 Task: Look for space in Hoxtolgay, China from 2nd September, 2023 to 6th September, 2023 for 2 adults in price range Rs.15000 to Rs.20000. Place can be entire place with 1  bedroom having 1 bed and 1 bathroom. Property type can be house, flat, guest house, hotel. Amenities needed are: washing machine. Booking option can be shelf check-in. Required host language is Chinese (Simplified).
Action: Mouse moved to (331, 179)
Screenshot: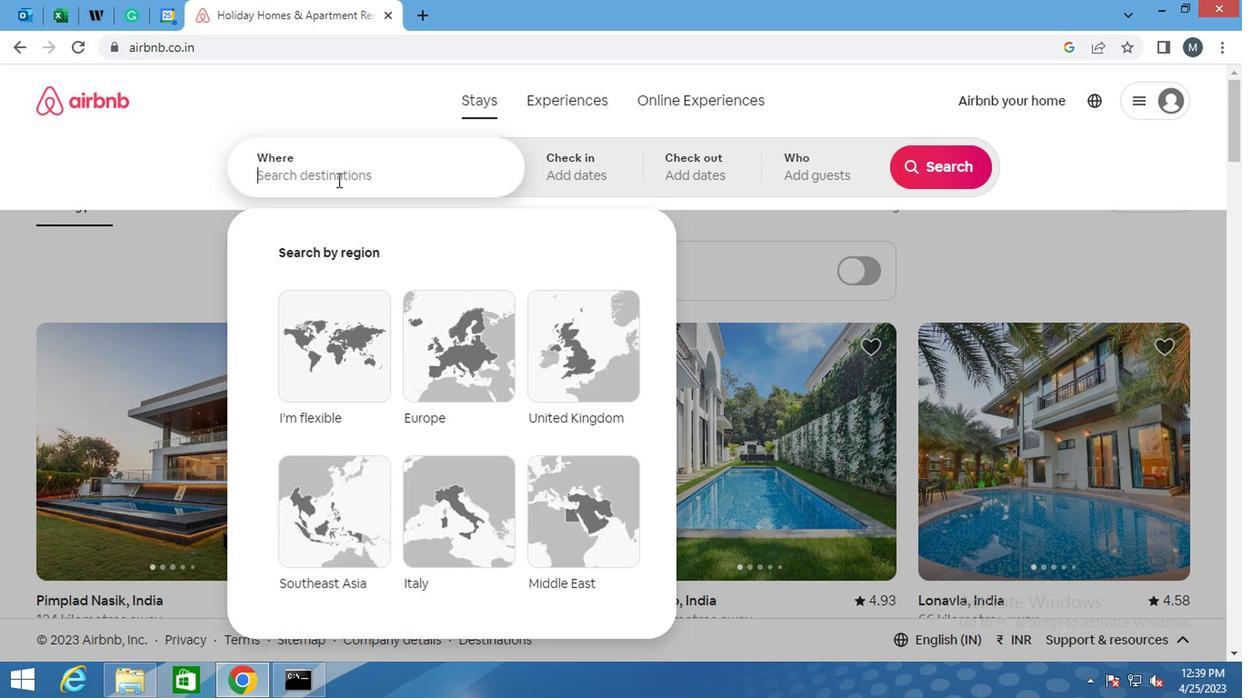 
Action: Mouse pressed left at (331, 179)
Screenshot: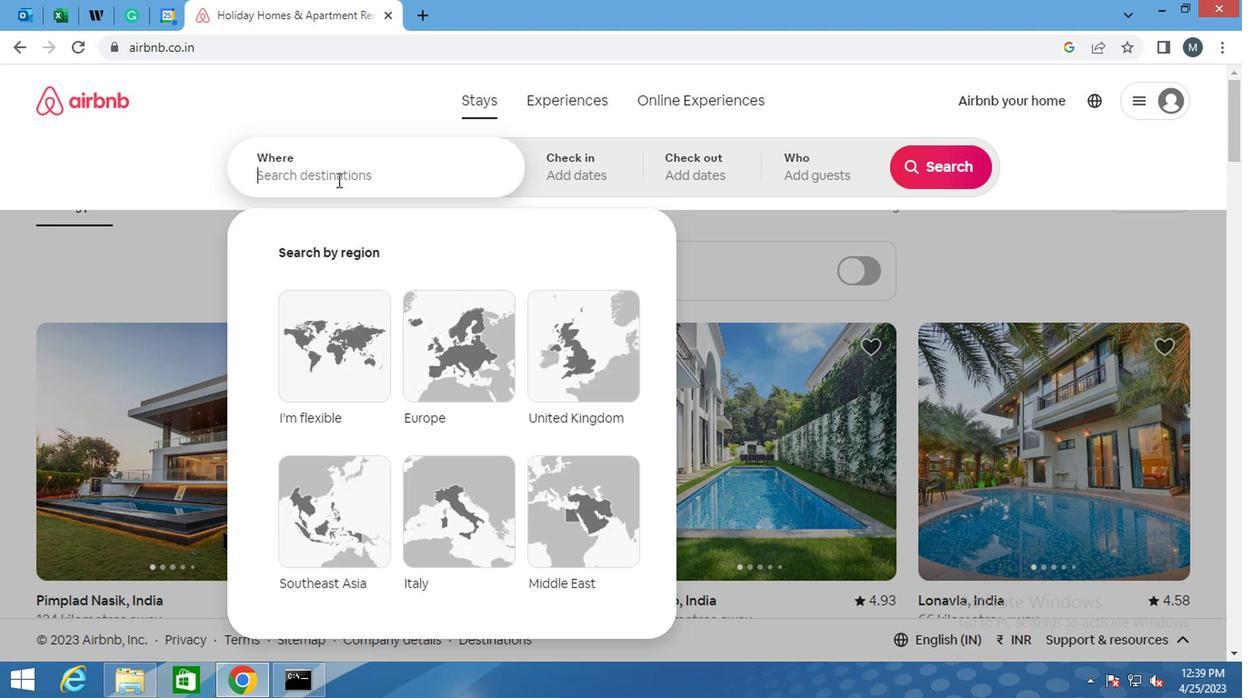 
Action: Mouse moved to (335, 180)
Screenshot: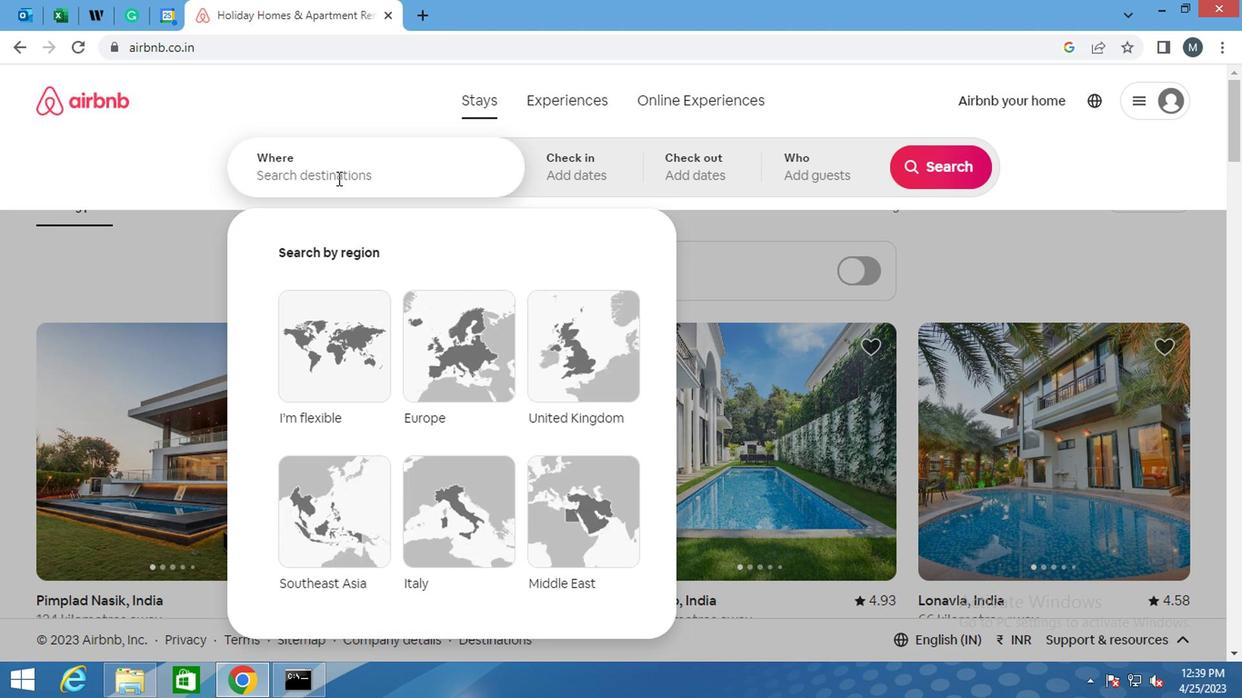 
Action: Key pressed <Key.shift><Key.shift>HOXTOLGAY,<Key.shift>CHINA<Key.enter>
Screenshot: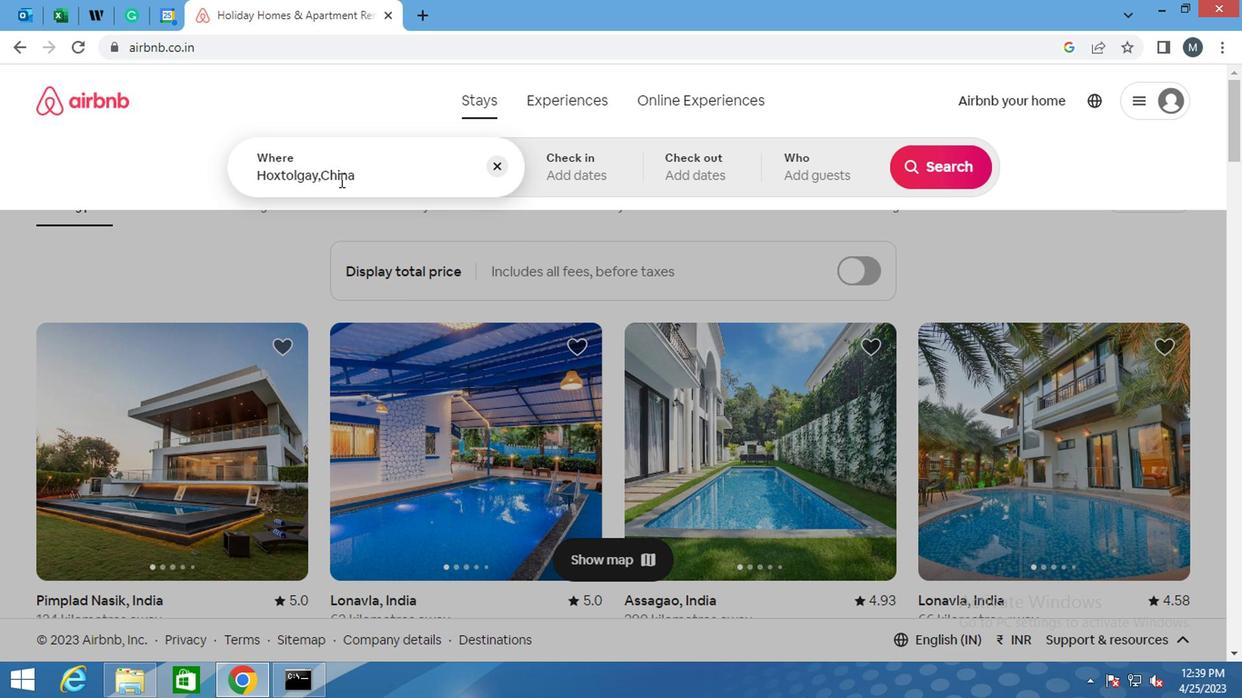 
Action: Mouse moved to (926, 316)
Screenshot: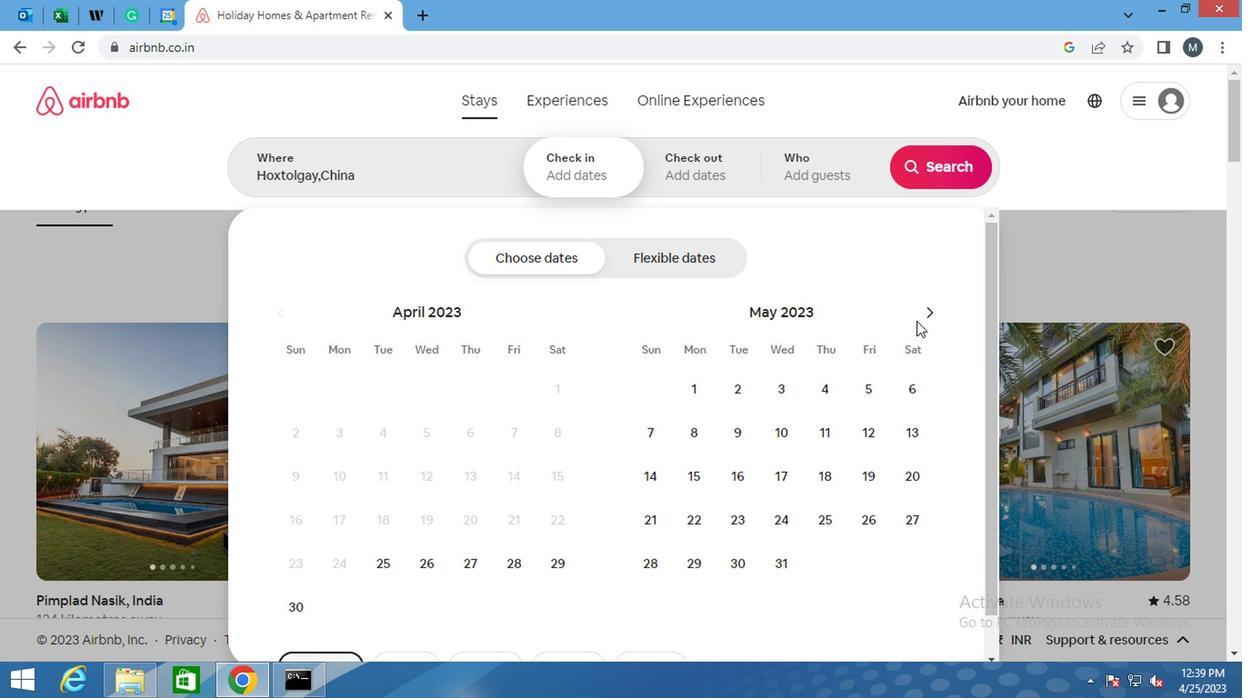 
Action: Mouse pressed left at (926, 316)
Screenshot: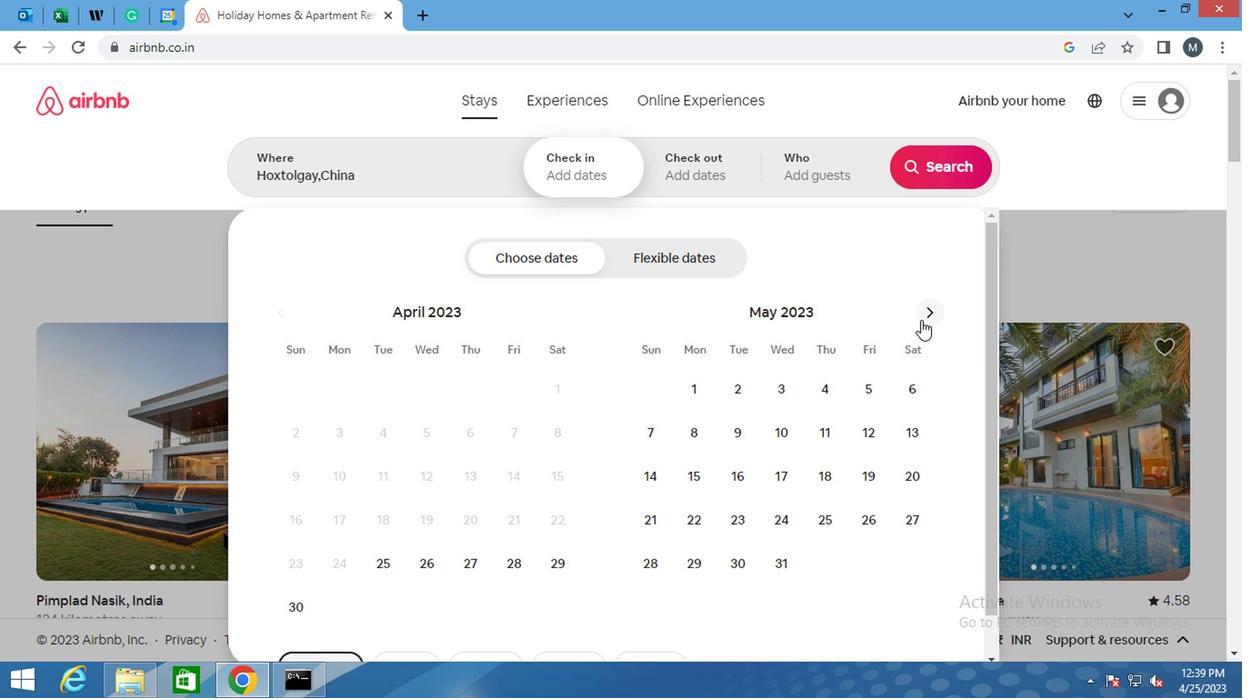 
Action: Mouse pressed left at (926, 316)
Screenshot: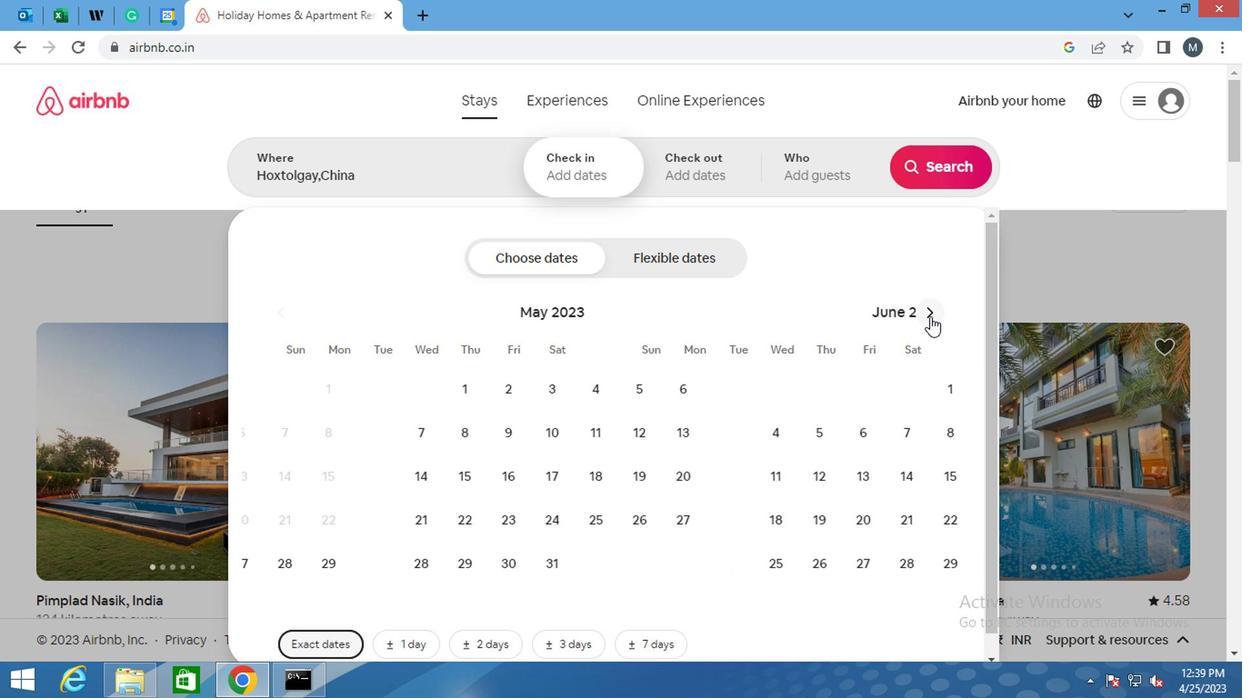 
Action: Mouse pressed left at (926, 316)
Screenshot: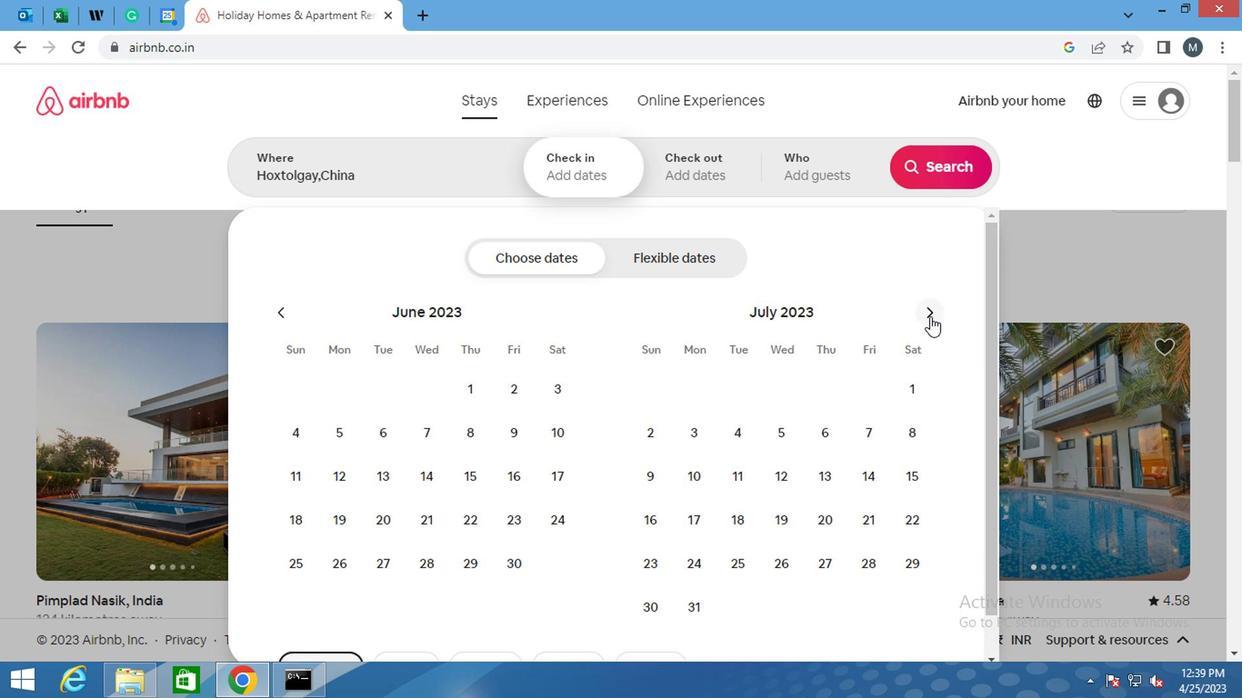 
Action: Mouse pressed left at (926, 316)
Screenshot: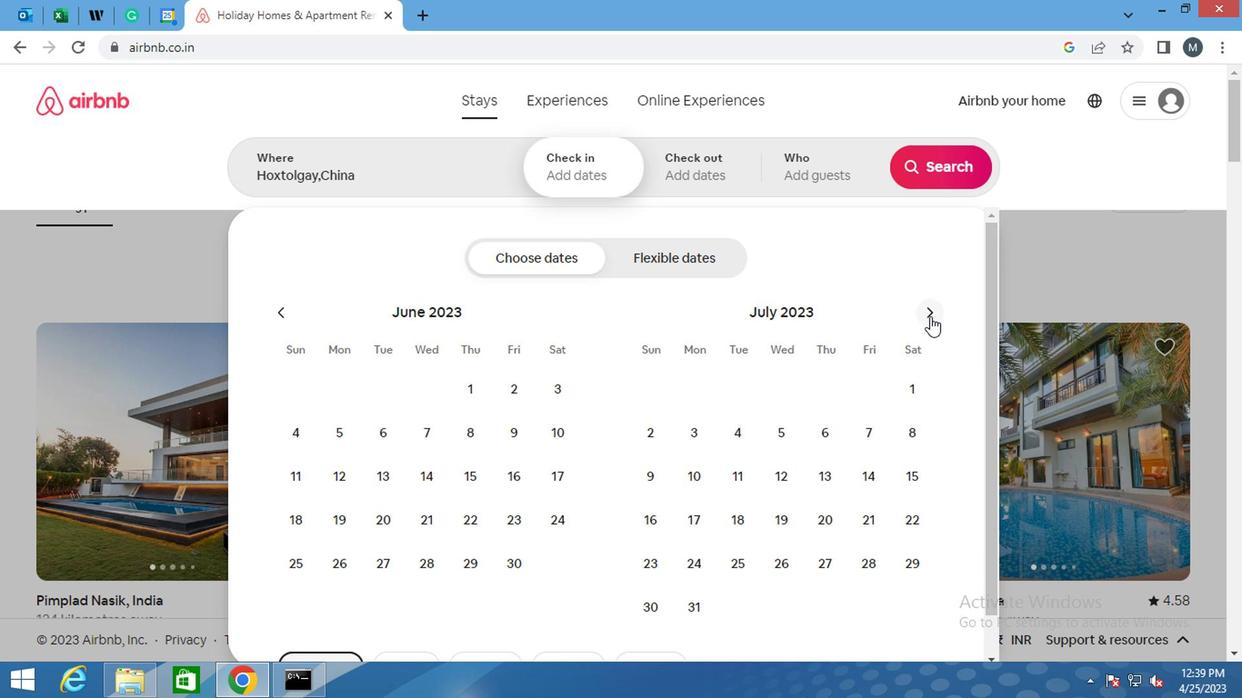 
Action: Mouse moved to (897, 395)
Screenshot: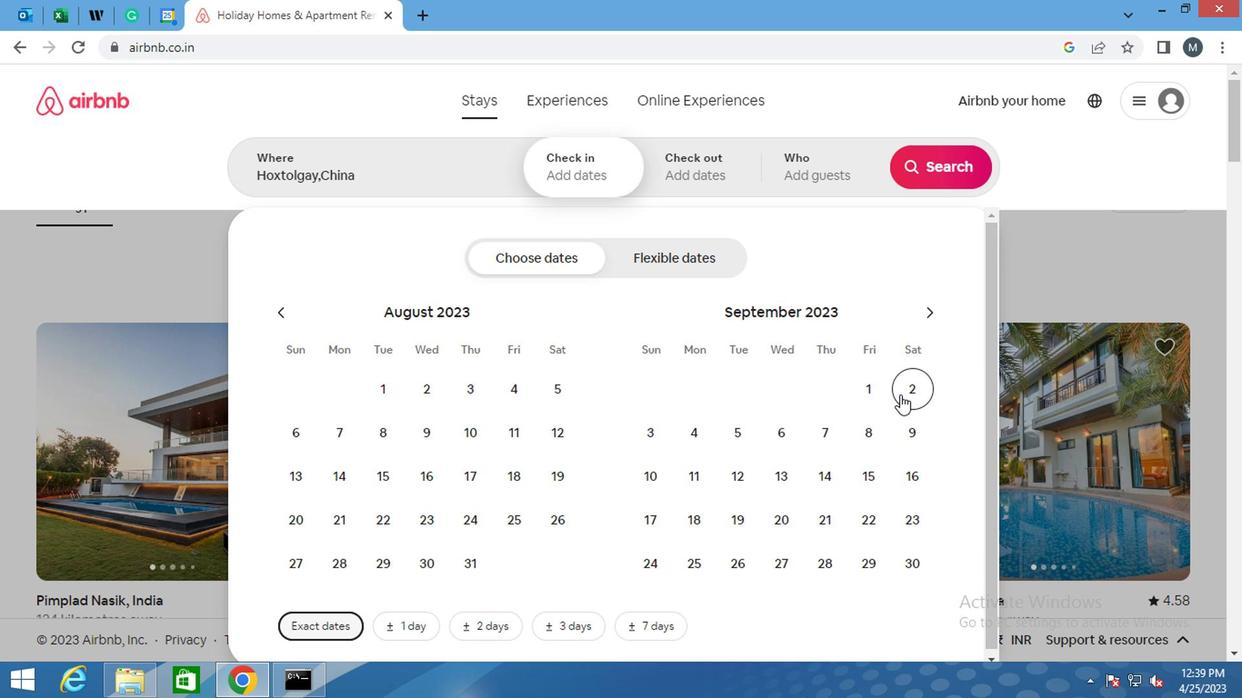
Action: Mouse pressed left at (897, 395)
Screenshot: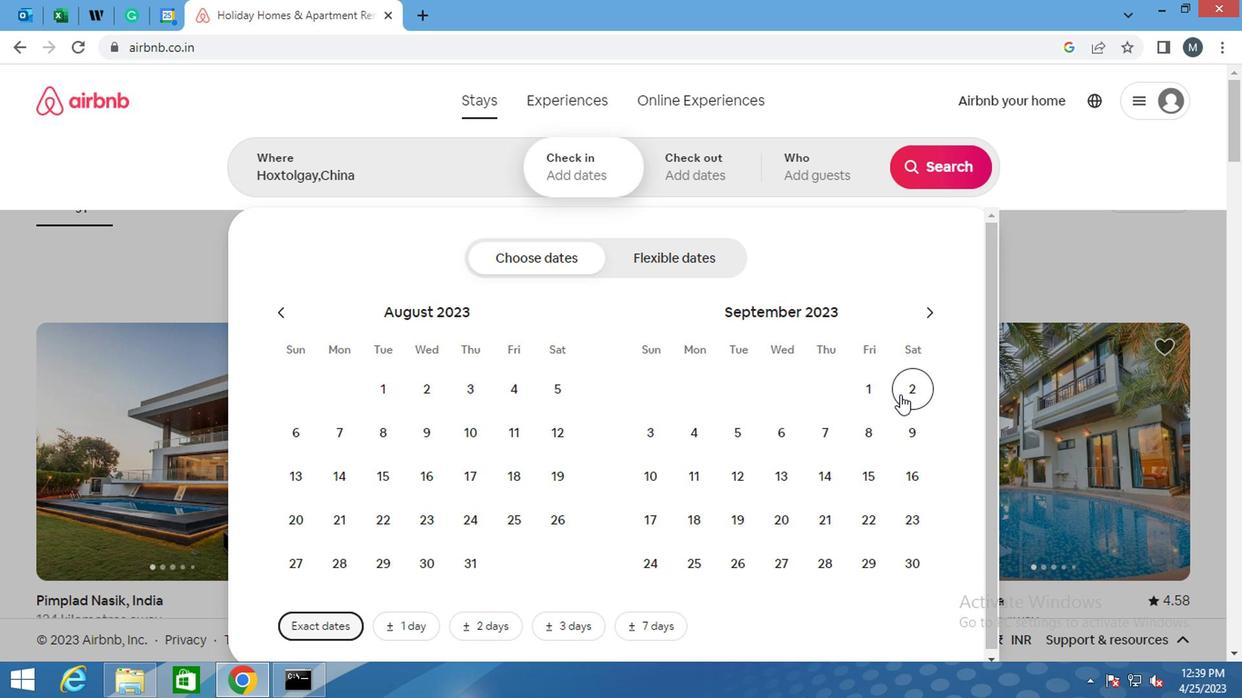 
Action: Mouse moved to (882, 407)
Screenshot: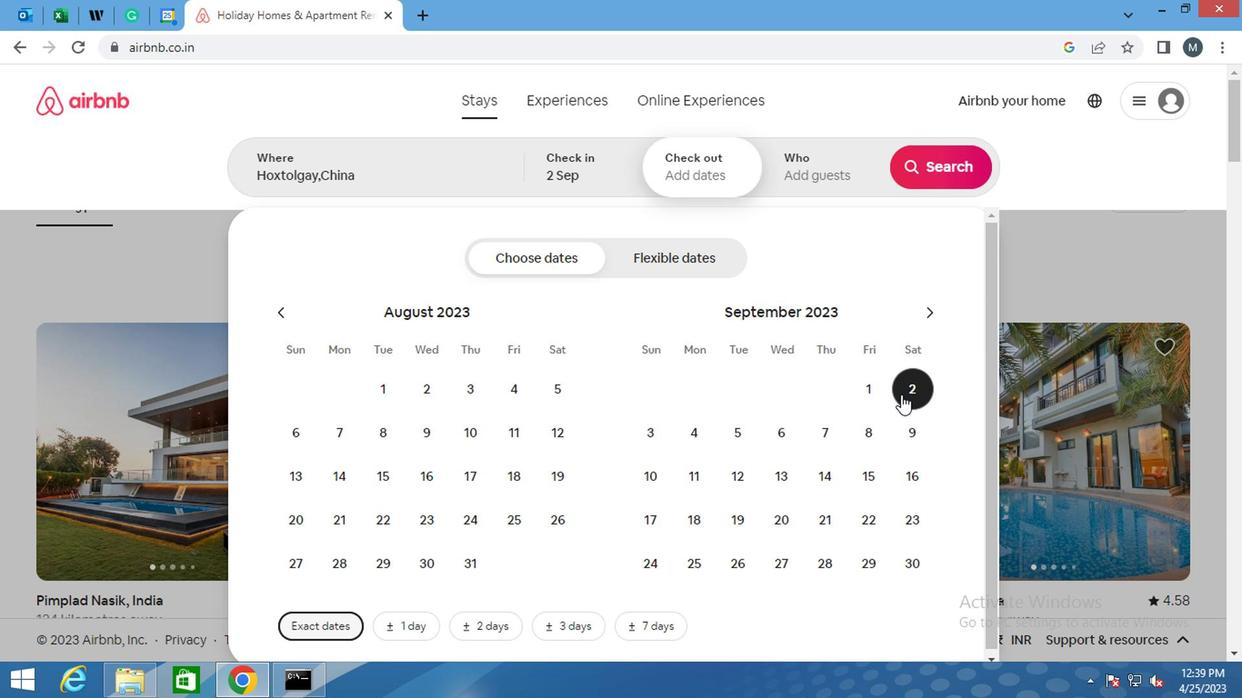 
Action: Mouse scrolled (882, 406) with delta (0, -1)
Screenshot: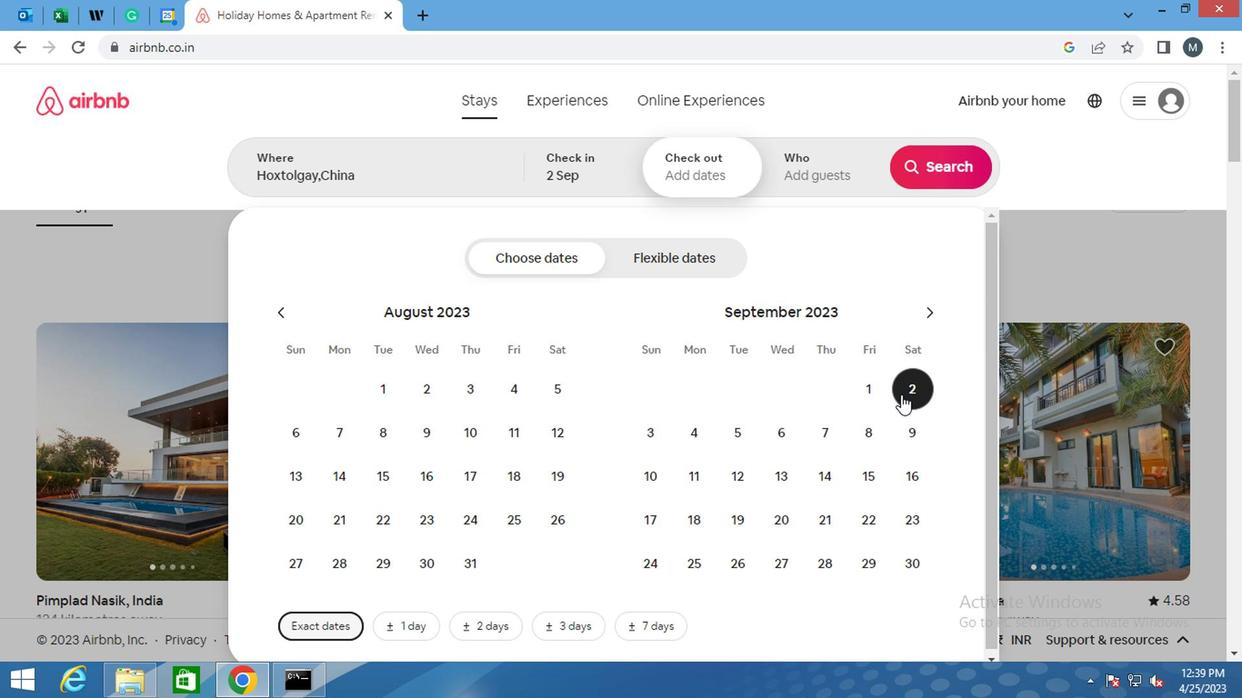 
Action: Mouse moved to (846, 432)
Screenshot: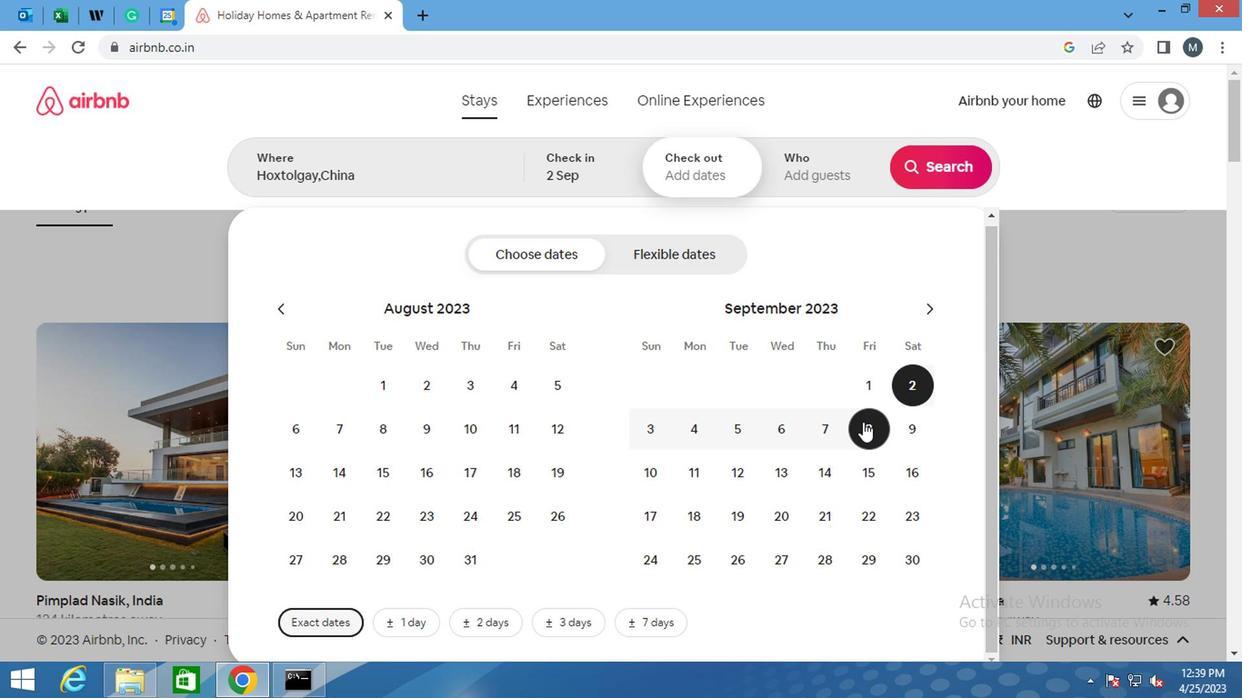 
Action: Mouse scrolled (846, 430) with delta (0, -1)
Screenshot: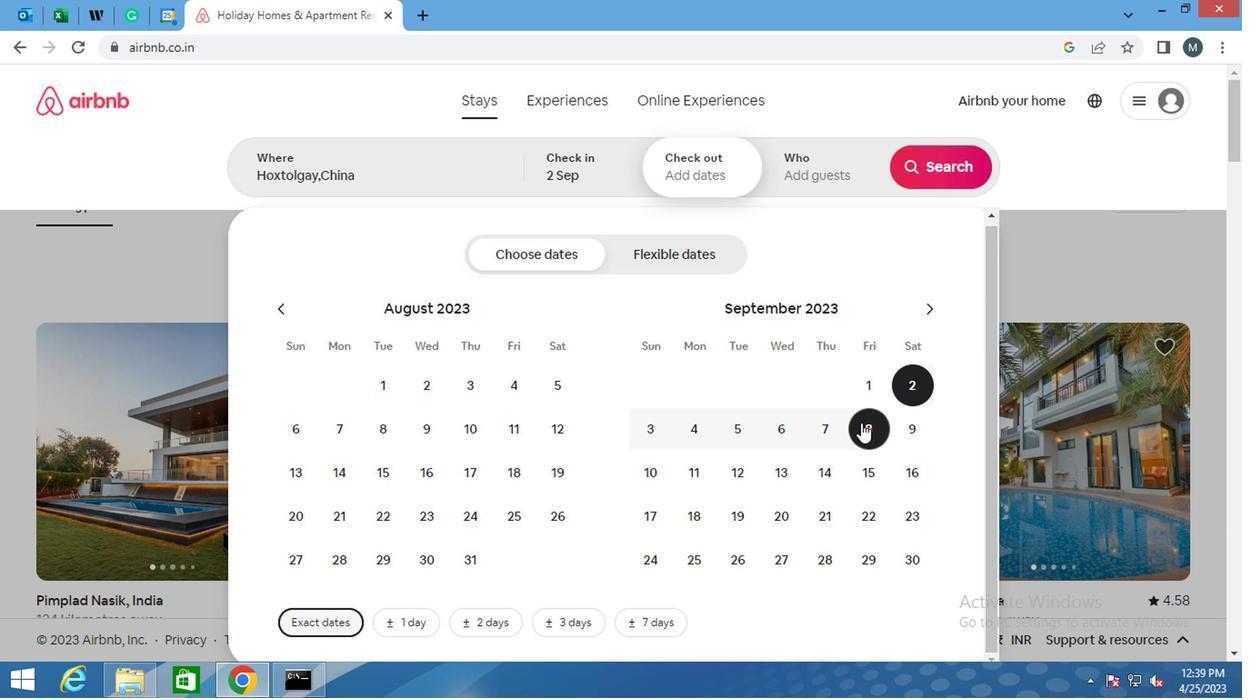 
Action: Mouse moved to (763, 430)
Screenshot: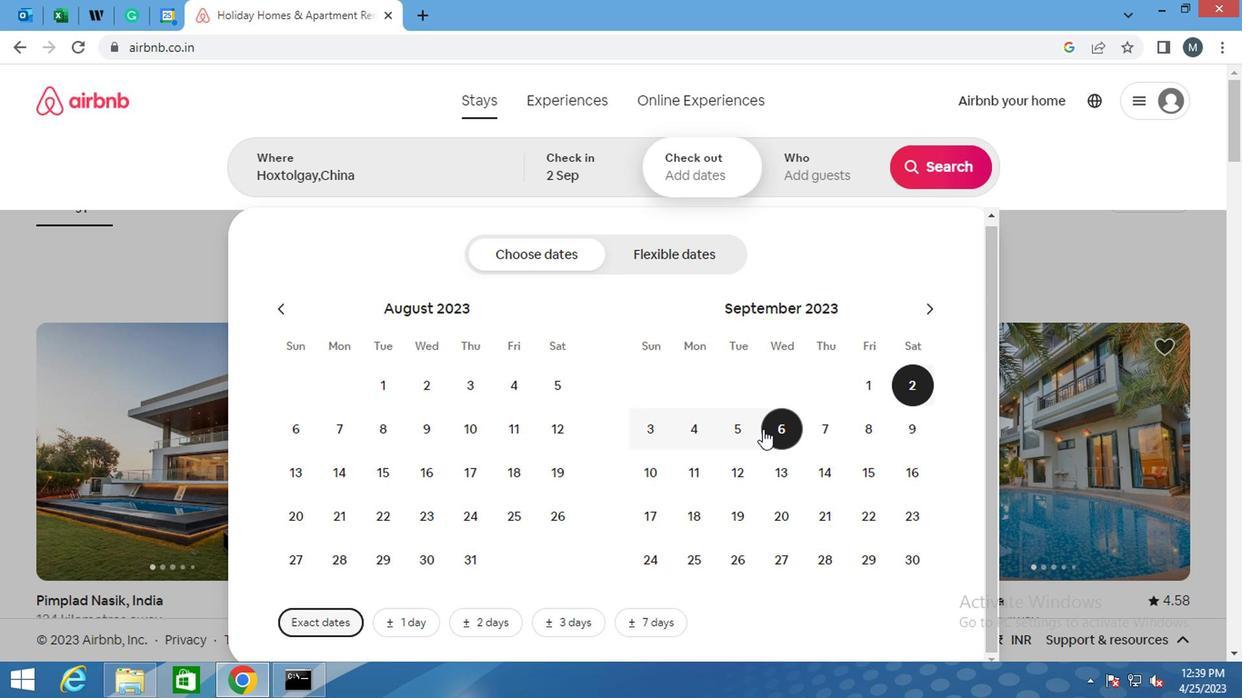 
Action: Mouse pressed left at (763, 430)
Screenshot: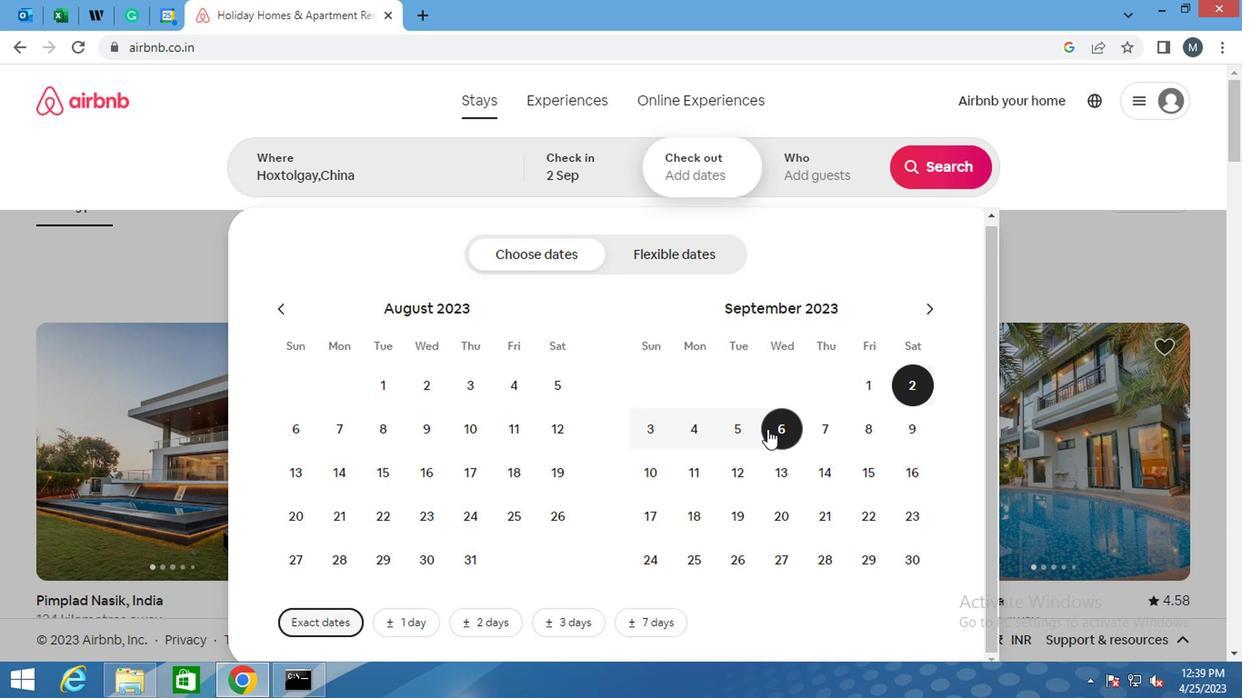 
Action: Mouse moved to (818, 182)
Screenshot: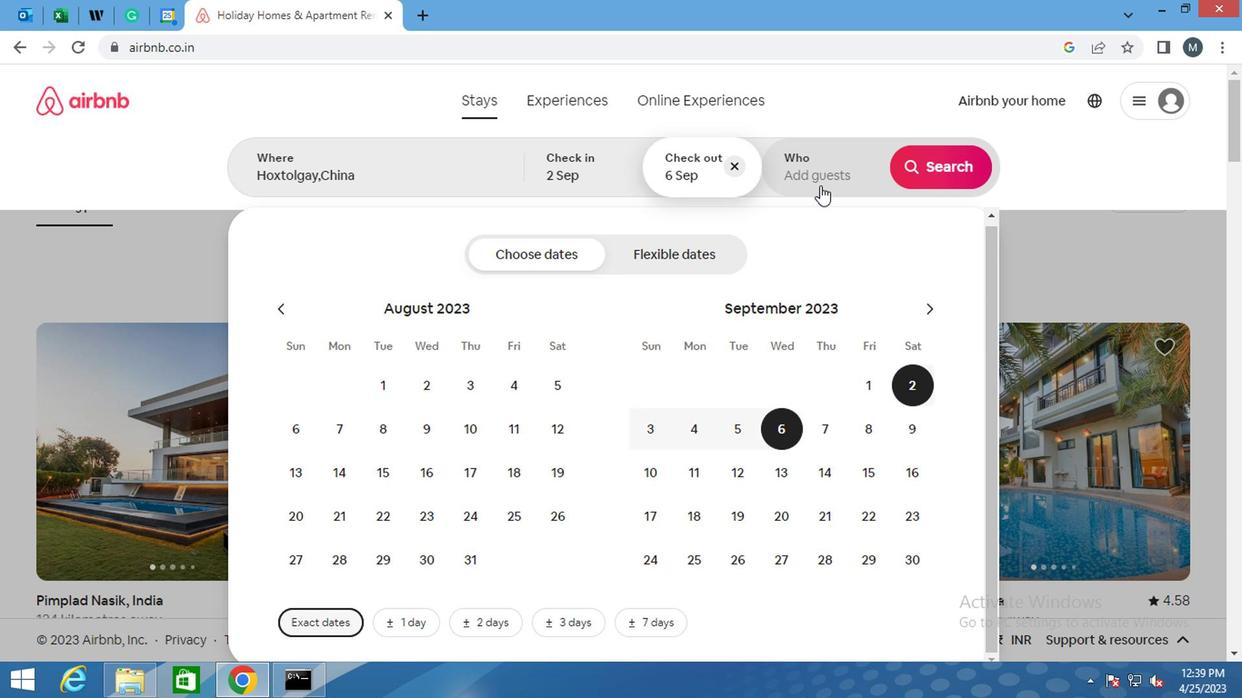 
Action: Mouse pressed left at (818, 182)
Screenshot: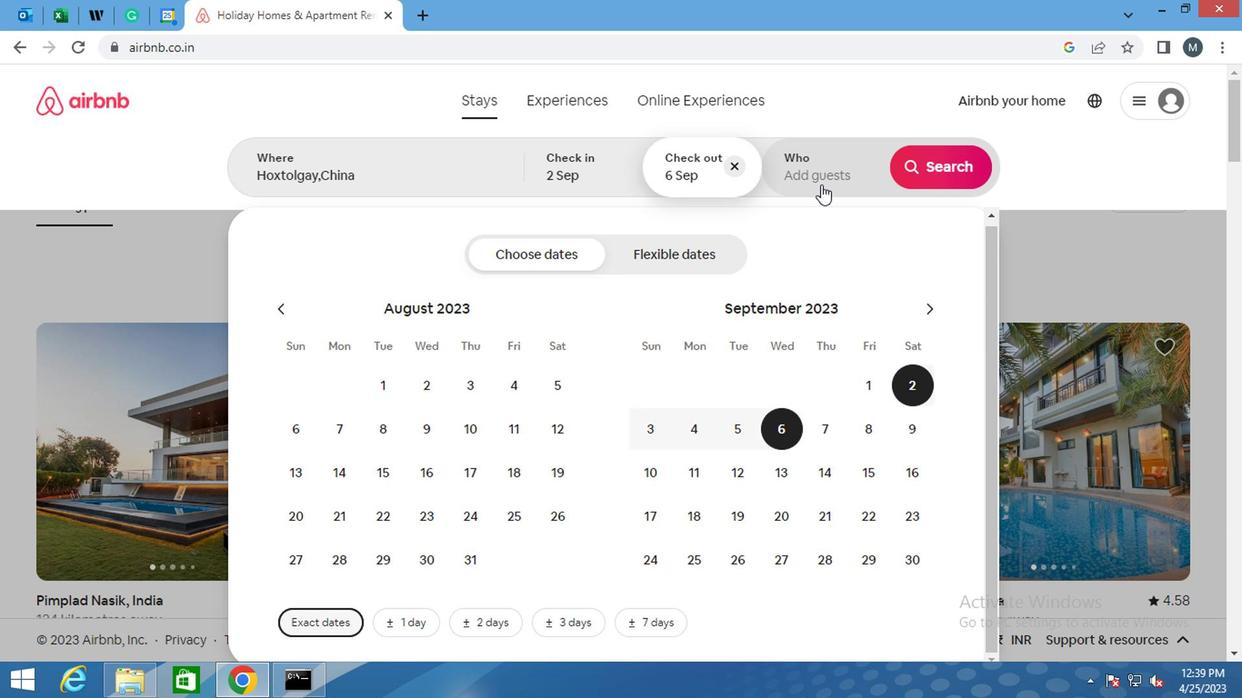 
Action: Mouse moved to (947, 260)
Screenshot: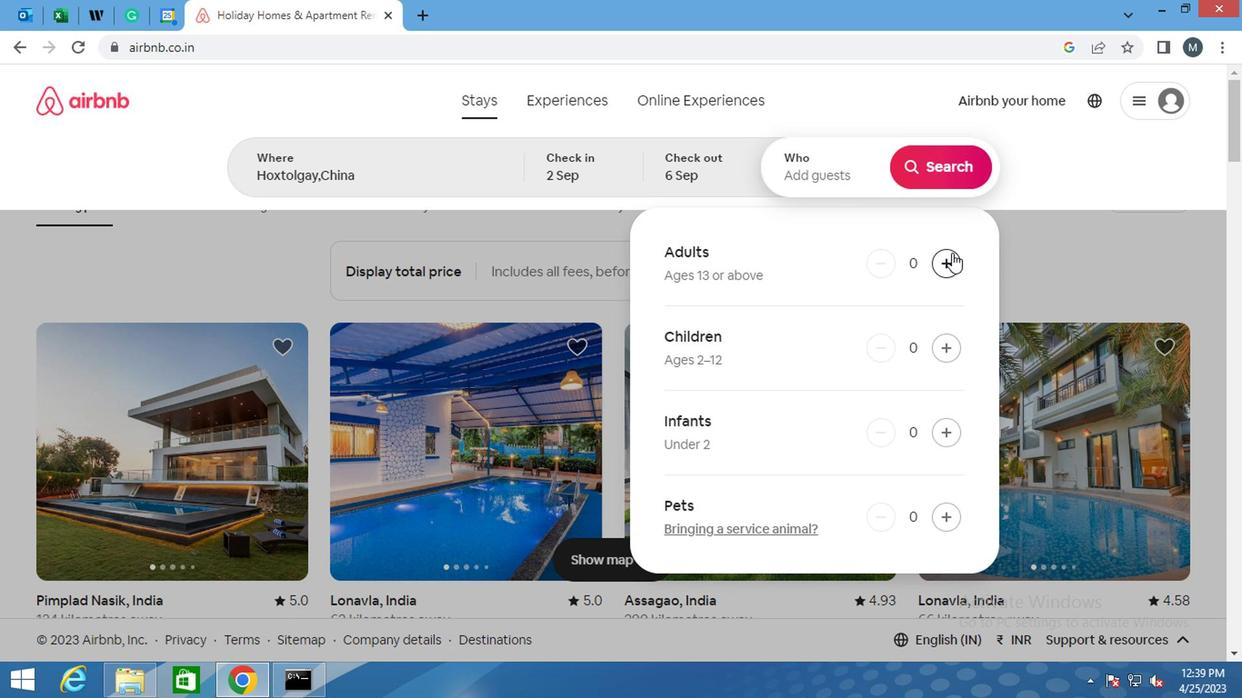 
Action: Mouse pressed left at (947, 260)
Screenshot: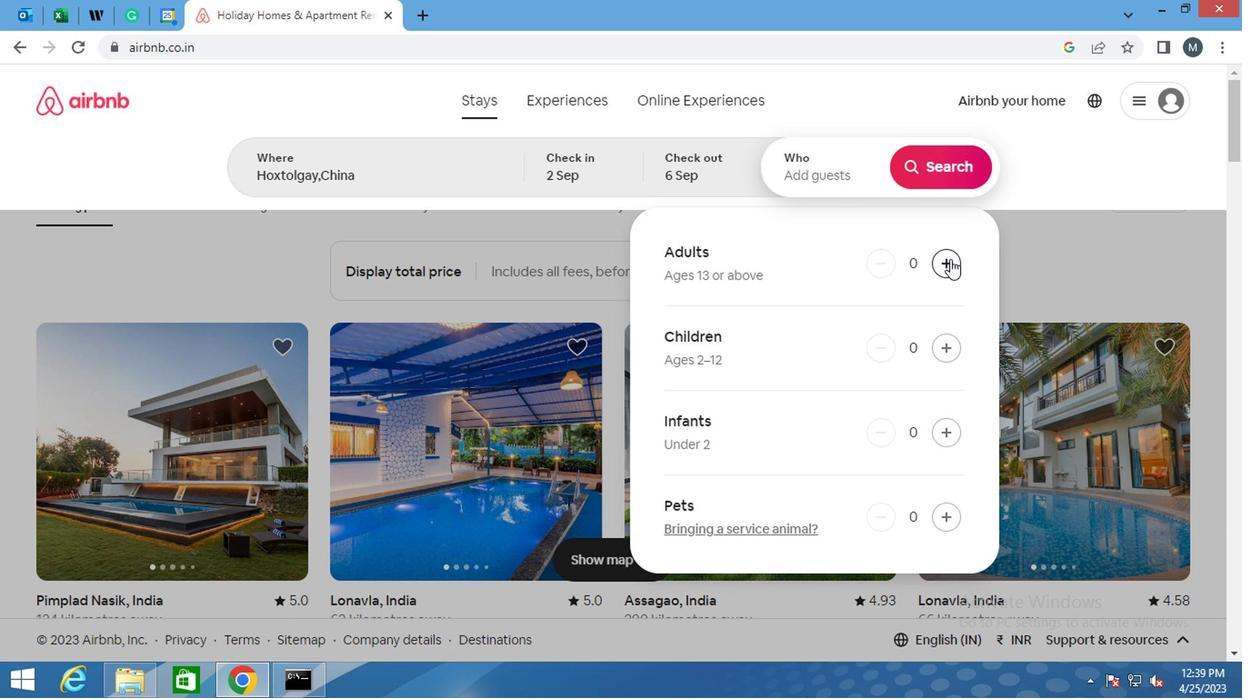 
Action: Mouse moved to (944, 260)
Screenshot: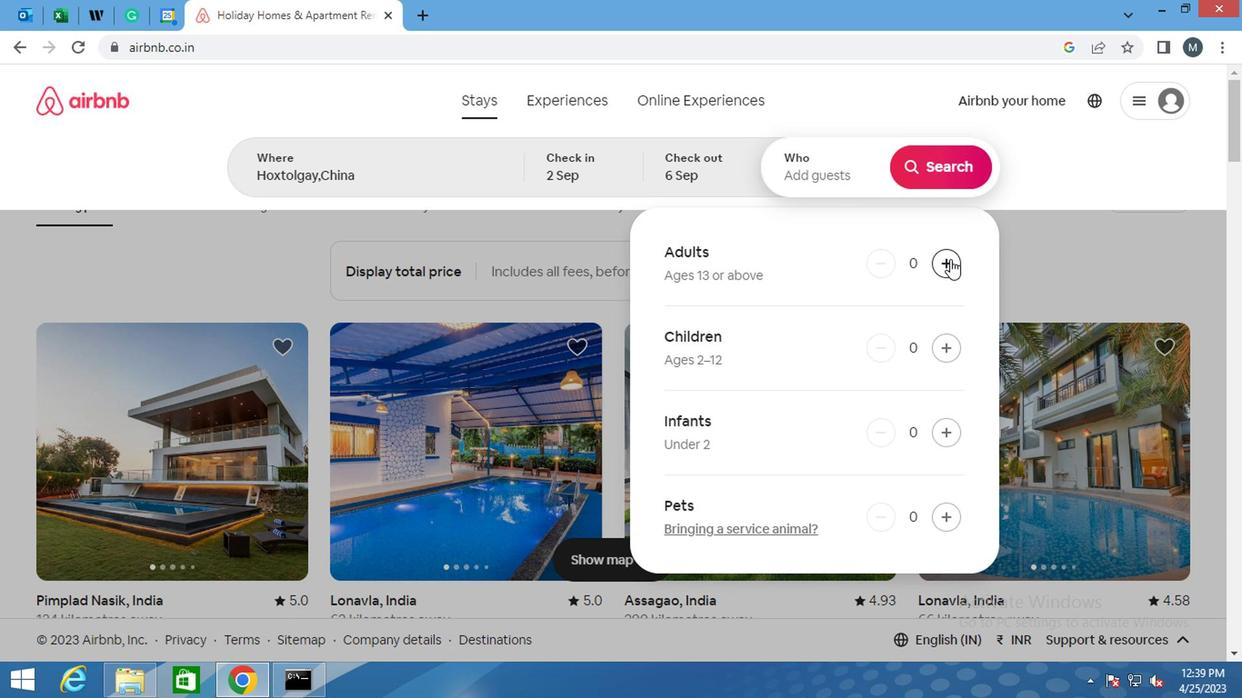 
Action: Mouse pressed left at (944, 260)
Screenshot: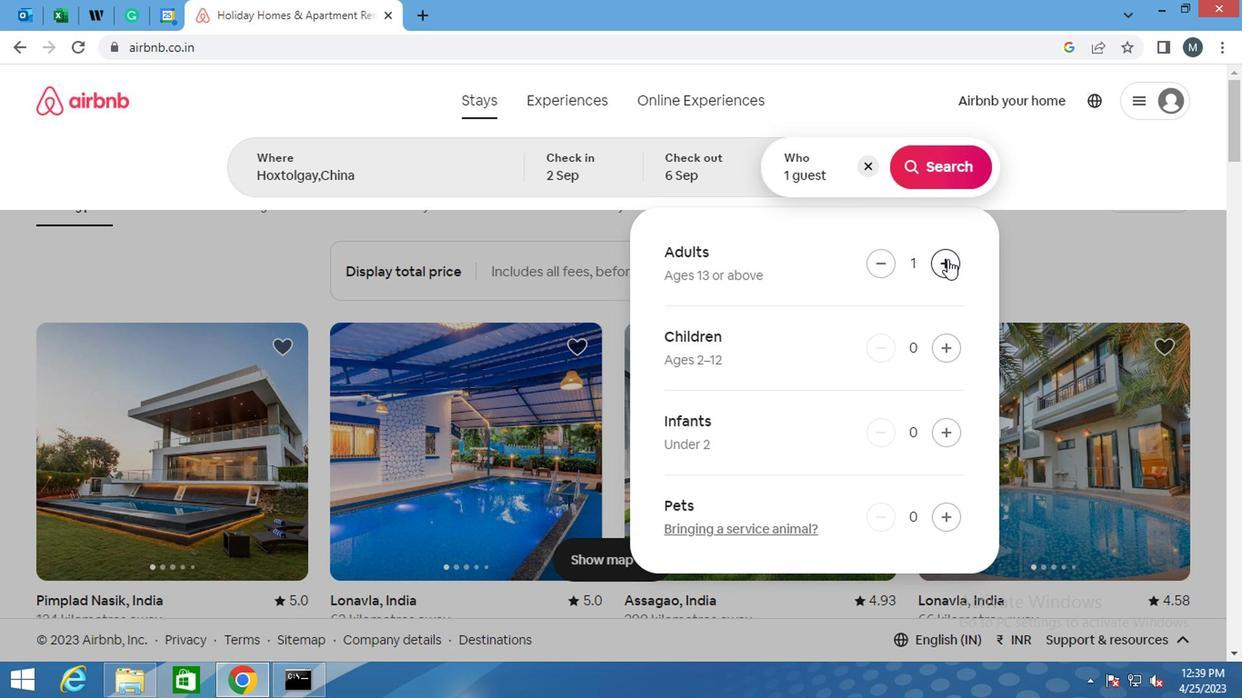 
Action: Mouse moved to (948, 152)
Screenshot: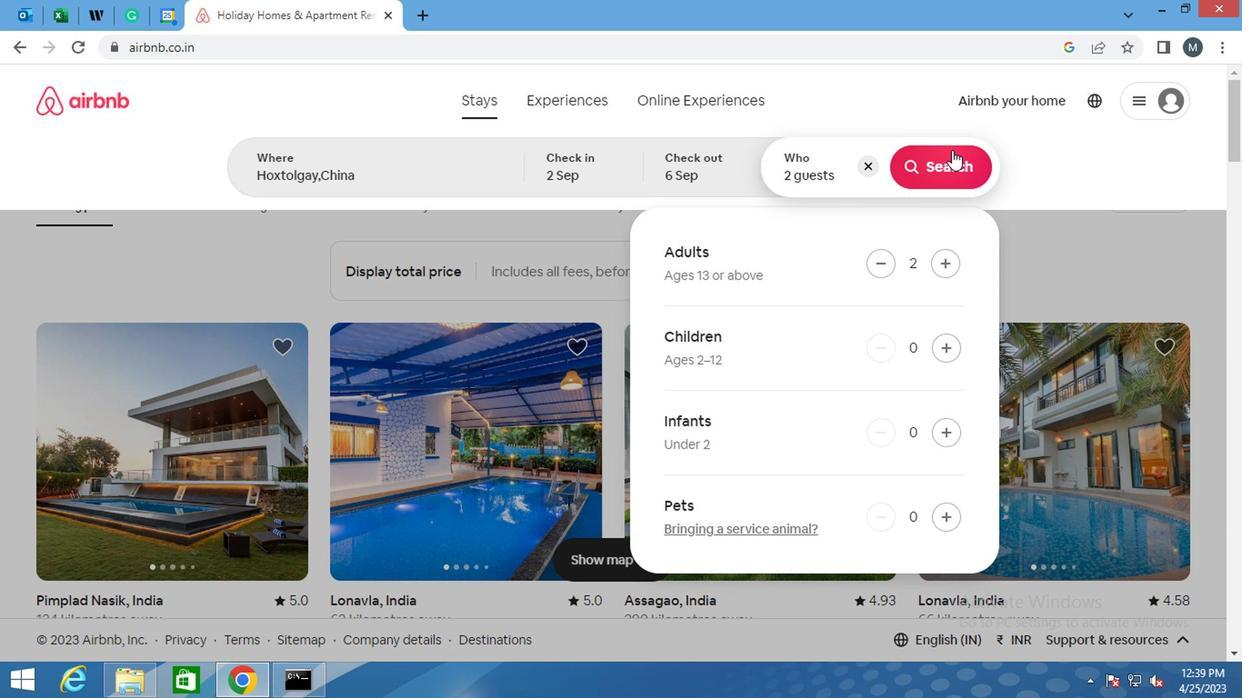 
Action: Mouse pressed left at (948, 152)
Screenshot: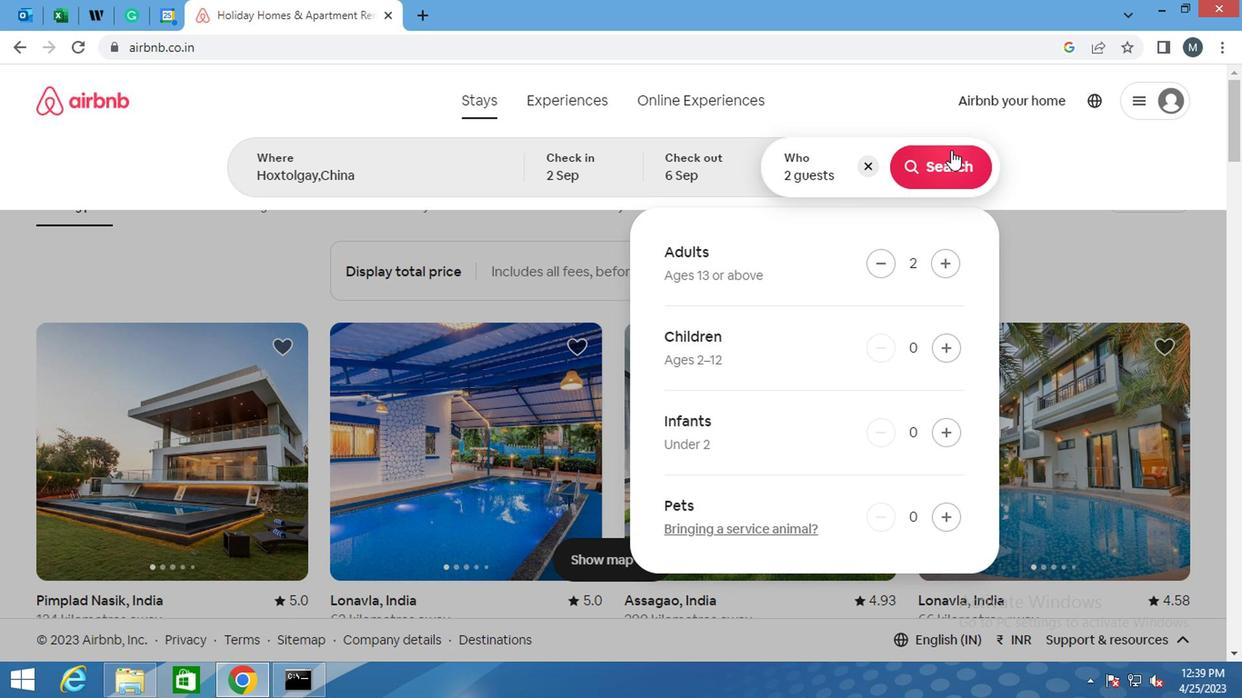 
Action: Mouse moved to (1154, 168)
Screenshot: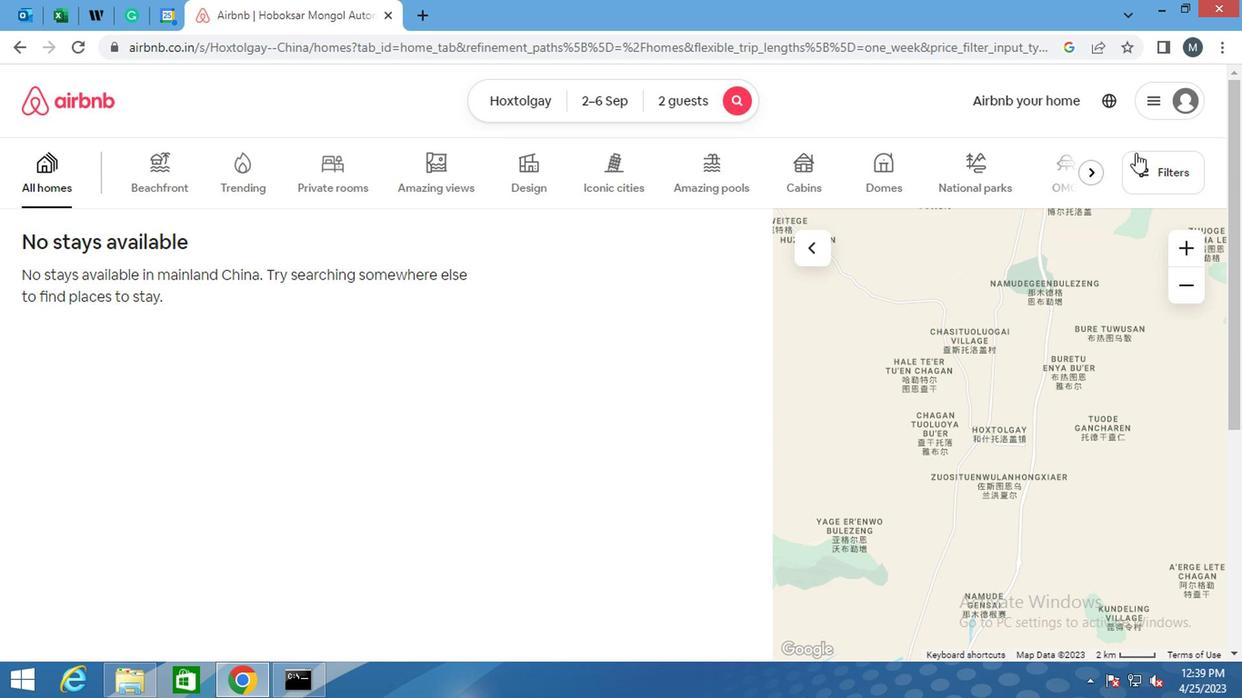 
Action: Mouse pressed left at (1154, 168)
Screenshot: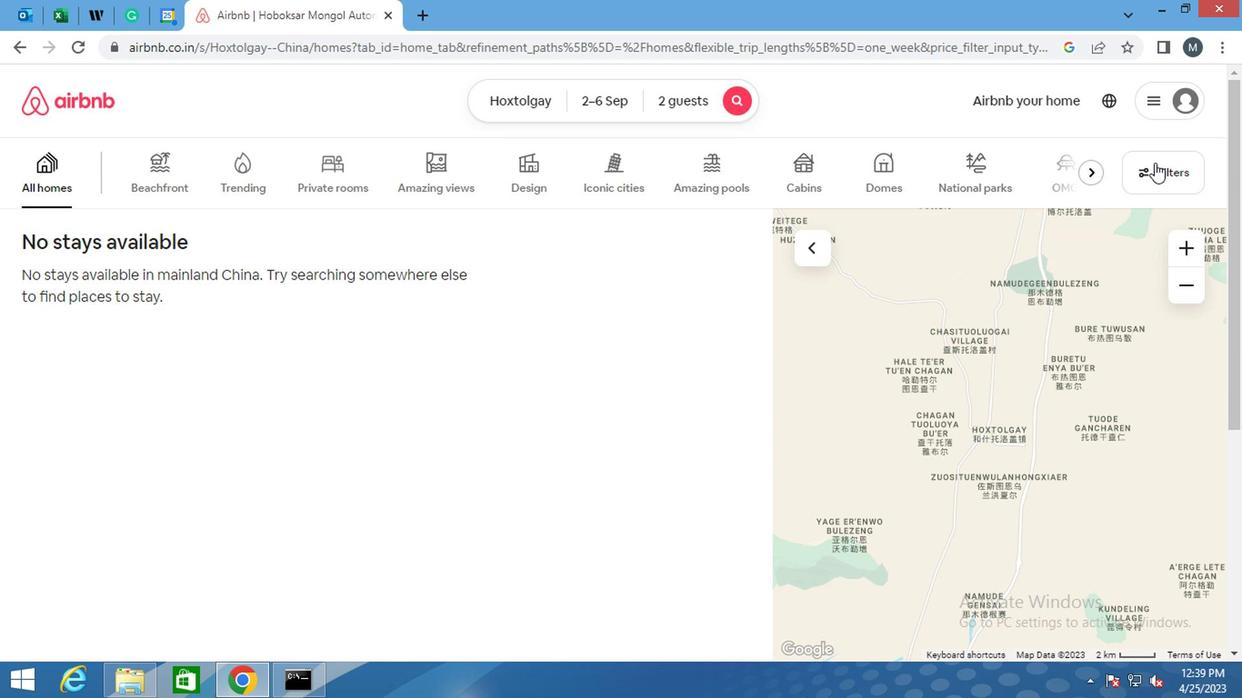 
Action: Mouse moved to (487, 296)
Screenshot: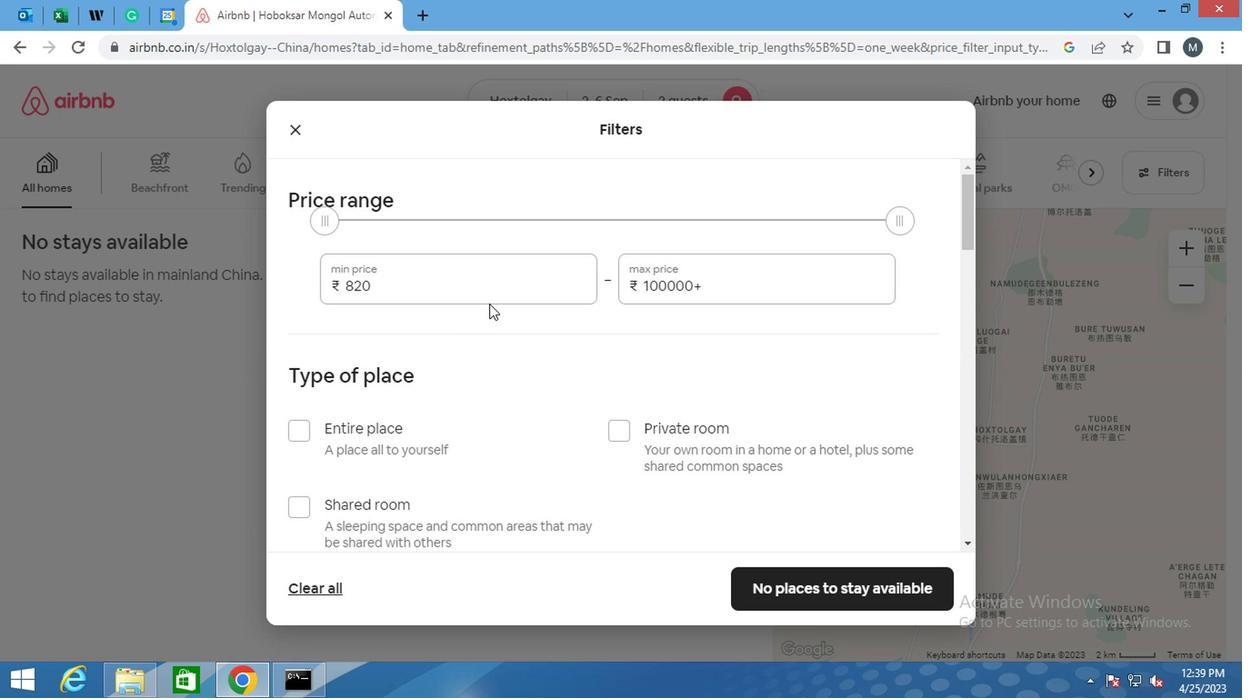 
Action: Mouse pressed left at (487, 296)
Screenshot: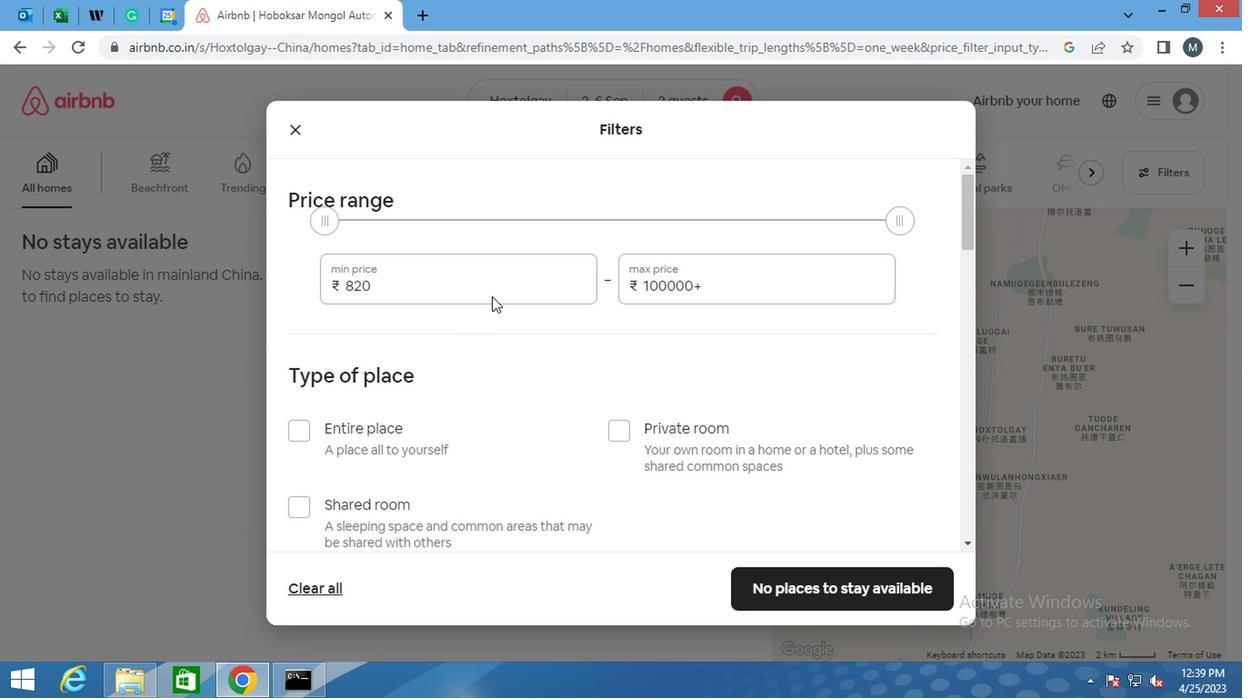 
Action: Mouse pressed left at (487, 296)
Screenshot: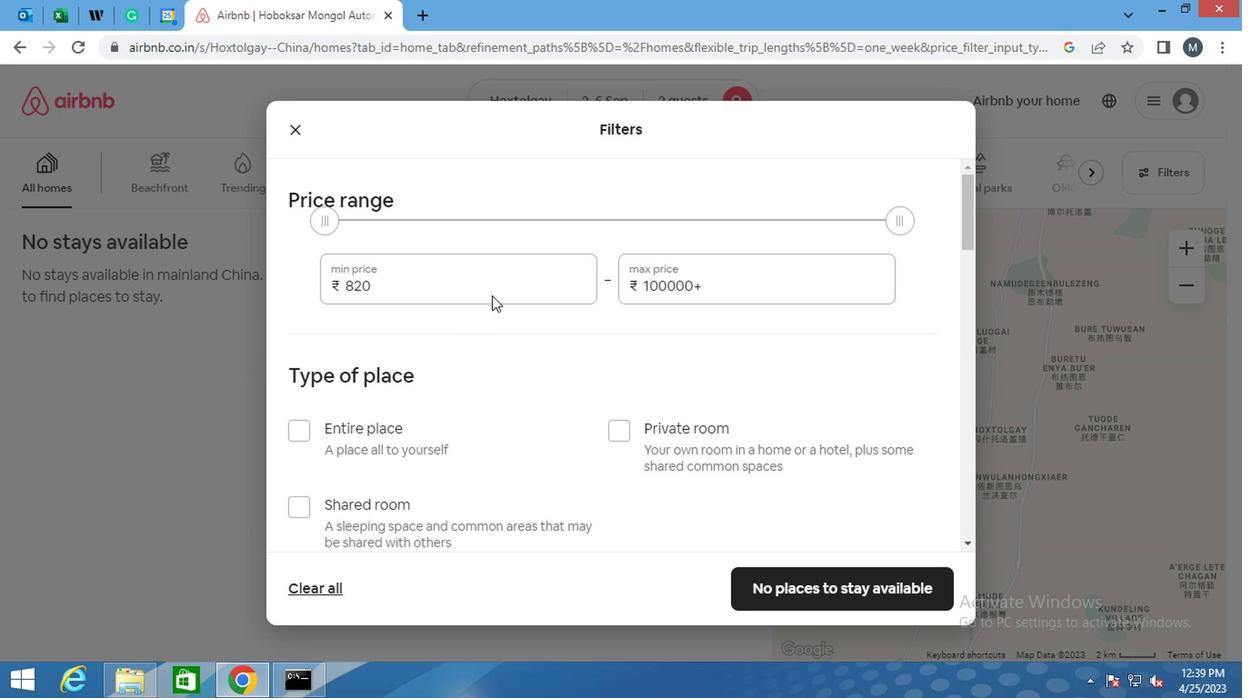 
Action: Mouse moved to (487, 278)
Screenshot: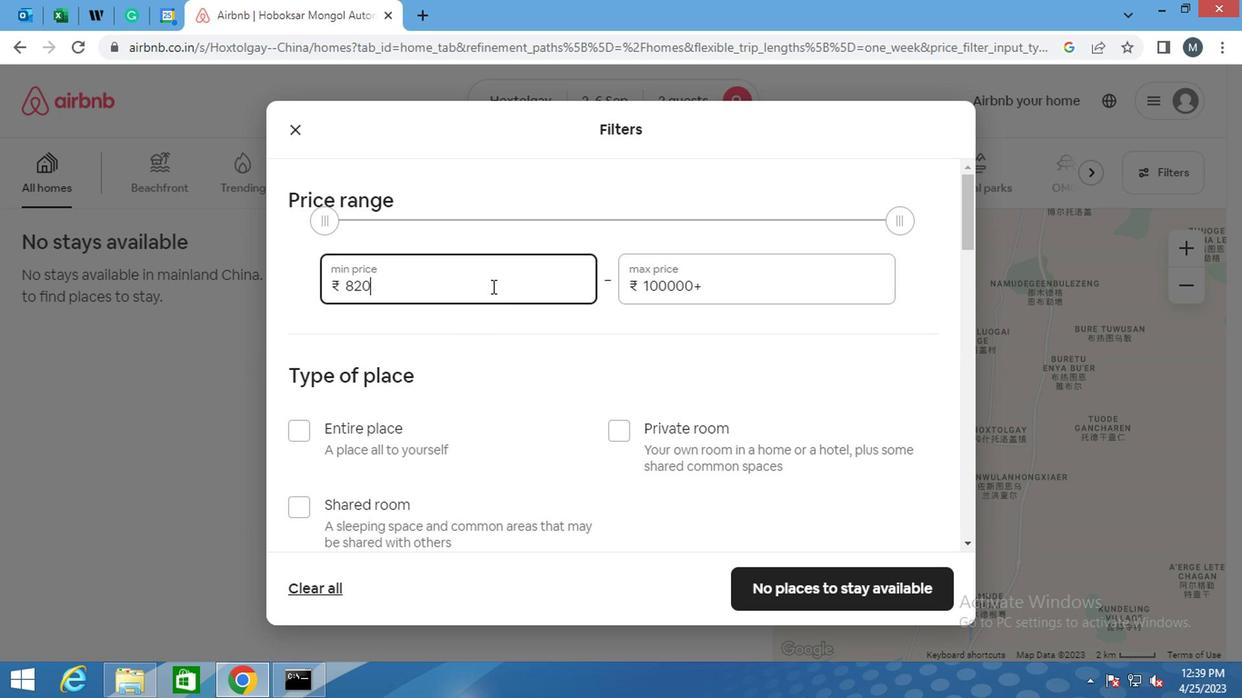 
Action: Mouse pressed left at (487, 278)
Screenshot: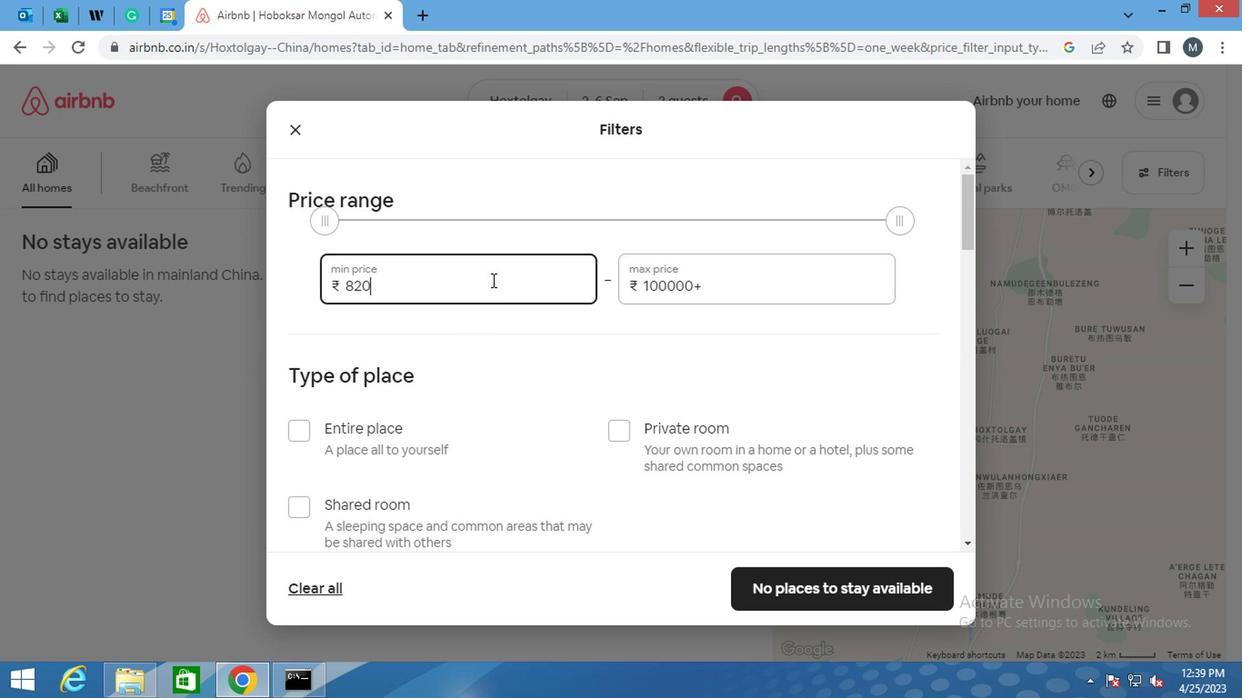 
Action: Mouse moved to (486, 280)
Screenshot: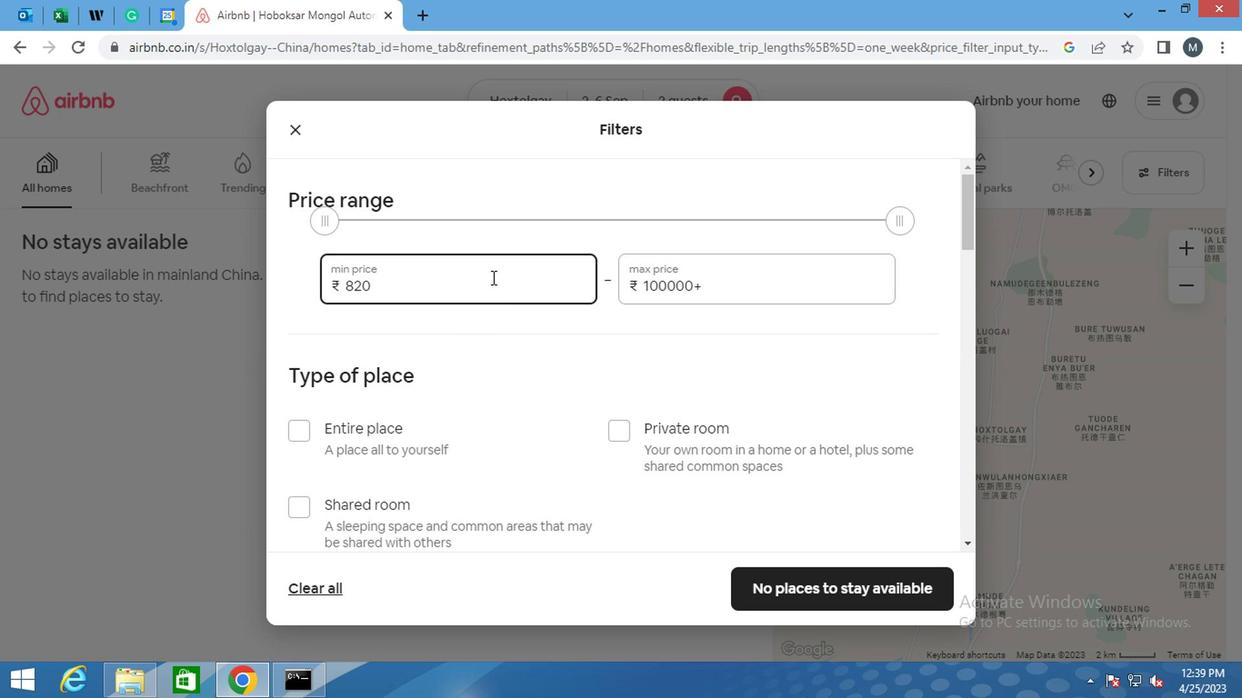
Action: Mouse pressed left at (486, 280)
Screenshot: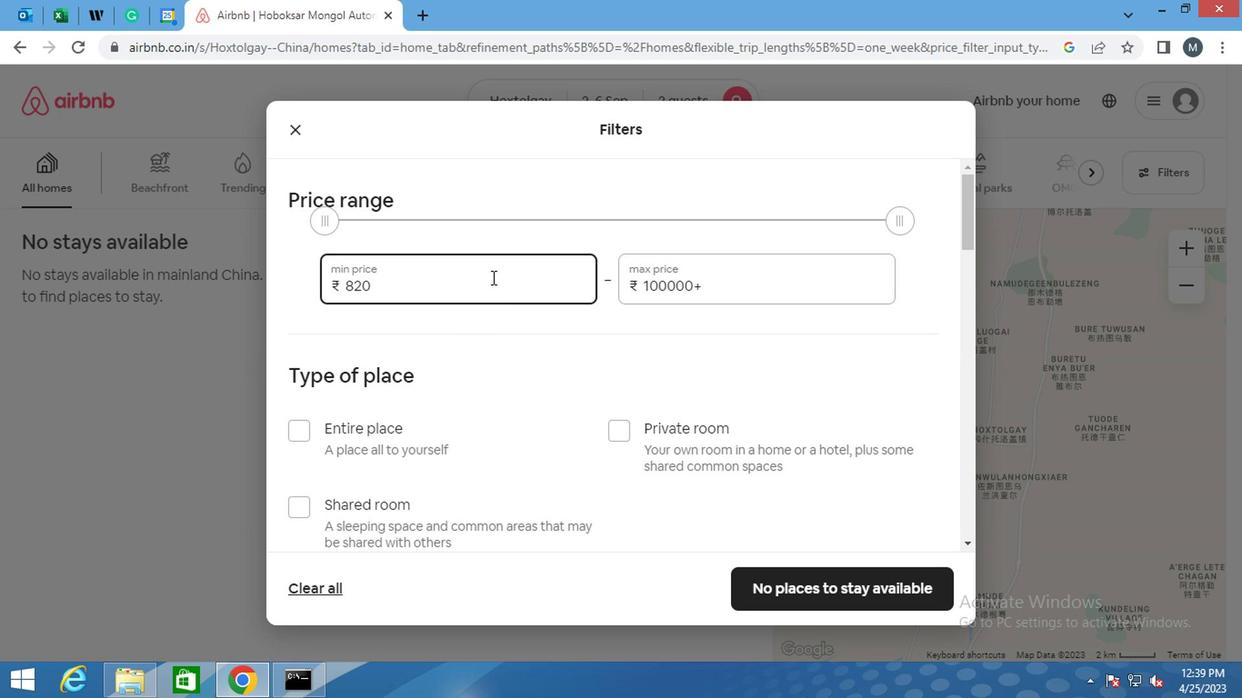 
Action: Mouse moved to (486, 282)
Screenshot: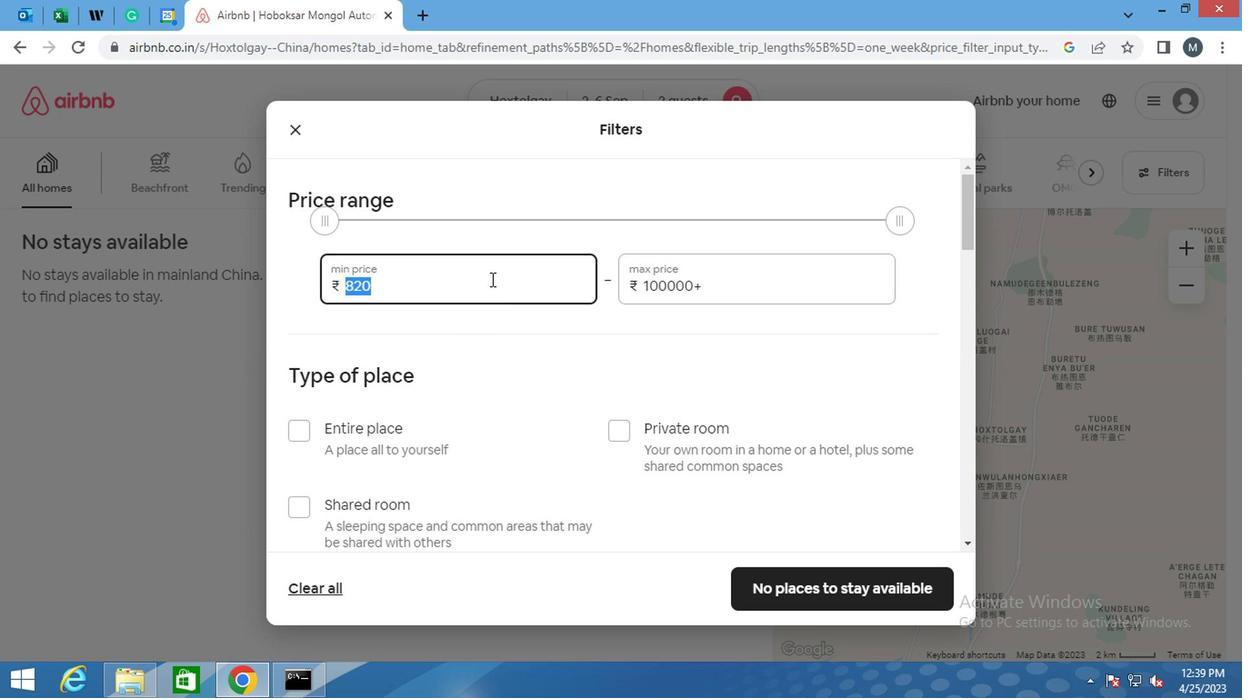 
Action: Key pressed 15000
Screenshot: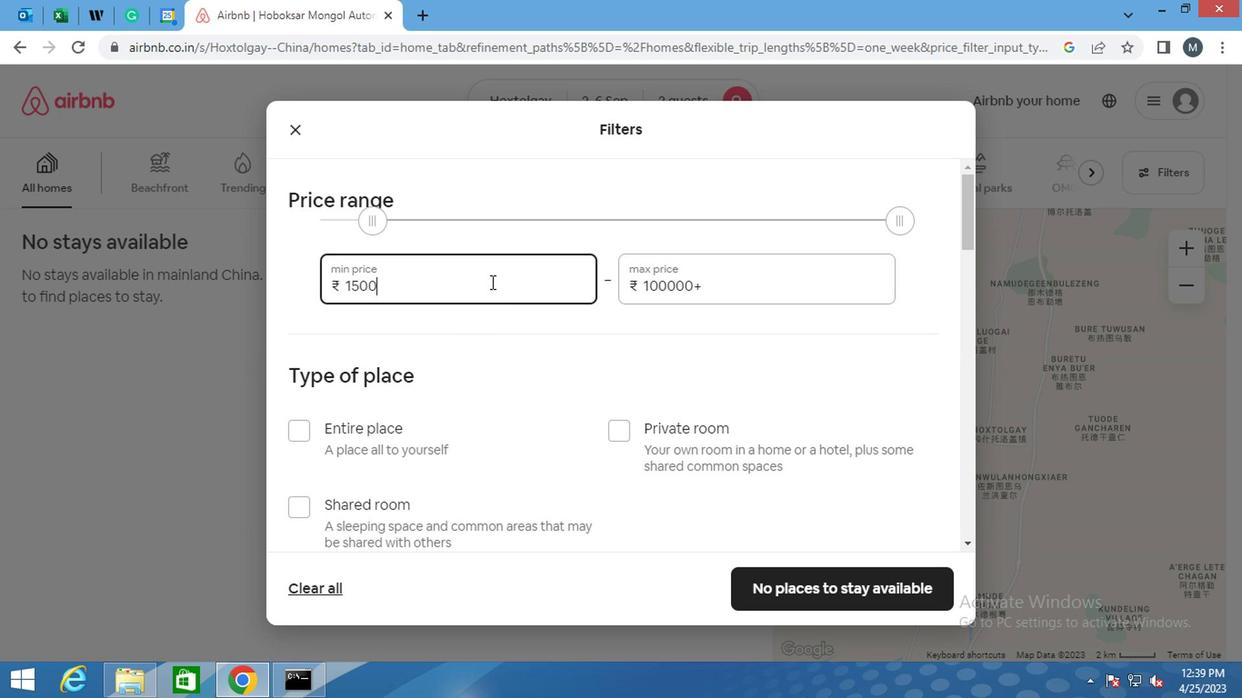 
Action: Mouse moved to (710, 289)
Screenshot: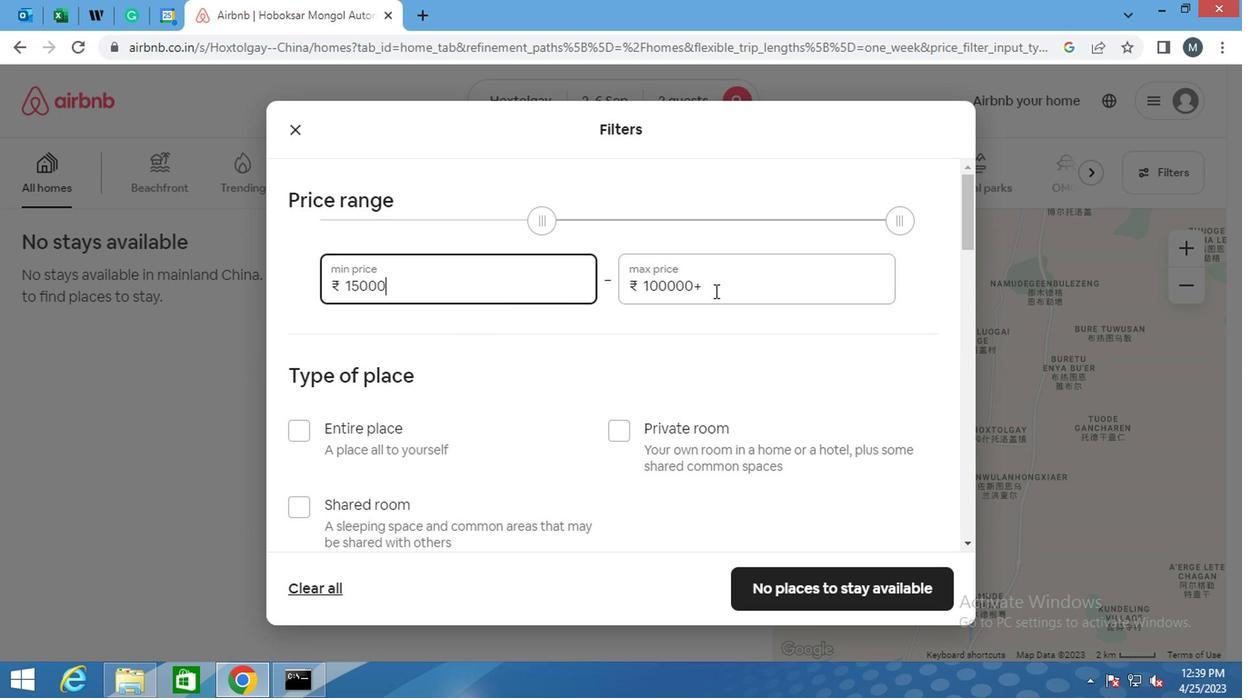 
Action: Mouse pressed left at (710, 289)
Screenshot: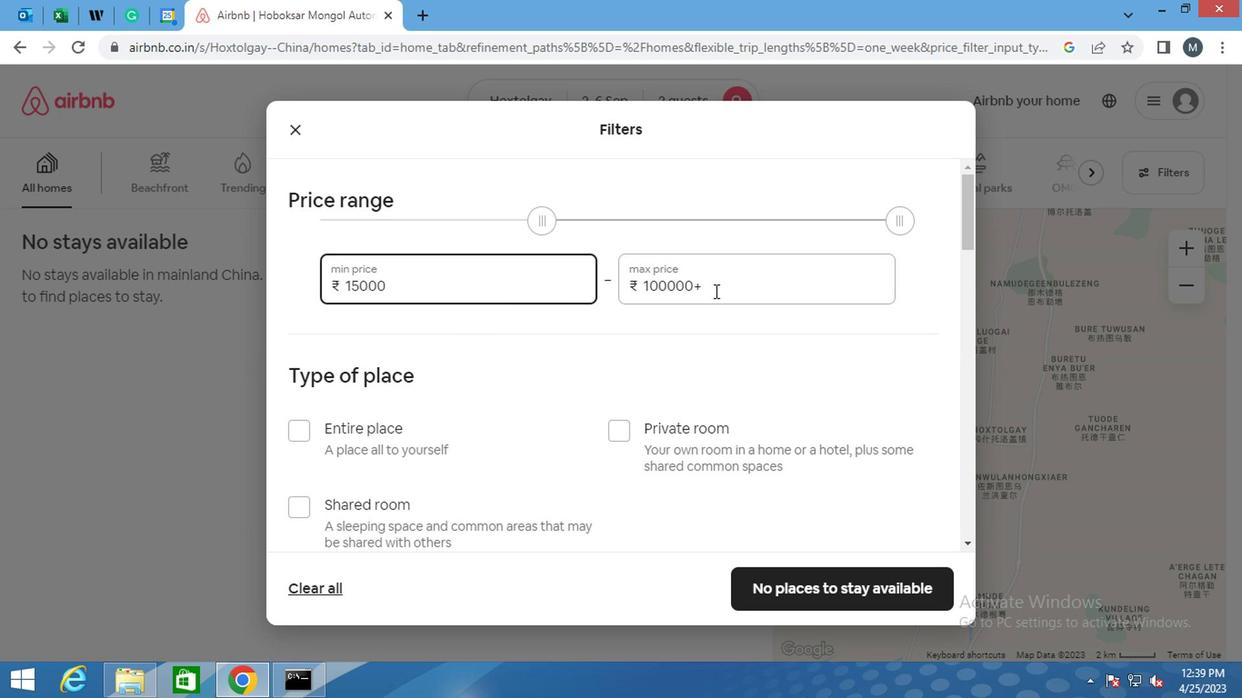 
Action: Key pressed <Key.backspace><Key.backspace><Key.backspace><Key.backspace><Key.backspace><Key.backspace><Key.backspace><Key.backspace><Key.backspace><Key.backspace><Key.backspace><Key.backspace>
Screenshot: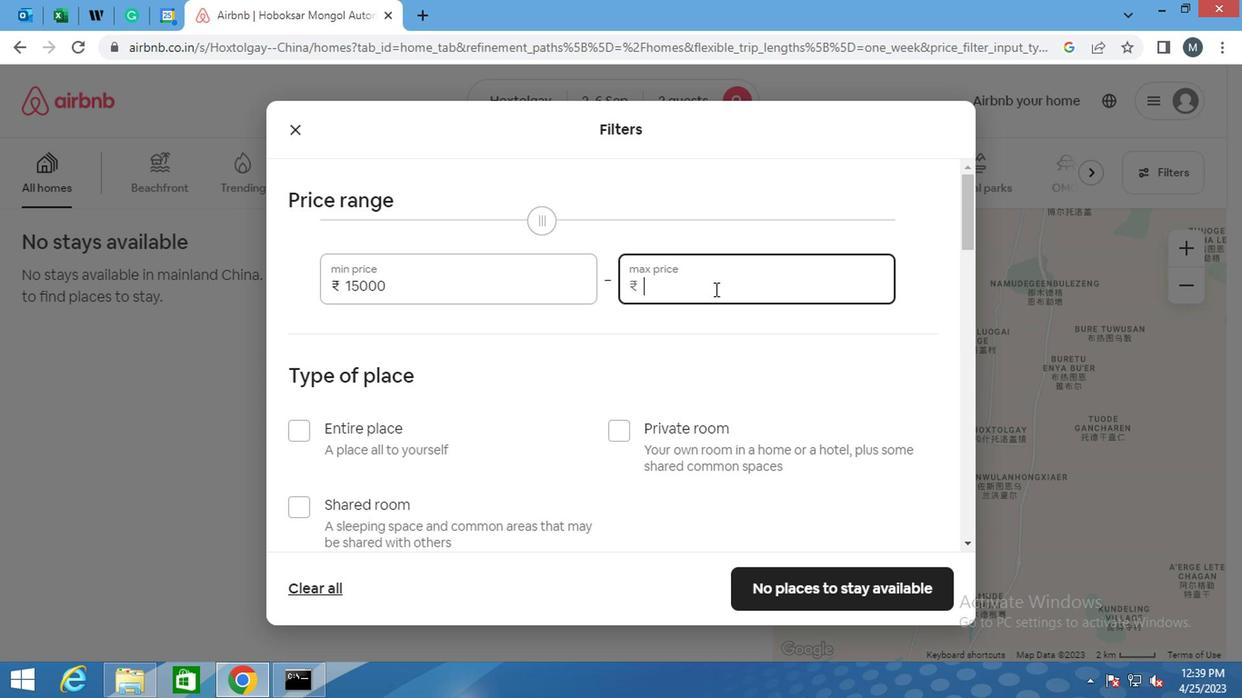 
Action: Mouse moved to (708, 289)
Screenshot: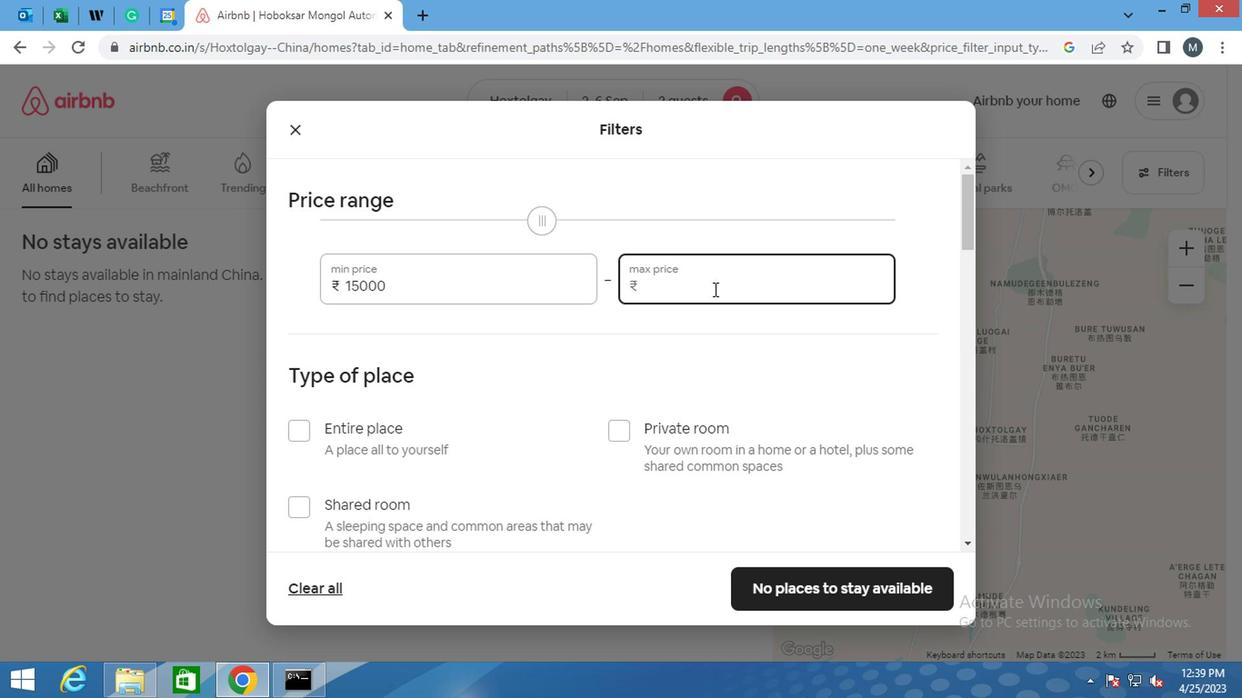 
Action: Key pressed 2
Screenshot: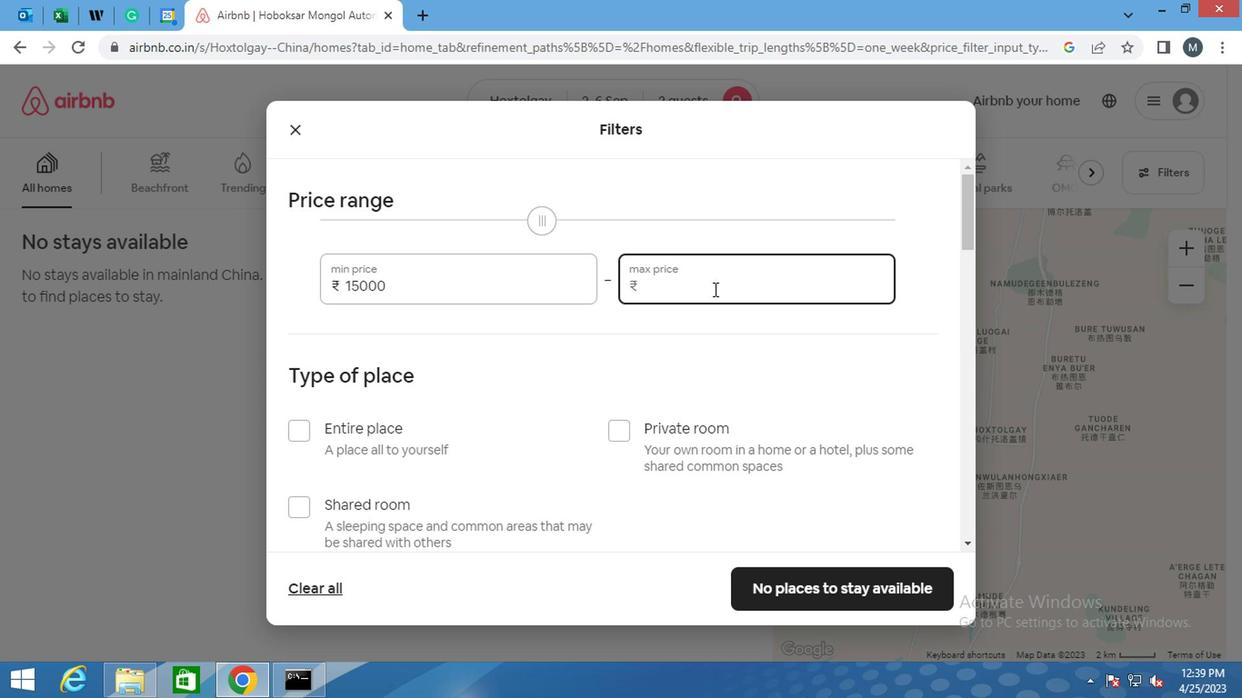 
Action: Mouse moved to (706, 289)
Screenshot: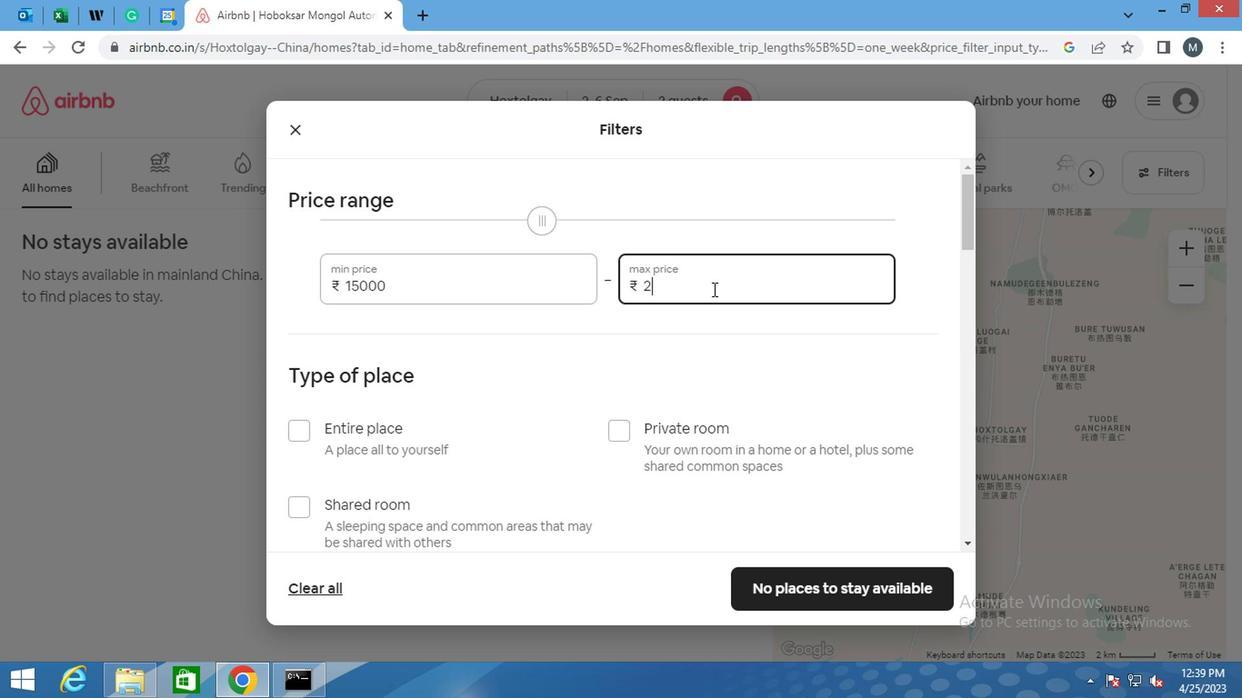 
Action: Key pressed 0
Screenshot: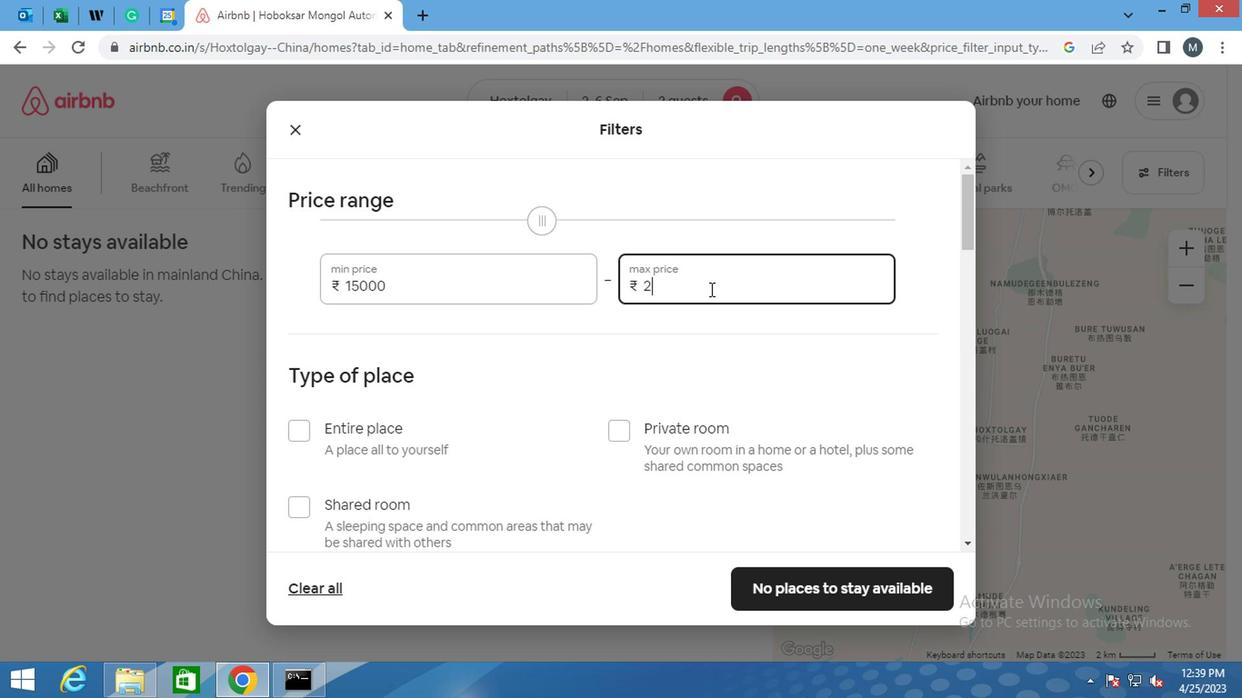 
Action: Mouse moved to (704, 291)
Screenshot: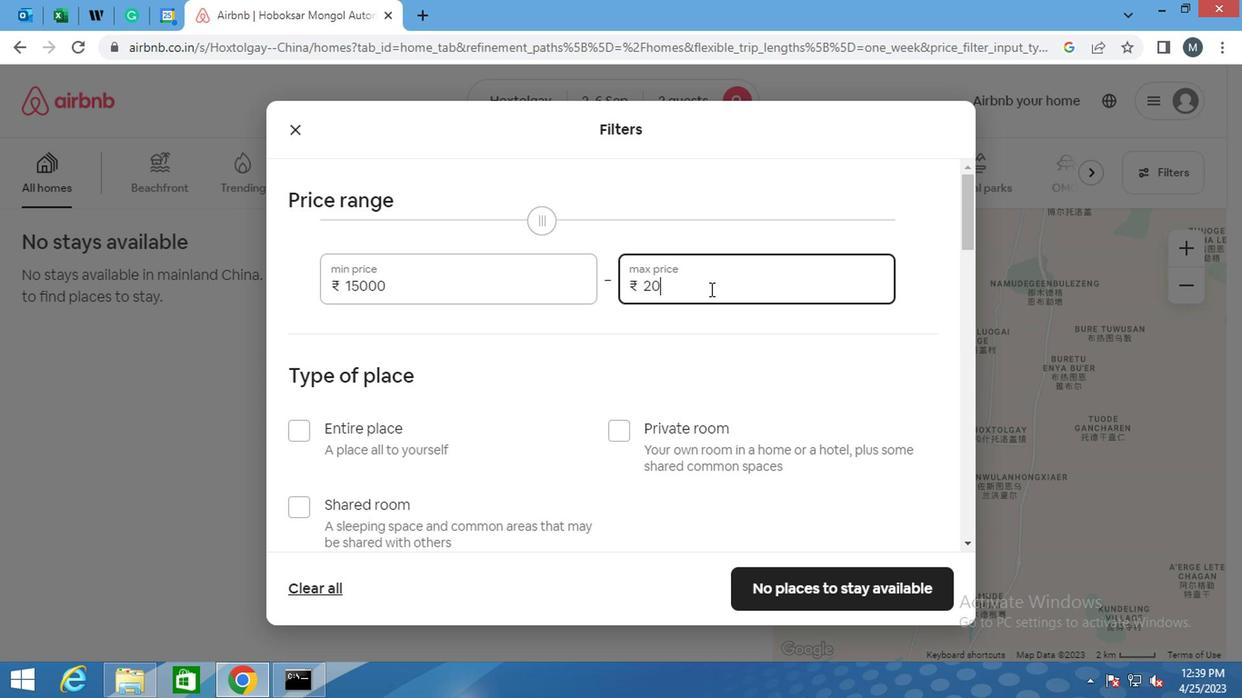 
Action: Key pressed 000
Screenshot: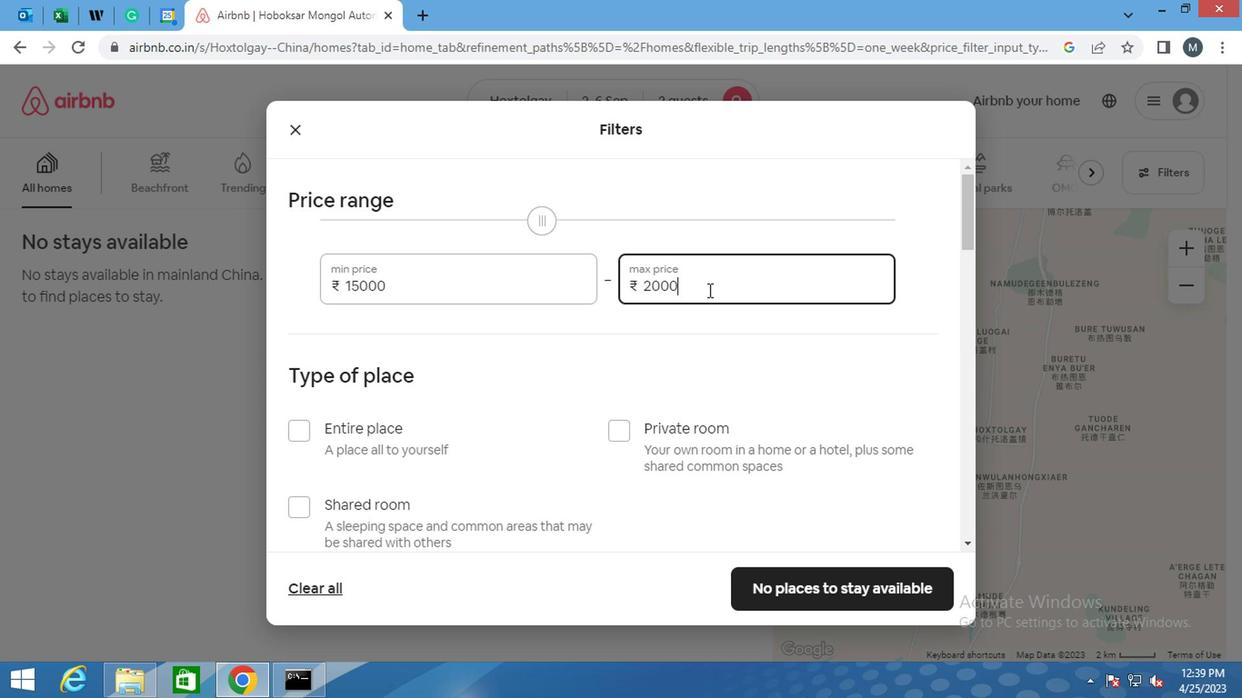 
Action: Mouse moved to (437, 358)
Screenshot: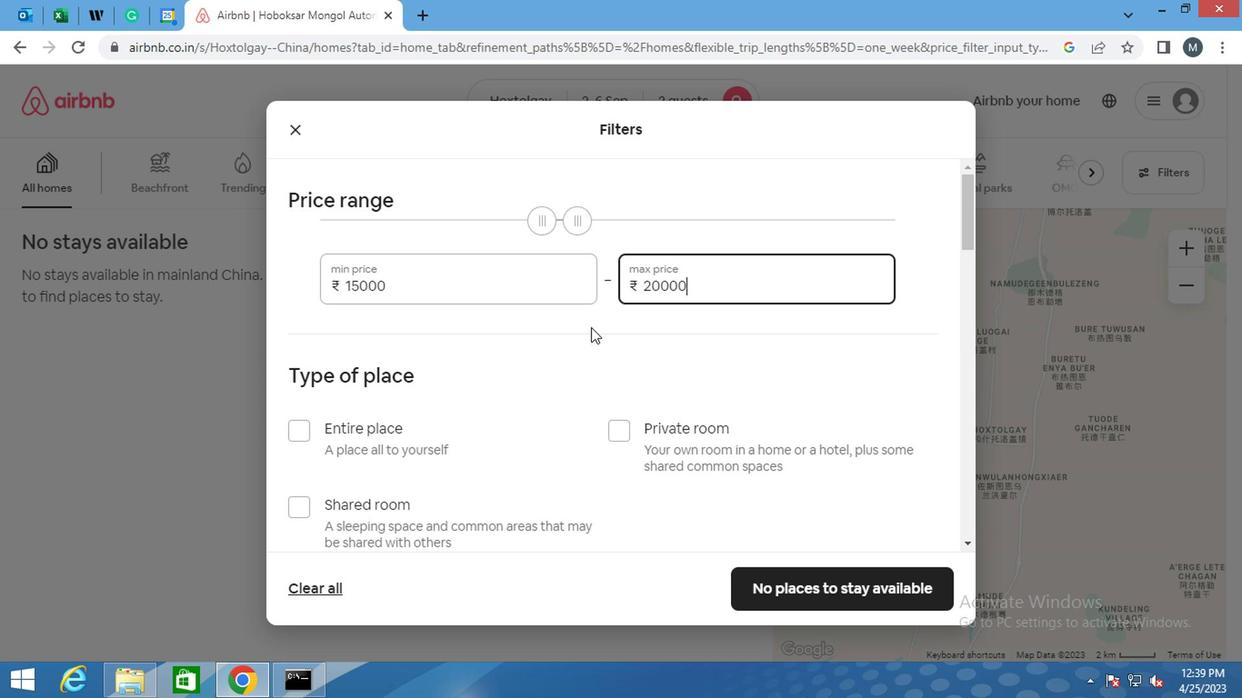 
Action: Mouse scrolled (437, 357) with delta (0, -1)
Screenshot: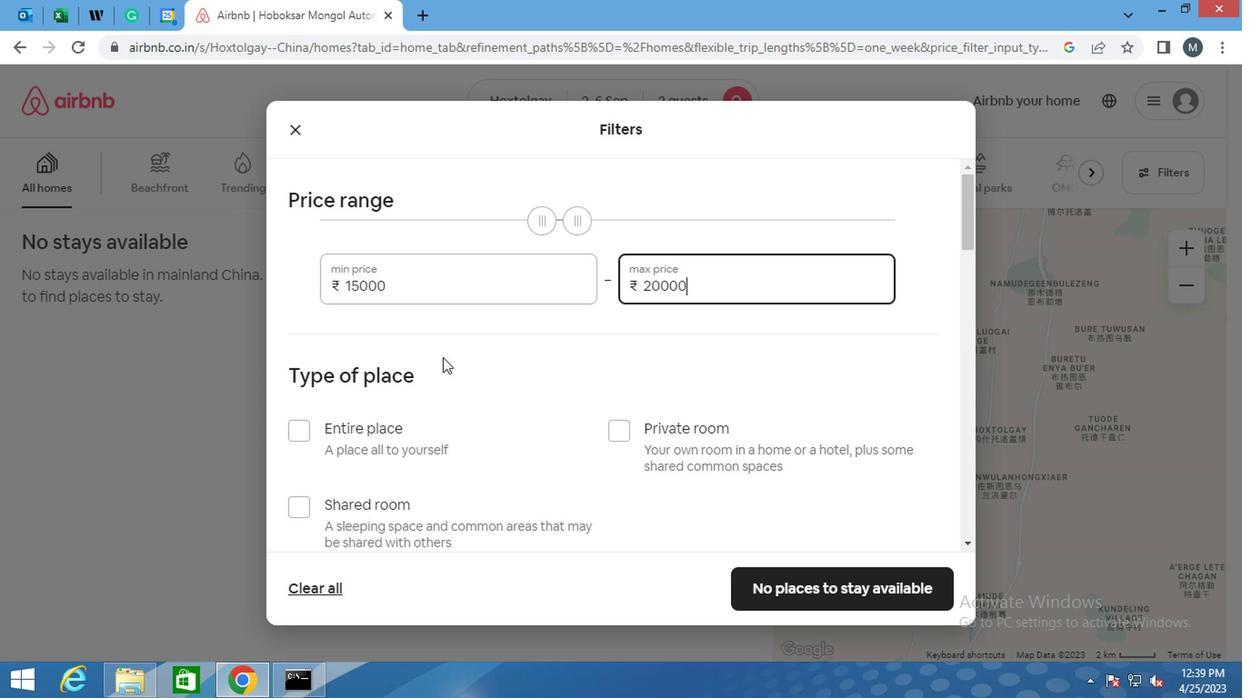 
Action: Mouse scrolled (437, 357) with delta (0, -1)
Screenshot: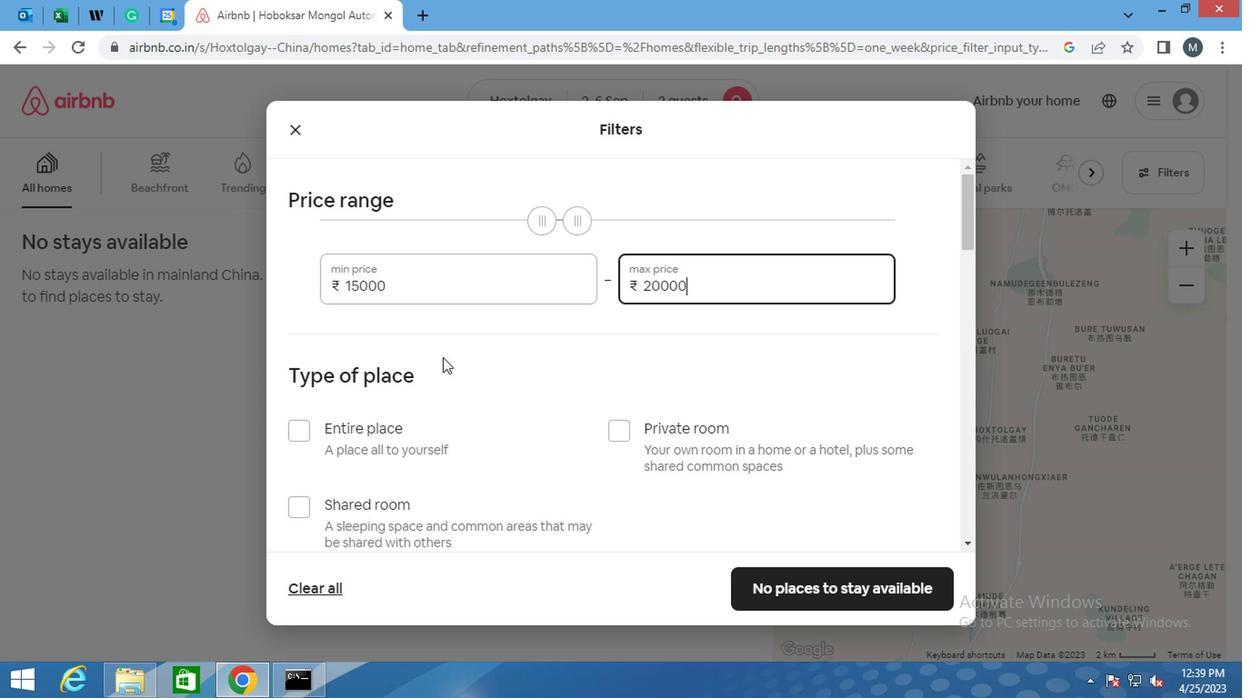 
Action: Mouse moved to (297, 248)
Screenshot: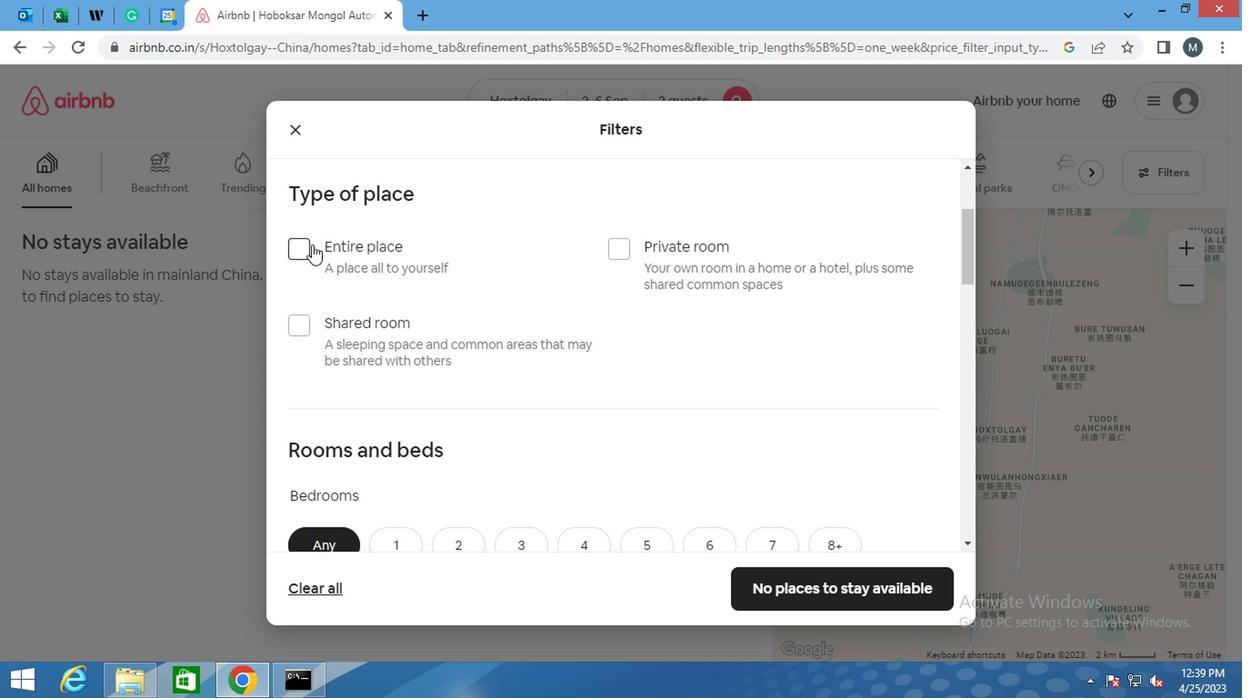 
Action: Mouse pressed left at (297, 248)
Screenshot: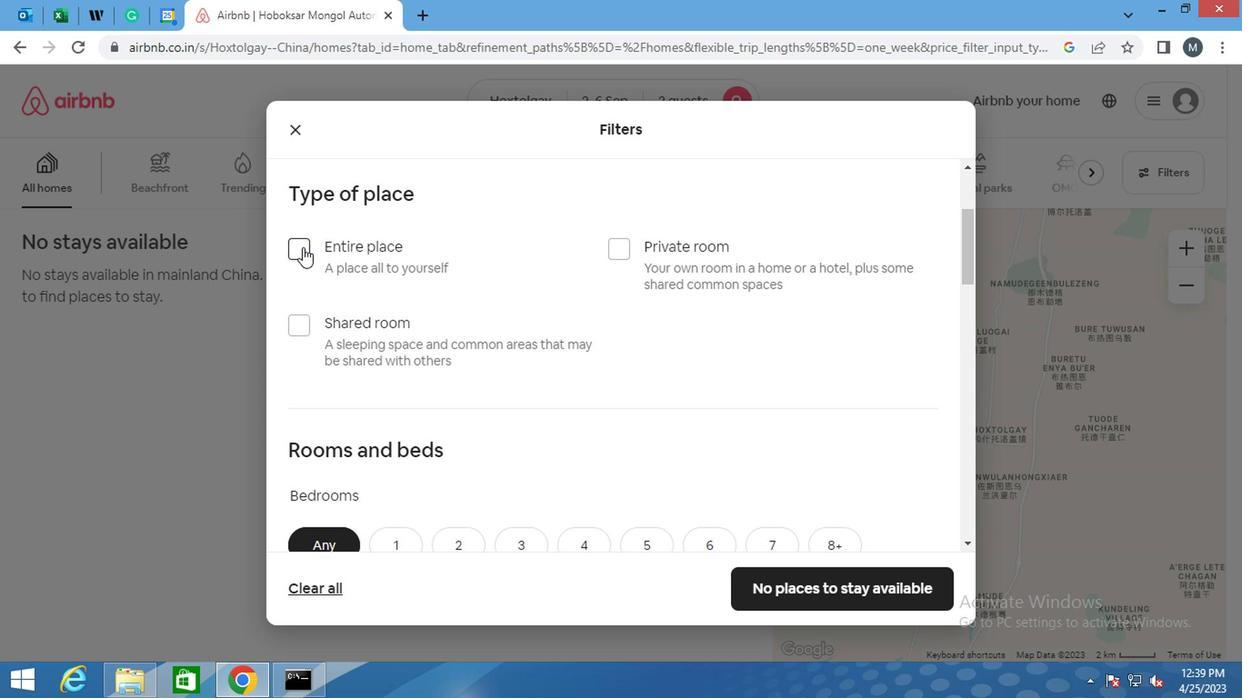 
Action: Mouse moved to (407, 267)
Screenshot: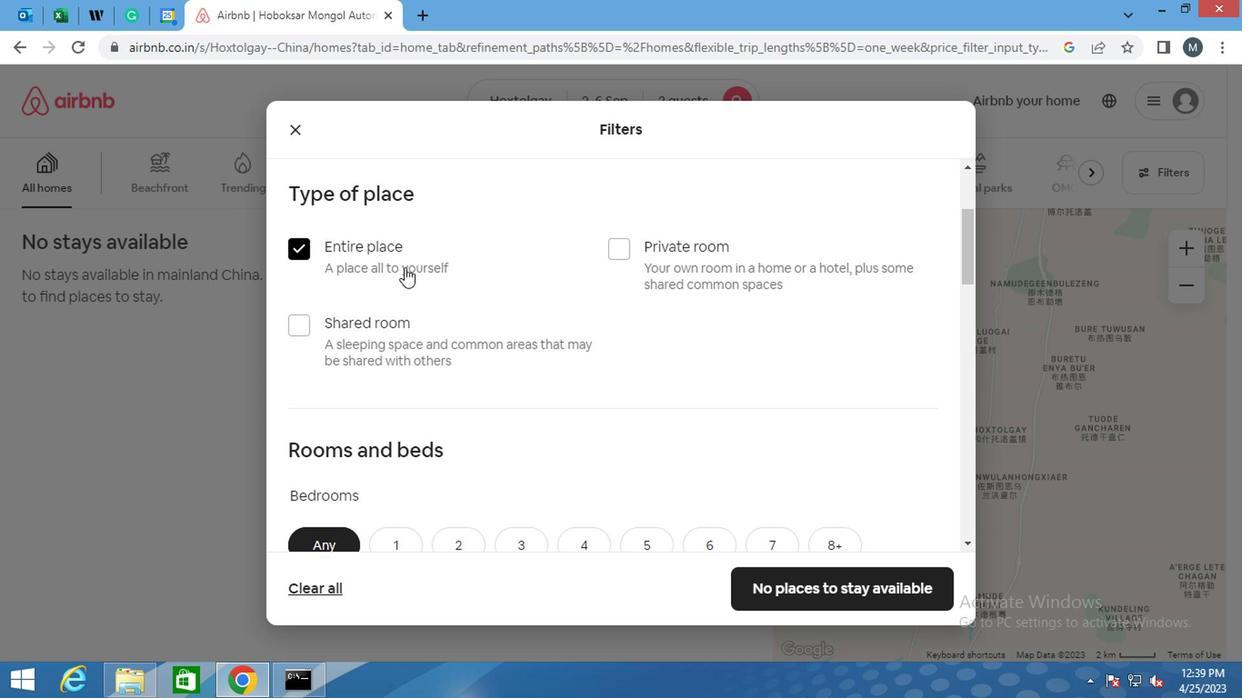 
Action: Mouse scrolled (407, 266) with delta (0, 0)
Screenshot: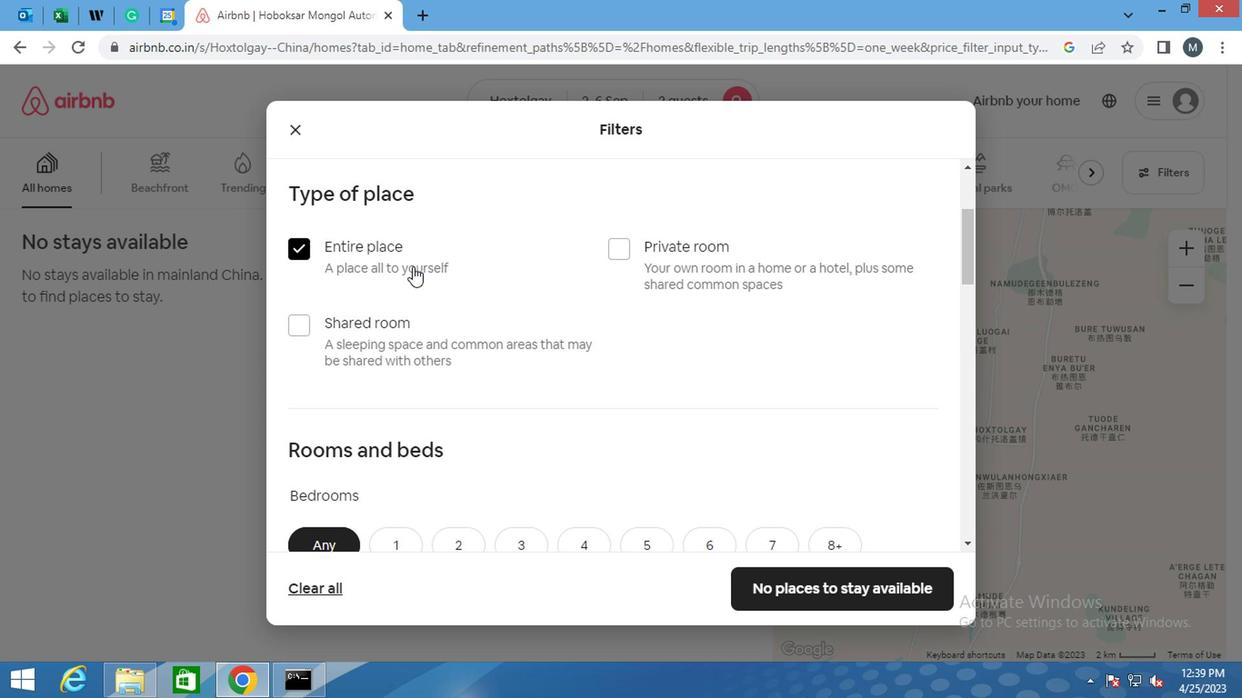 
Action: Mouse moved to (408, 267)
Screenshot: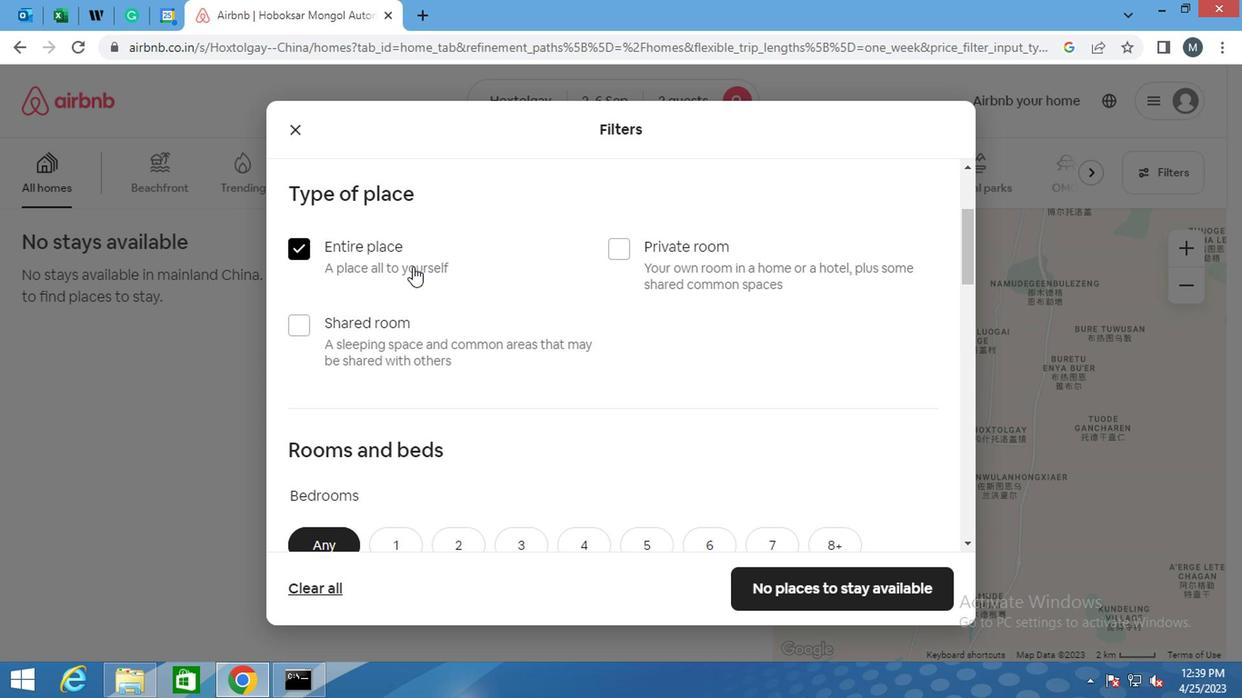 
Action: Mouse scrolled (408, 266) with delta (0, 0)
Screenshot: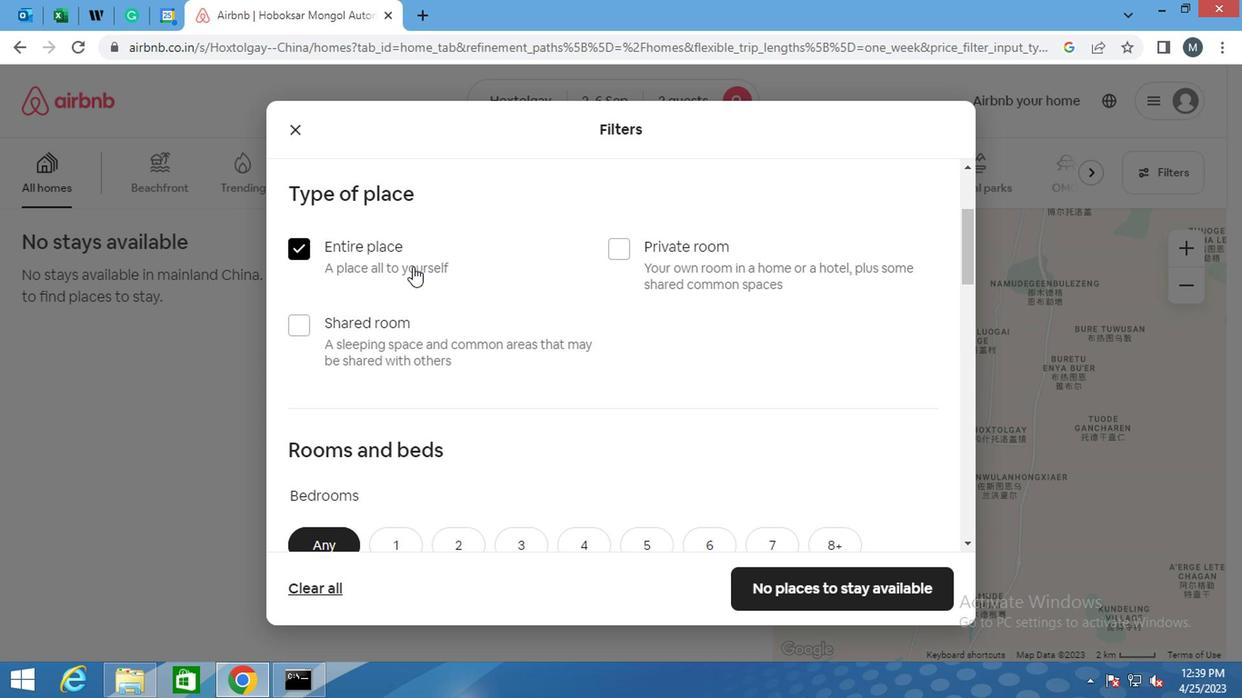 
Action: Mouse moved to (393, 370)
Screenshot: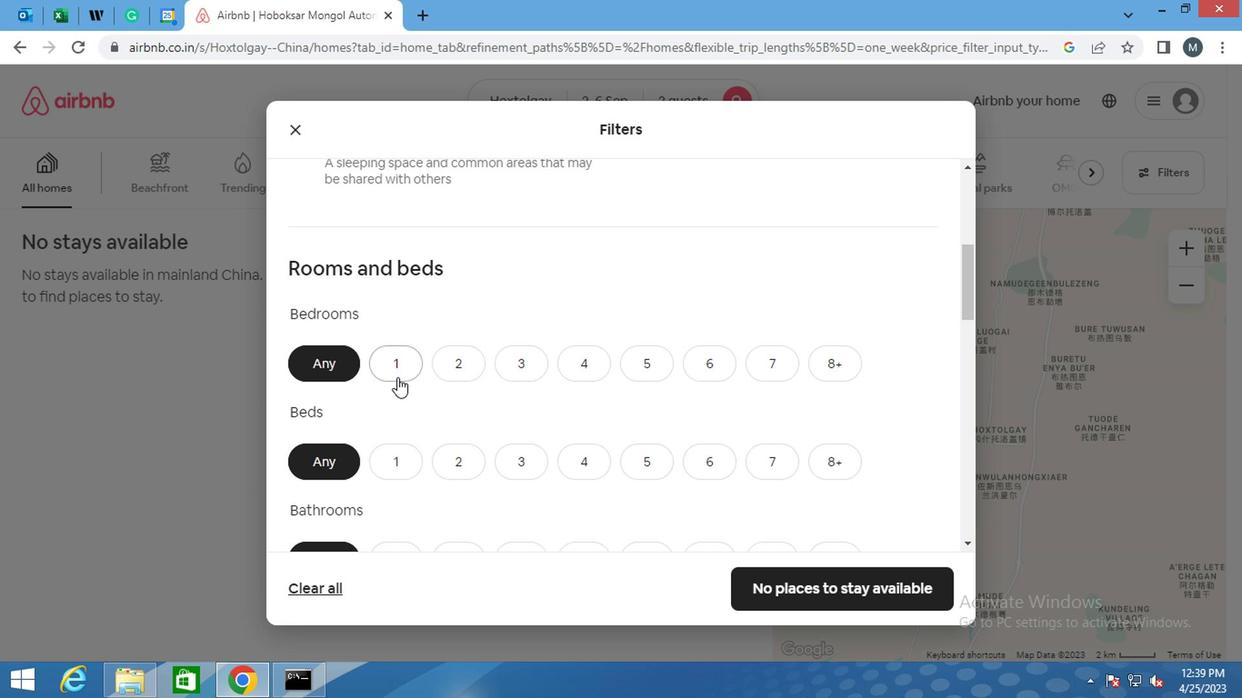 
Action: Mouse pressed left at (393, 370)
Screenshot: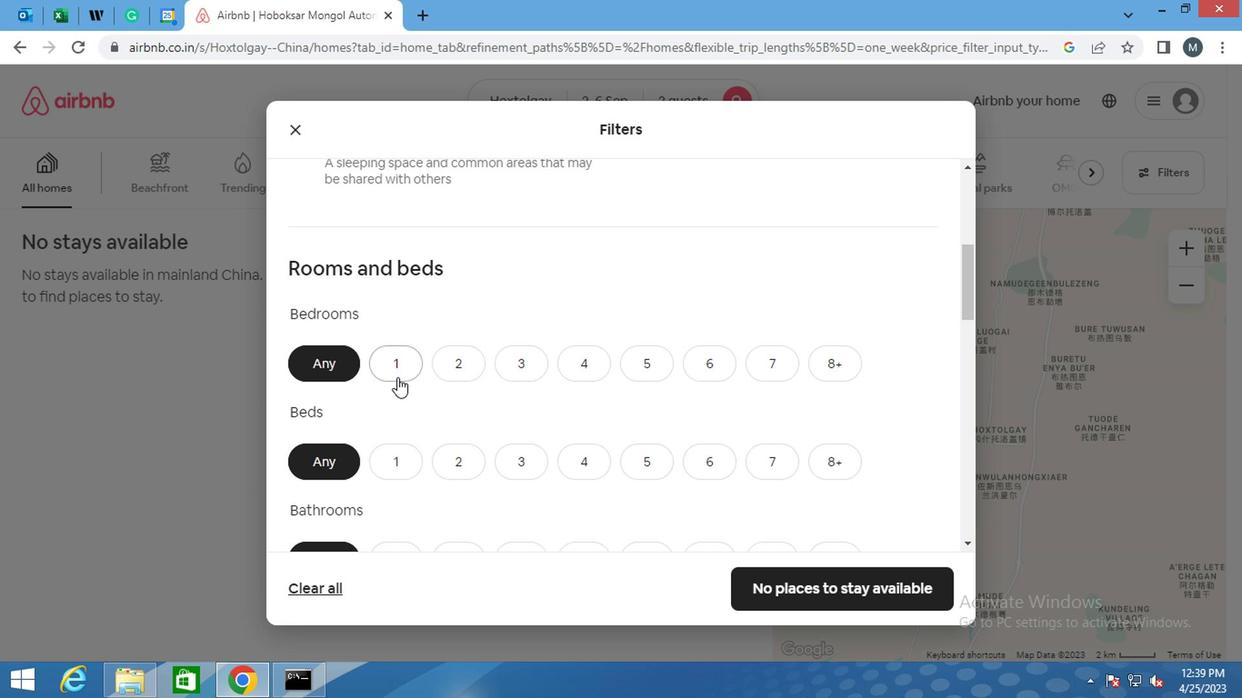 
Action: Mouse moved to (393, 450)
Screenshot: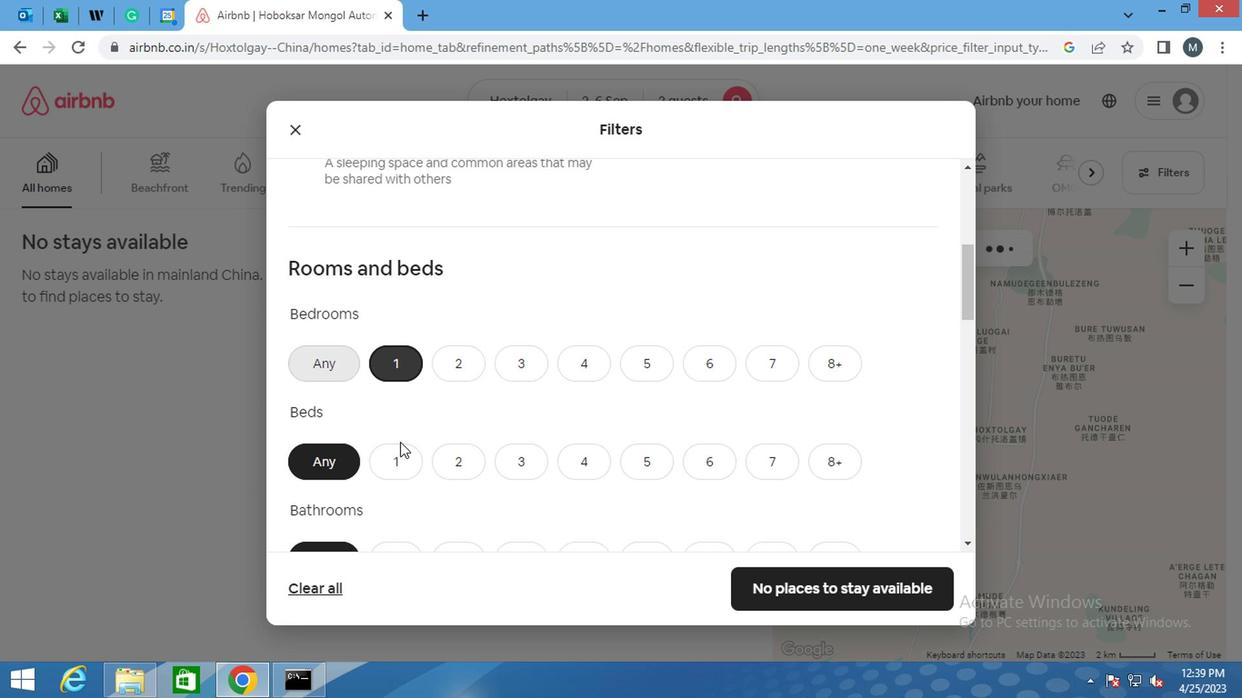 
Action: Mouse pressed left at (393, 450)
Screenshot: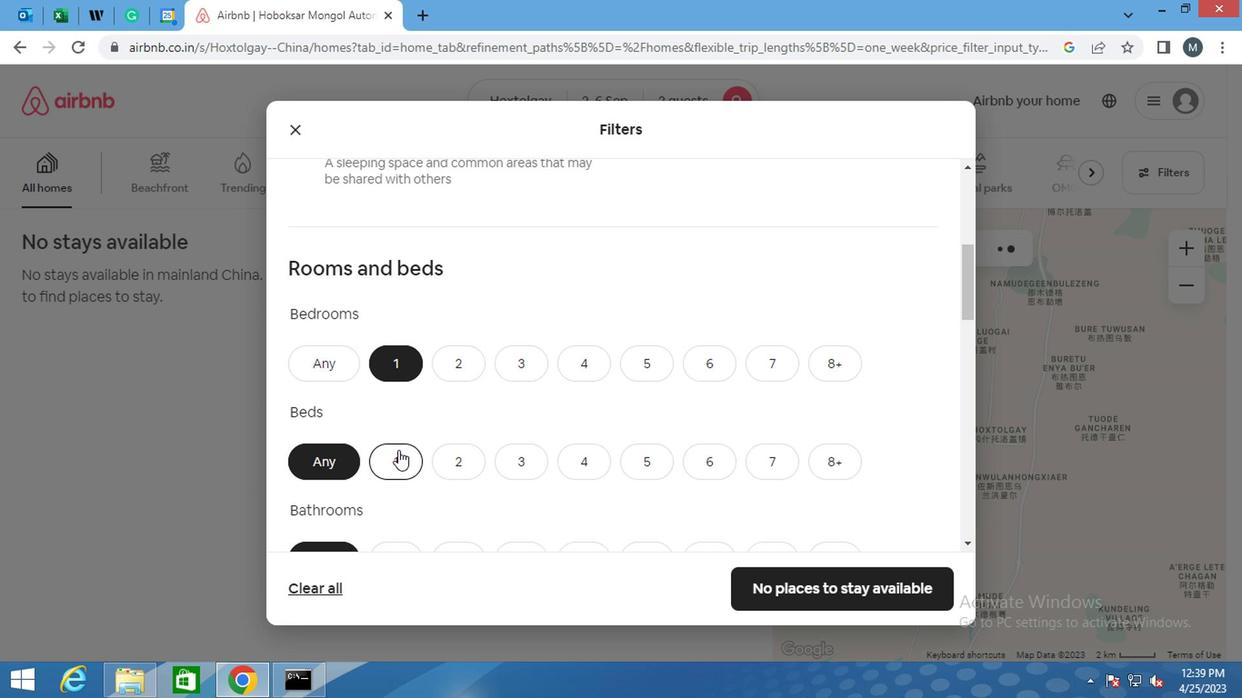 
Action: Mouse moved to (381, 413)
Screenshot: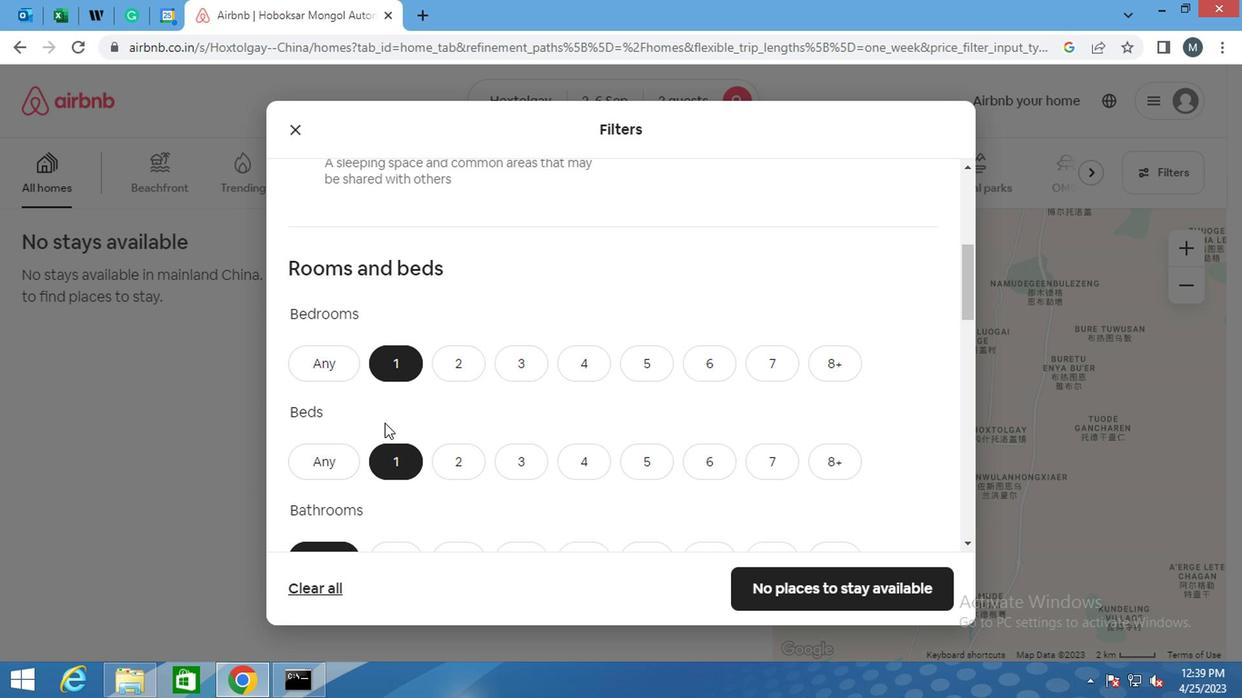 
Action: Mouse scrolled (381, 412) with delta (0, 0)
Screenshot: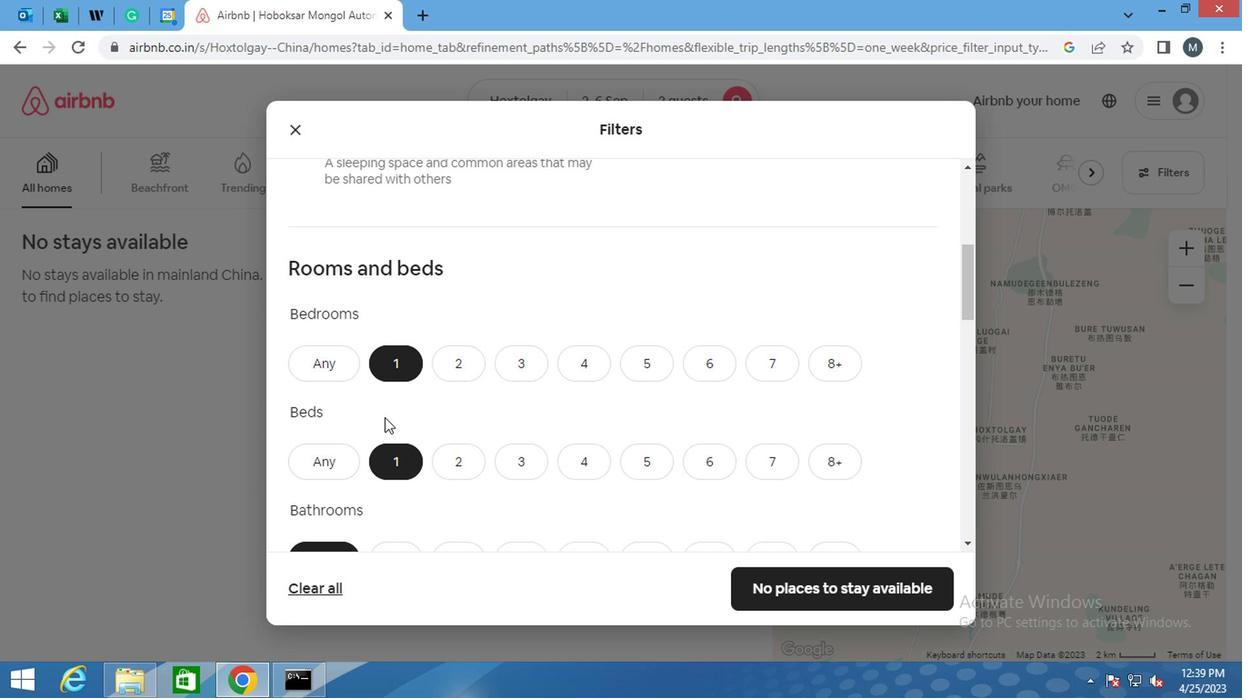 
Action: Mouse moved to (386, 410)
Screenshot: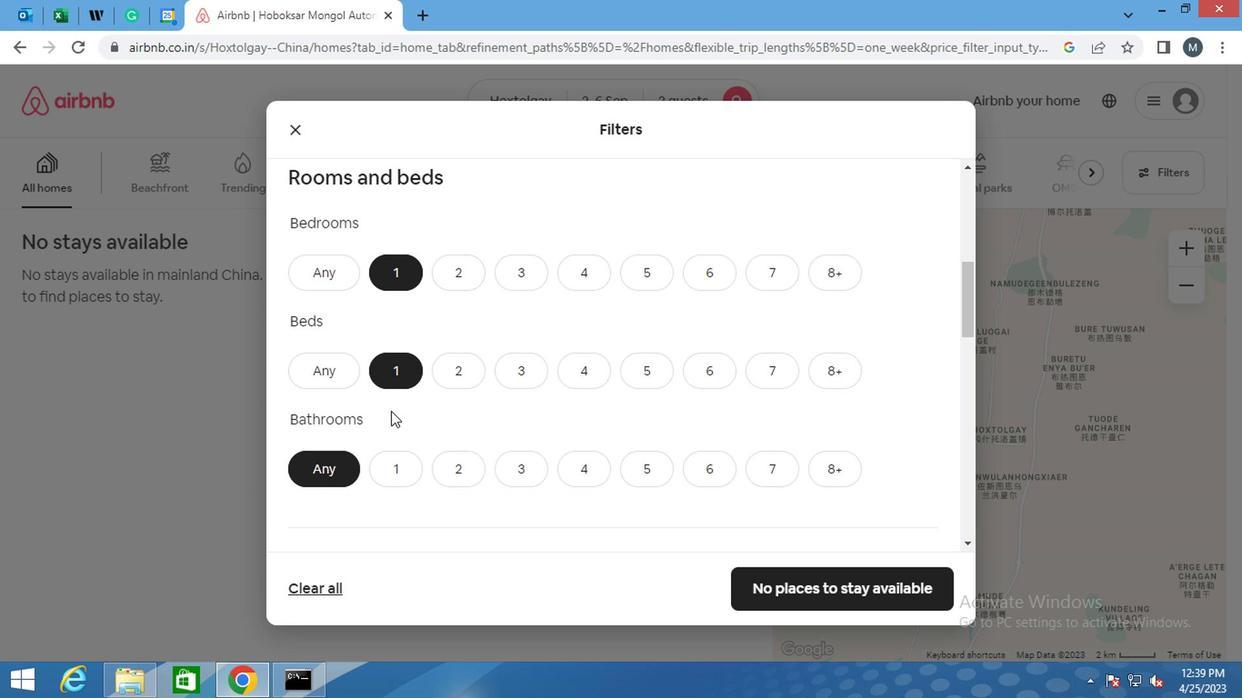 
Action: Mouse scrolled (386, 408) with delta (0, -1)
Screenshot: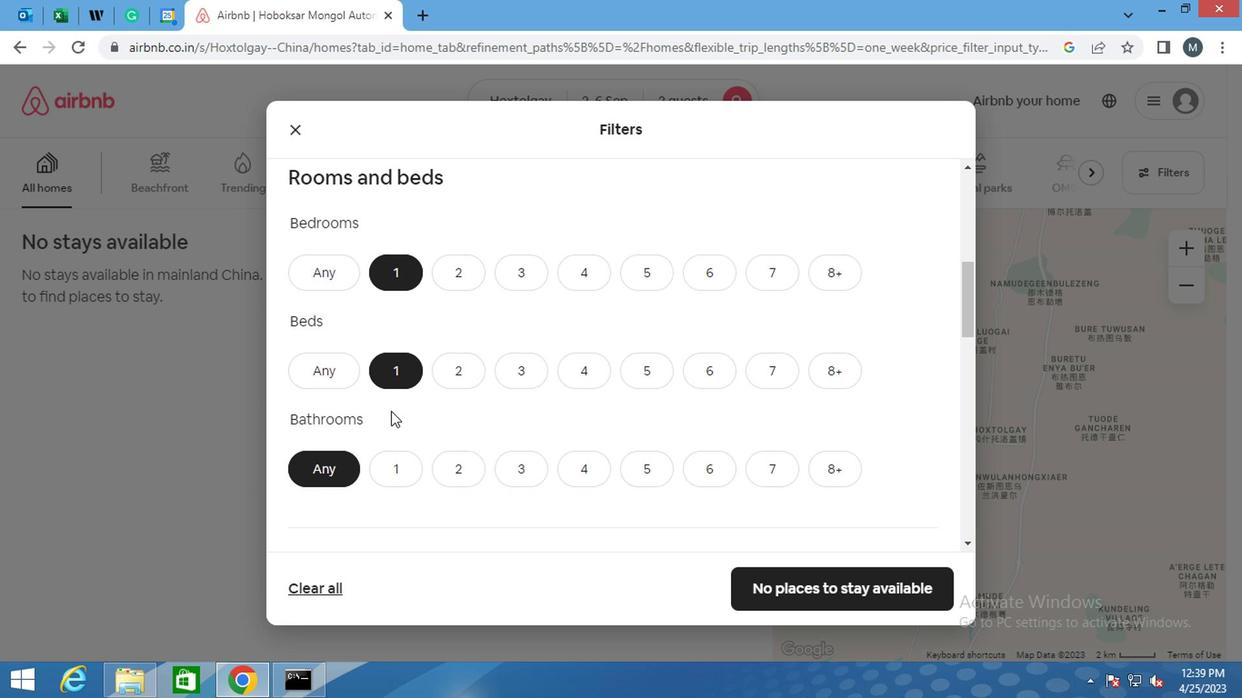 
Action: Mouse moved to (392, 382)
Screenshot: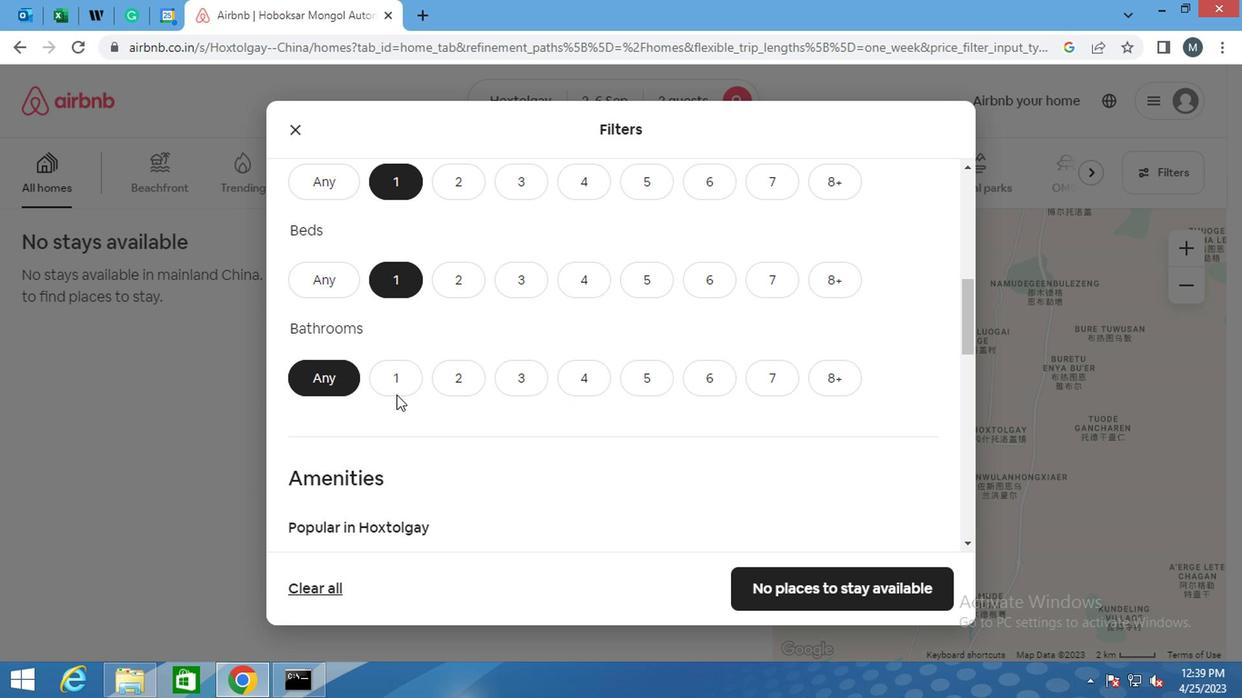 
Action: Mouse pressed left at (392, 382)
Screenshot: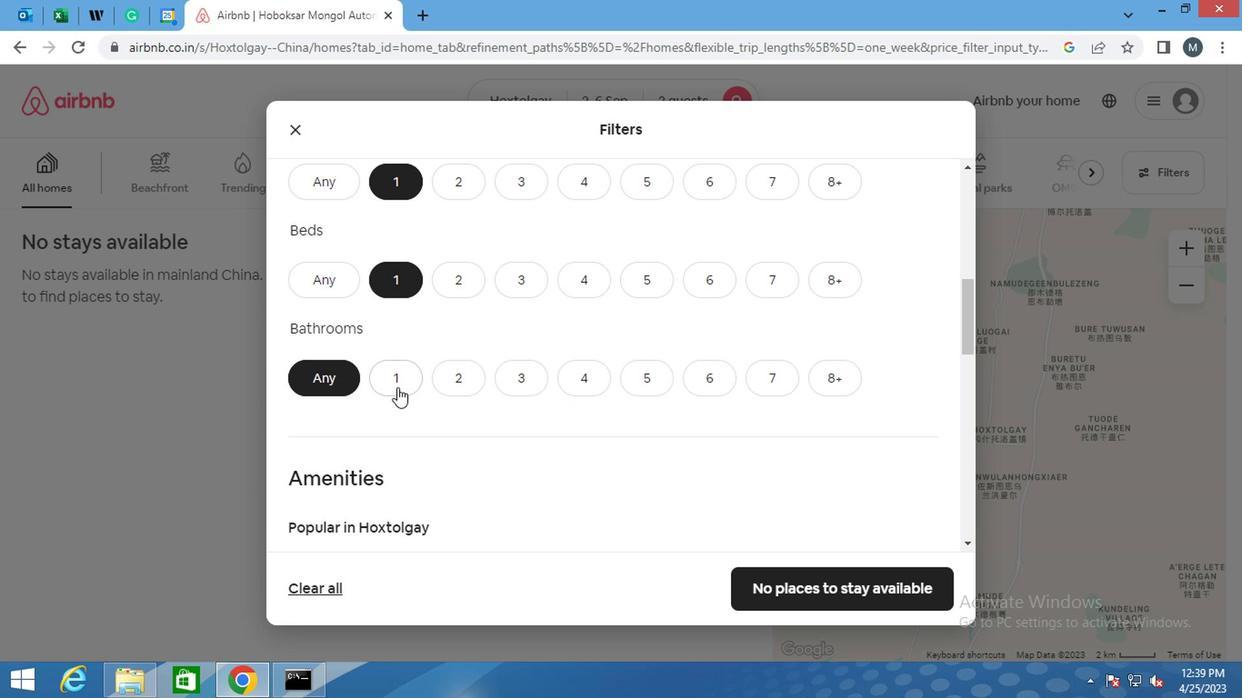 
Action: Mouse moved to (397, 376)
Screenshot: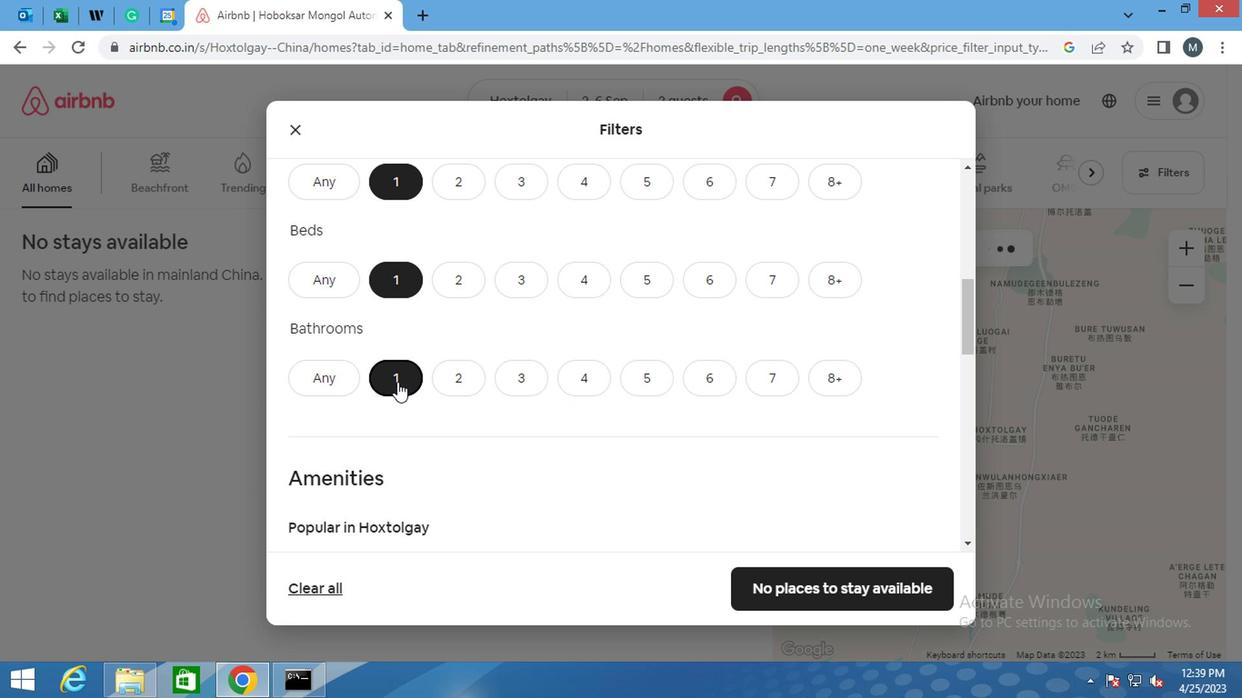
Action: Mouse scrolled (397, 375) with delta (0, -1)
Screenshot: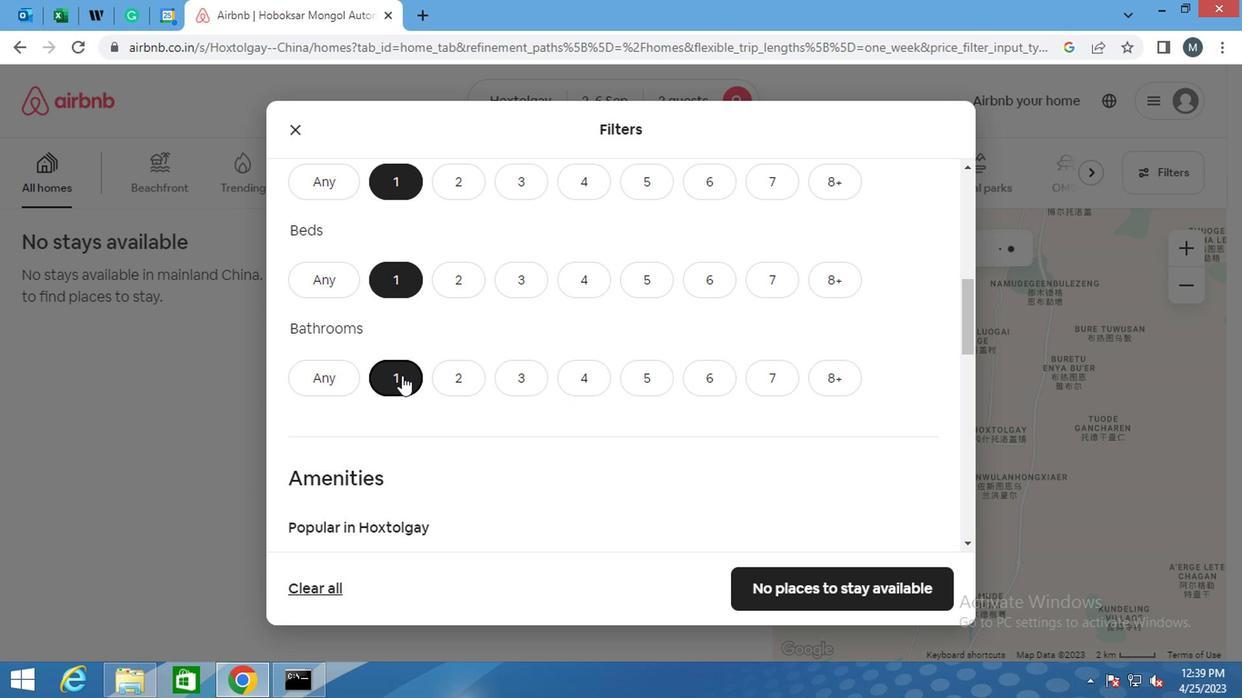 
Action: Mouse scrolled (397, 375) with delta (0, -1)
Screenshot: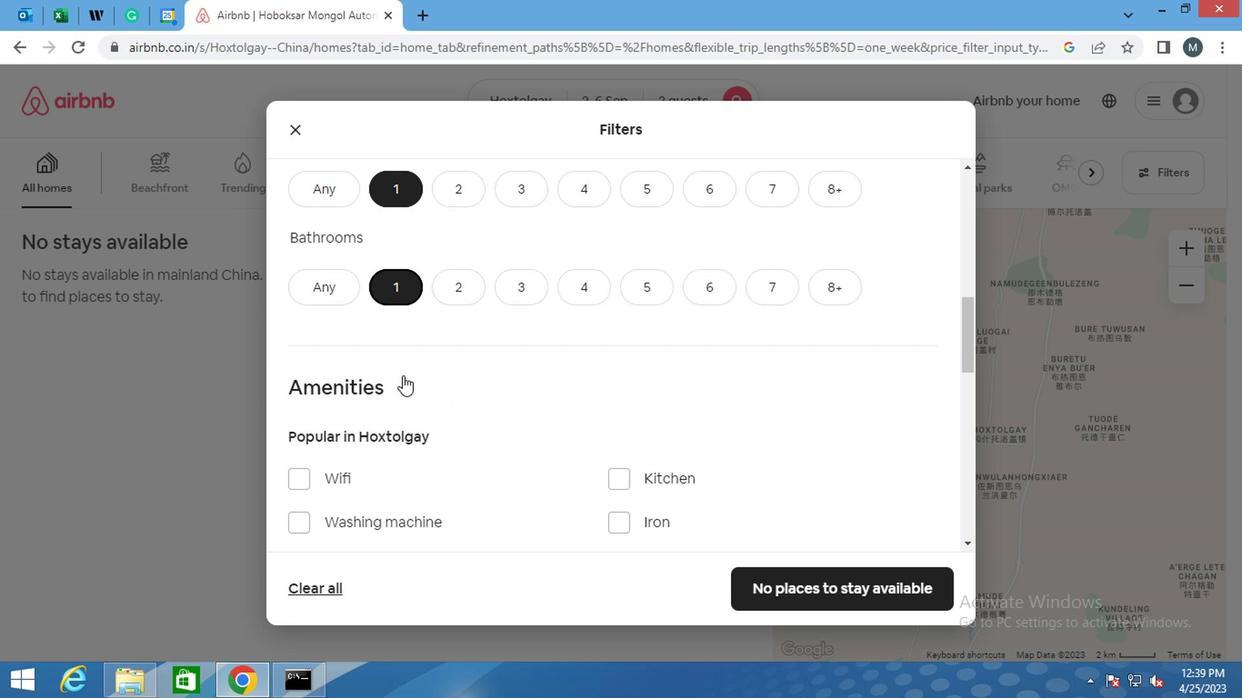 
Action: Mouse moved to (400, 371)
Screenshot: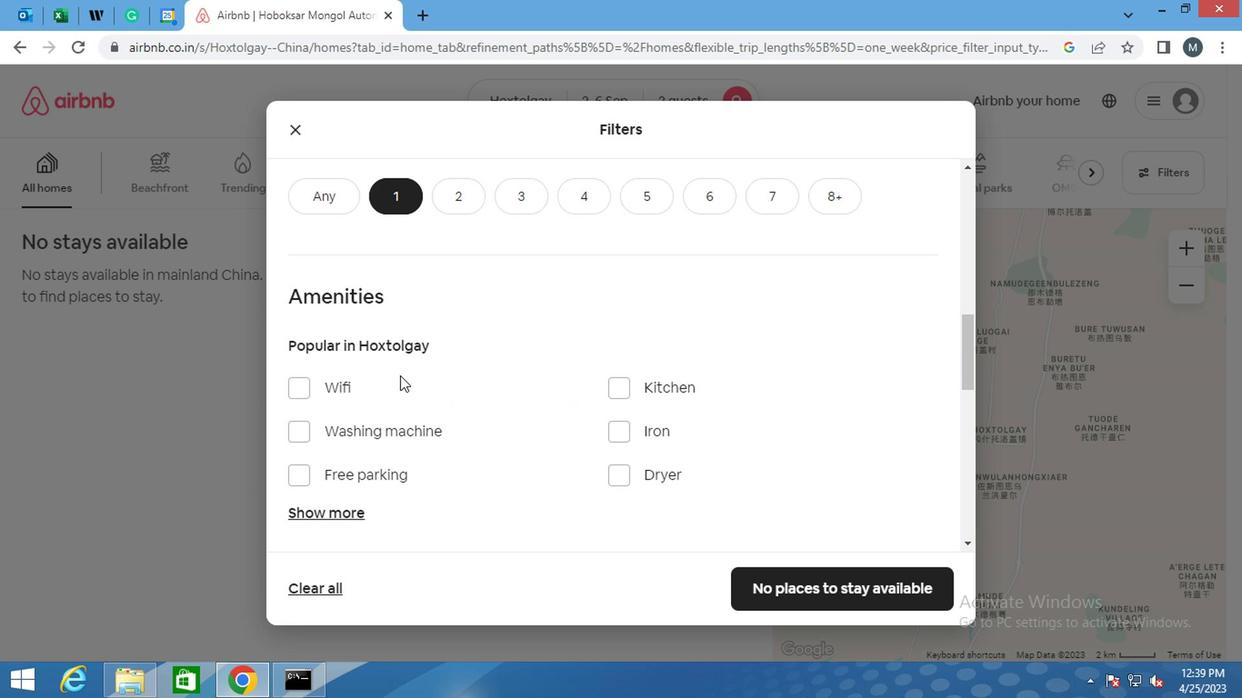 
Action: Mouse scrolled (400, 370) with delta (0, -1)
Screenshot: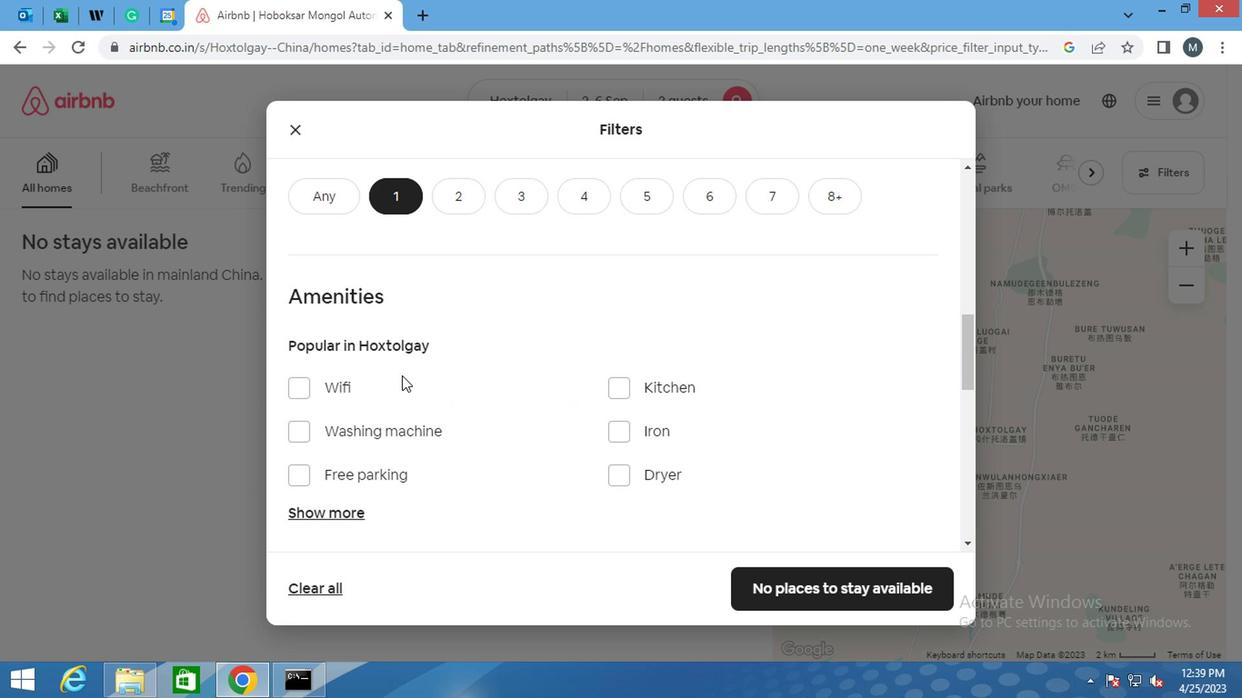 
Action: Mouse scrolled (400, 370) with delta (0, -1)
Screenshot: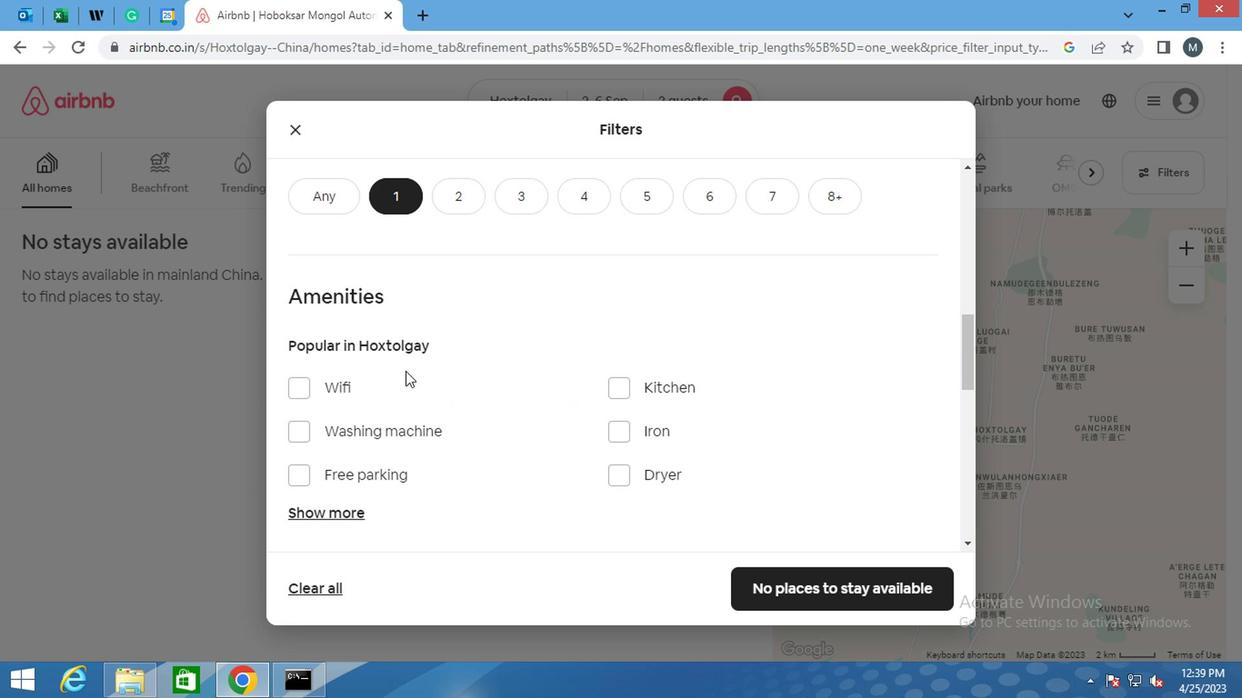 
Action: Mouse moved to (391, 351)
Screenshot: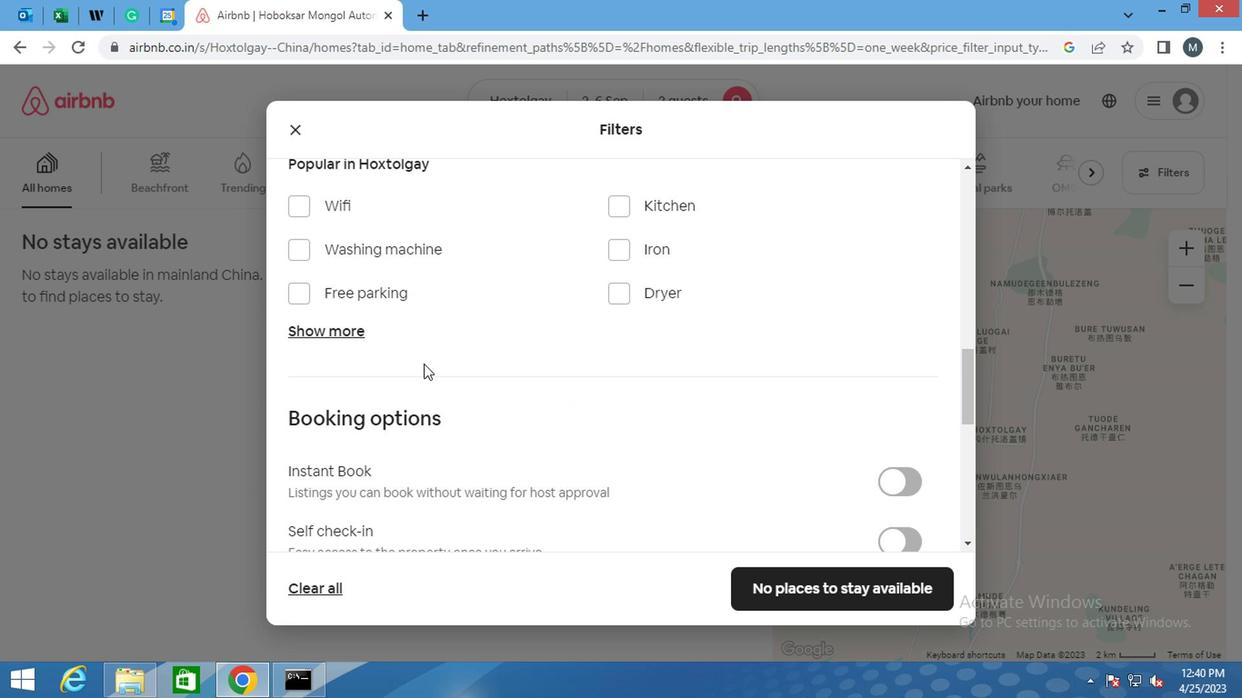 
Action: Mouse scrolled (391, 352) with delta (0, 0)
Screenshot: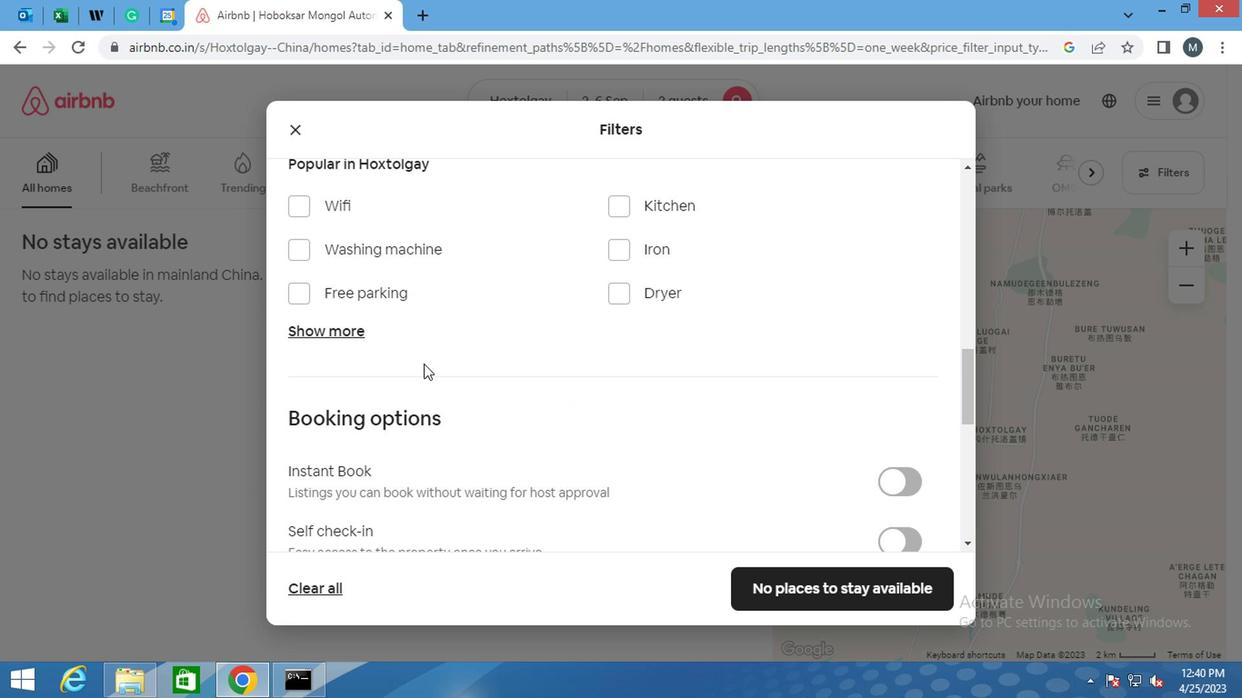 
Action: Mouse moved to (386, 349)
Screenshot: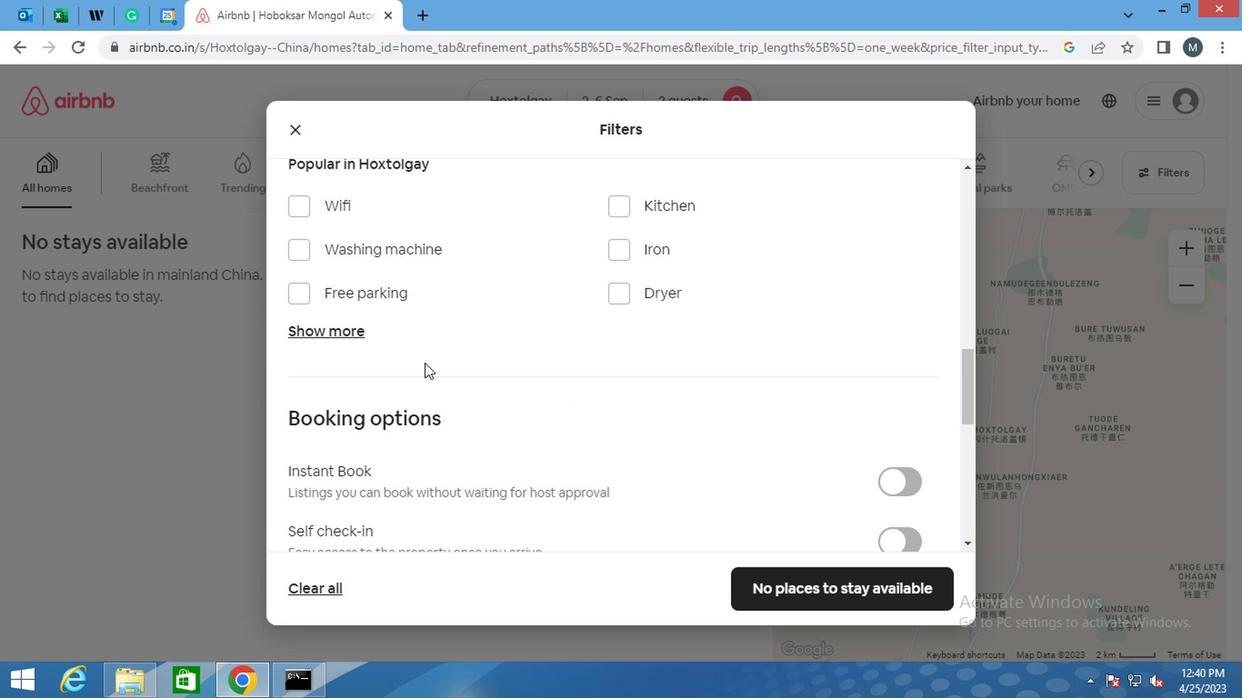 
Action: Mouse scrolled (386, 350) with delta (0, 0)
Screenshot: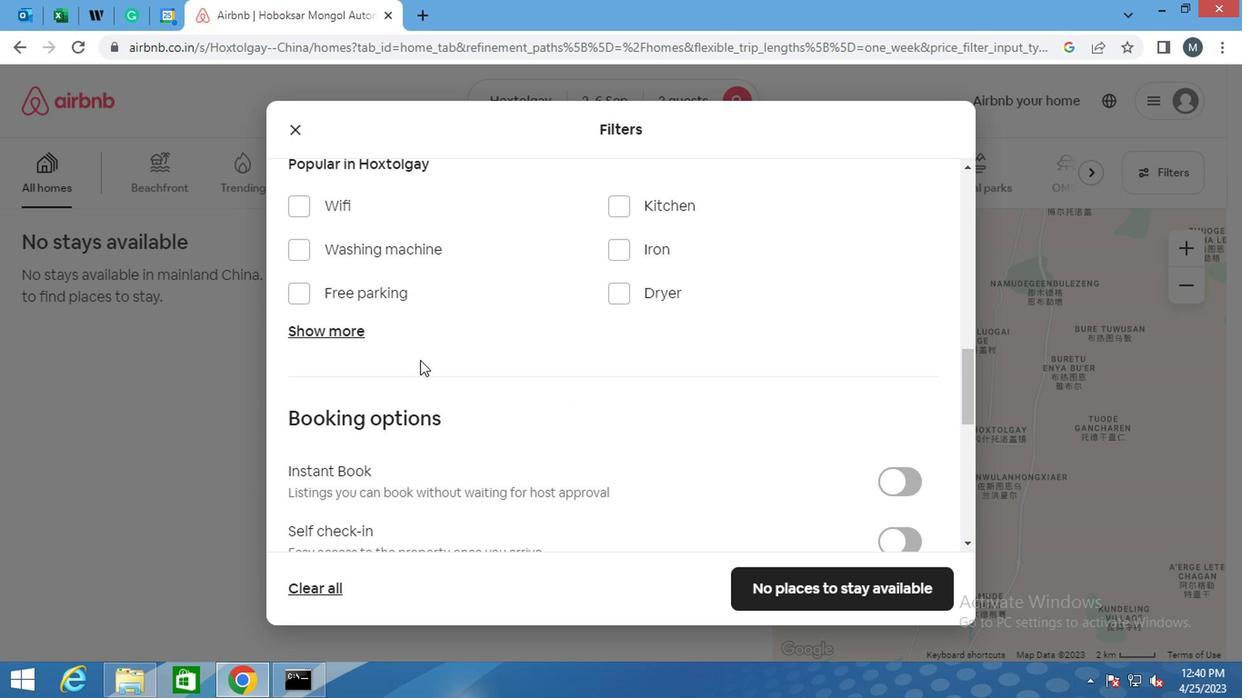 
Action: Mouse moved to (417, 358)
Screenshot: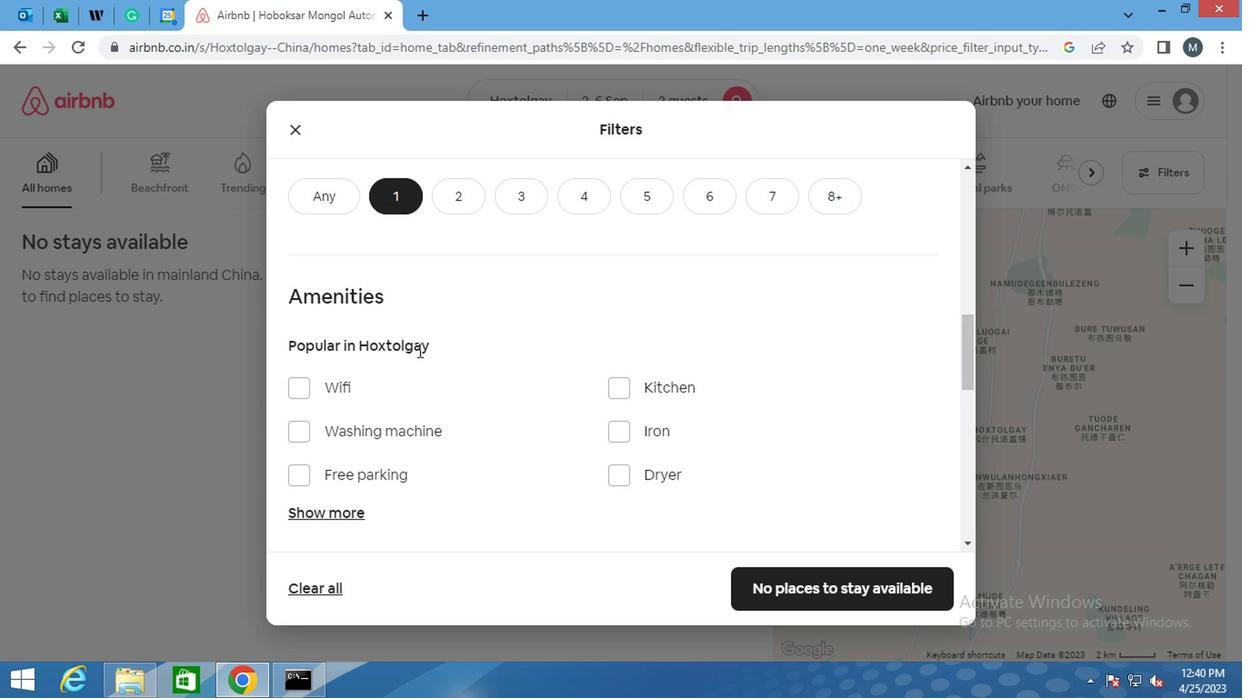 
Action: Mouse scrolled (417, 357) with delta (0, -1)
Screenshot: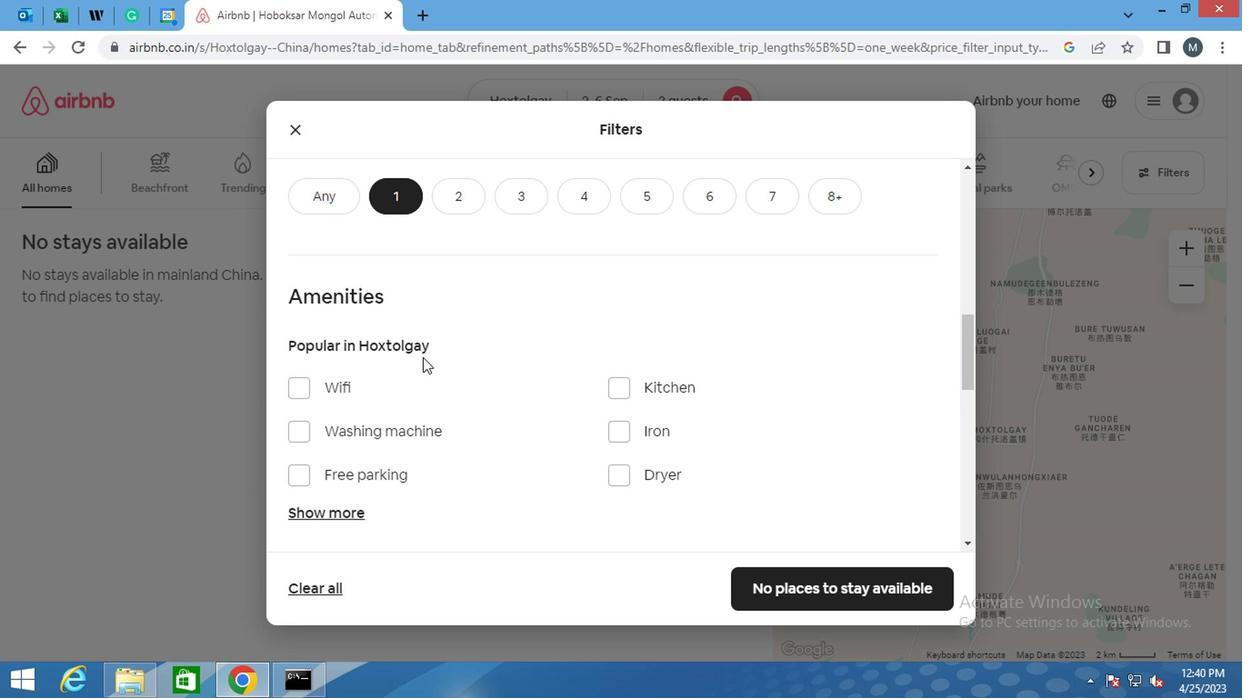 
Action: Mouse moved to (299, 338)
Screenshot: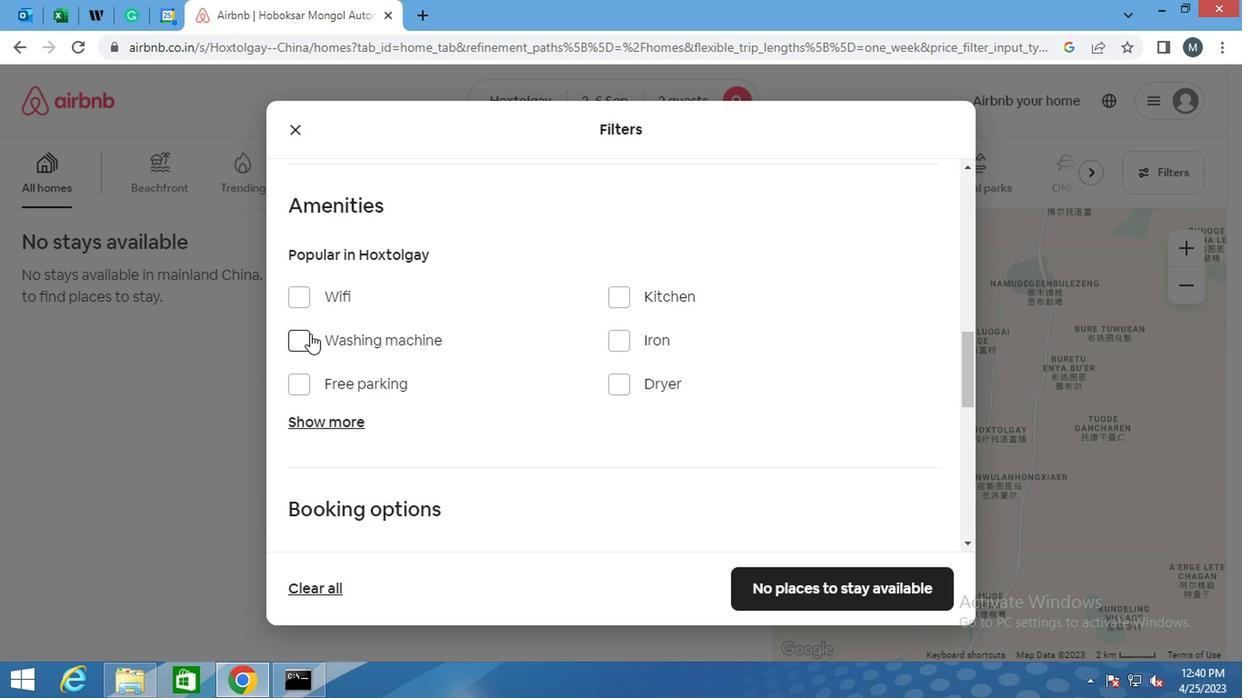 
Action: Mouse pressed left at (299, 338)
Screenshot: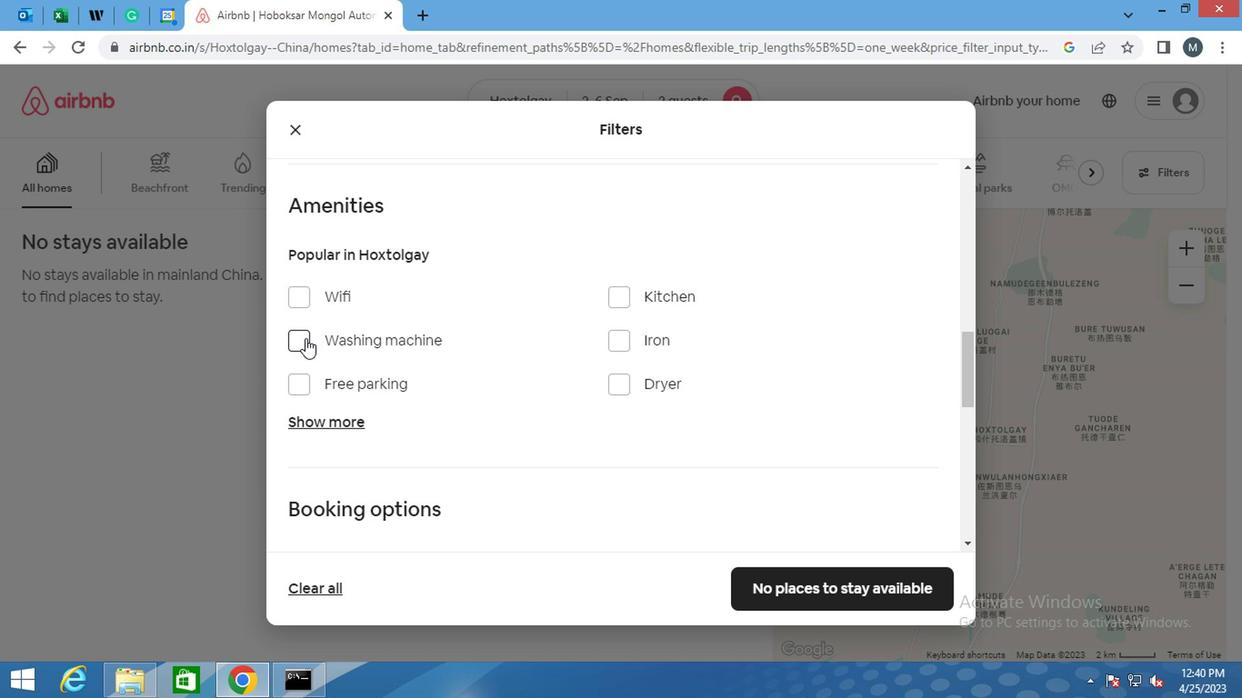
Action: Mouse moved to (371, 322)
Screenshot: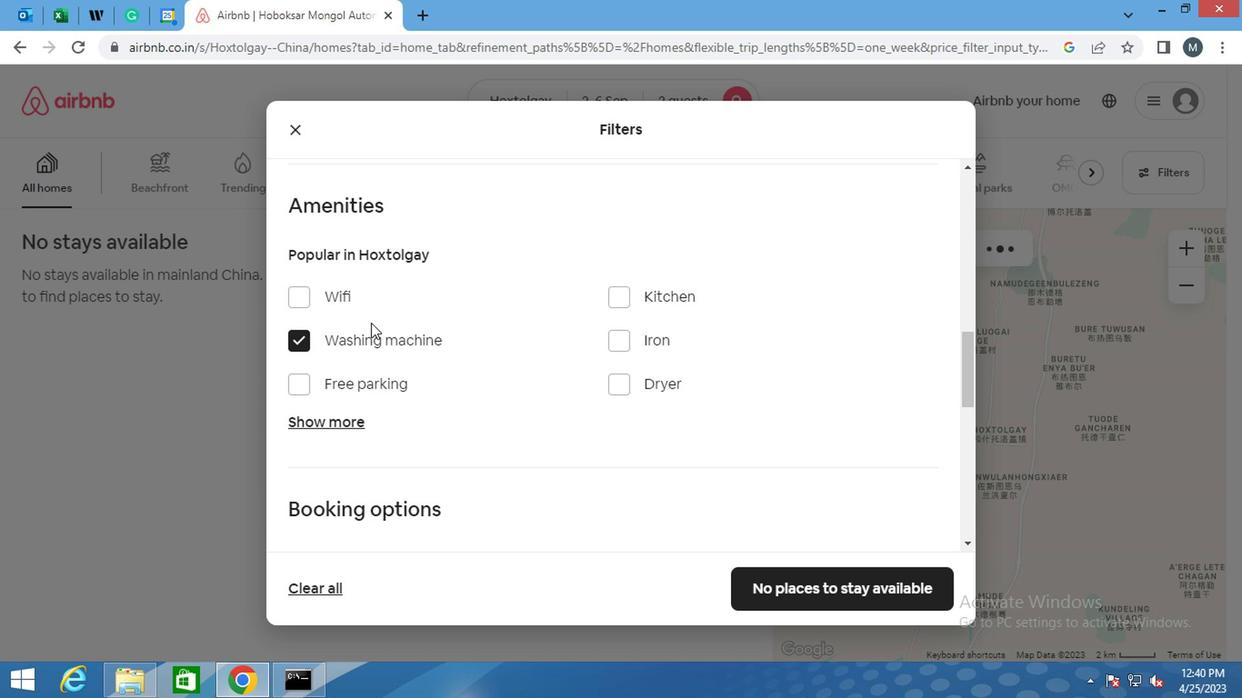 
Action: Mouse scrolled (371, 321) with delta (0, -1)
Screenshot: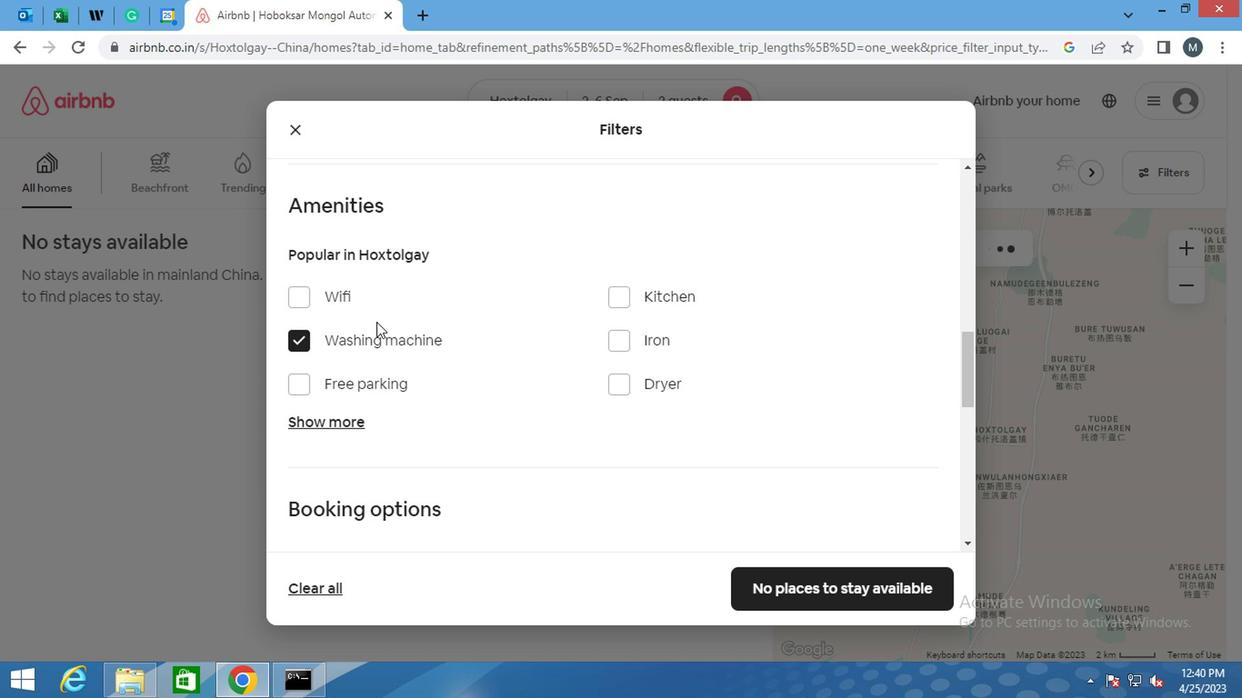 
Action: Mouse moved to (376, 321)
Screenshot: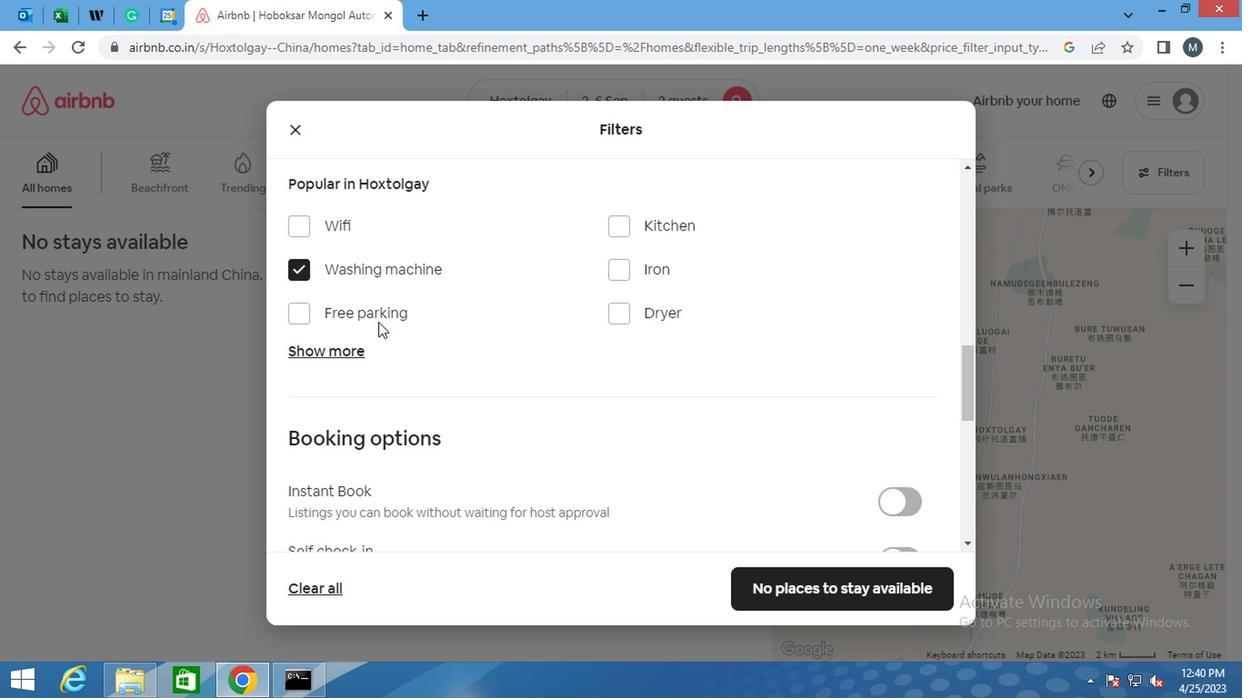 
Action: Mouse scrolled (376, 320) with delta (0, 0)
Screenshot: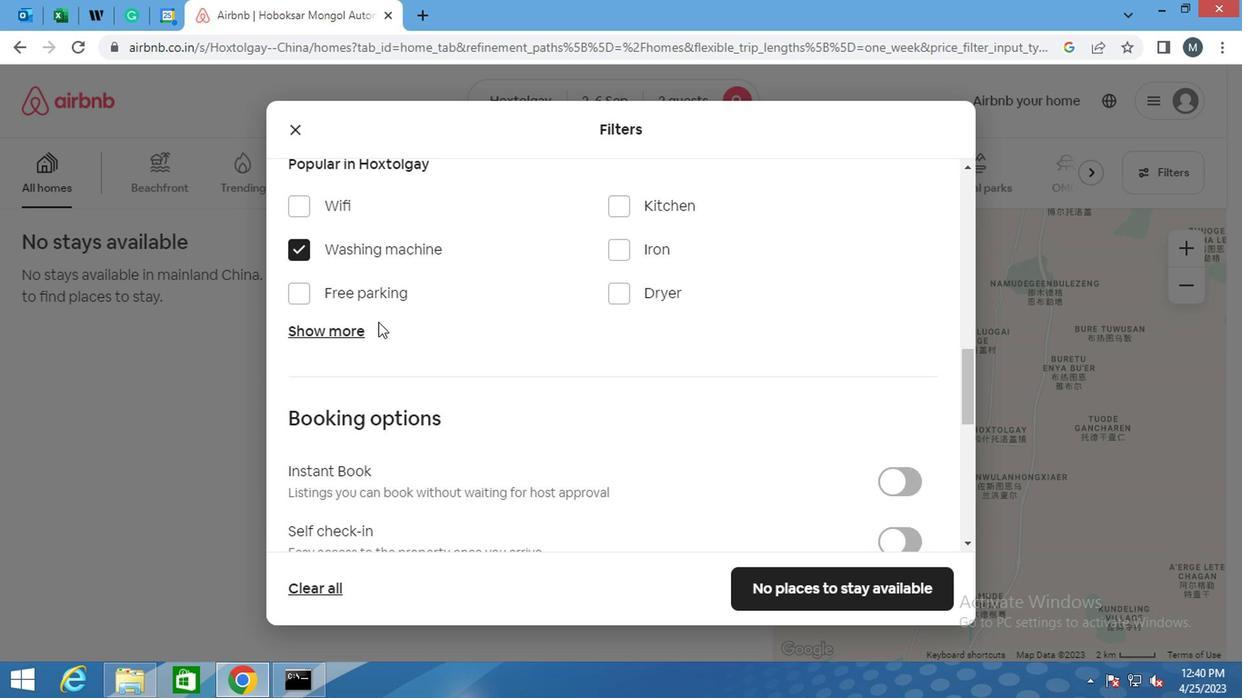 
Action: Mouse moved to (675, 368)
Screenshot: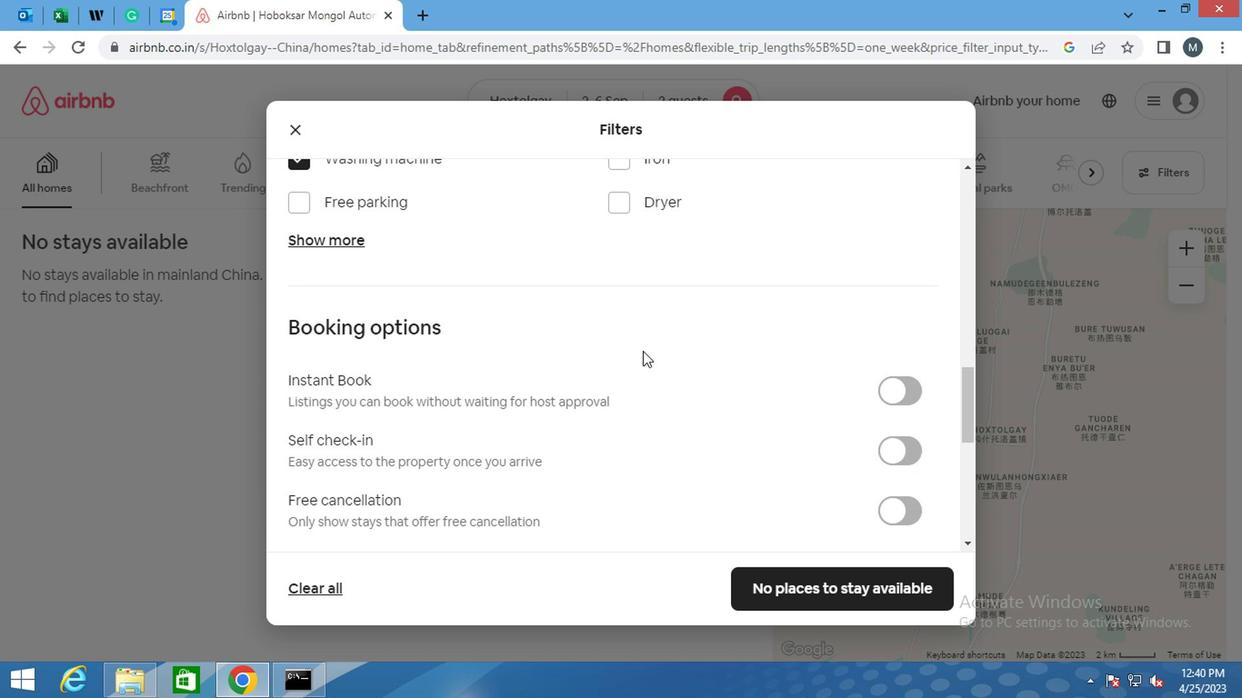 
Action: Mouse scrolled (675, 367) with delta (0, 0)
Screenshot: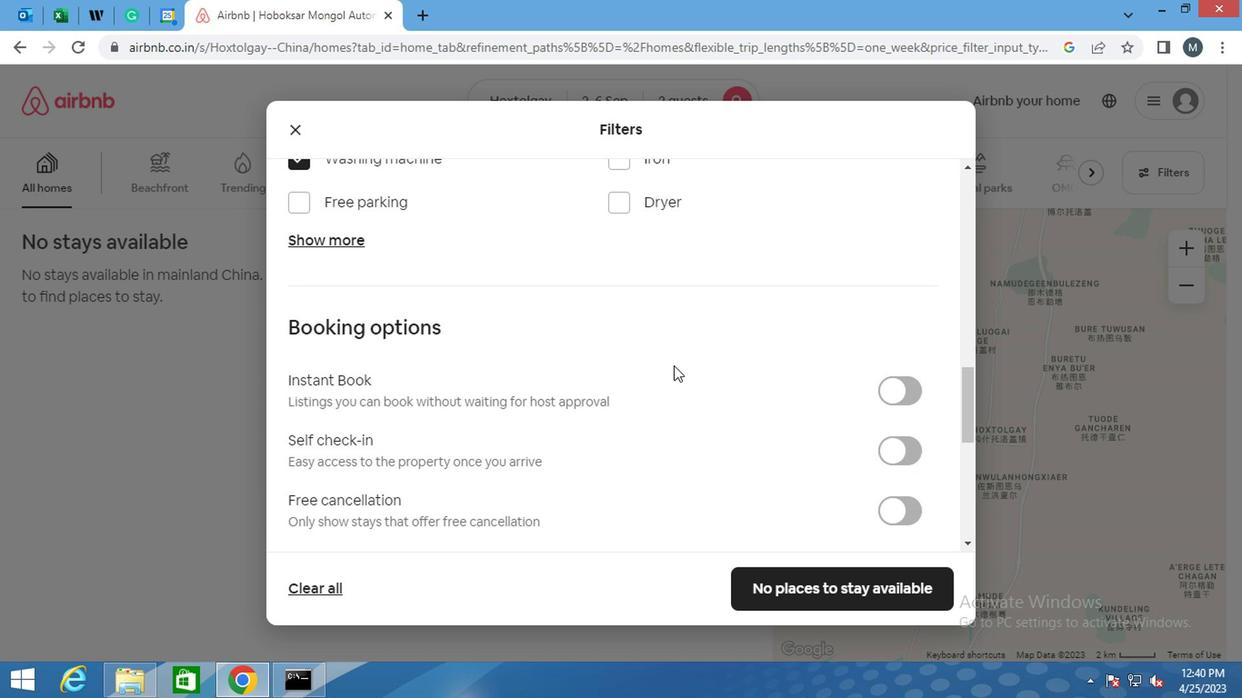 
Action: Mouse moved to (675, 370)
Screenshot: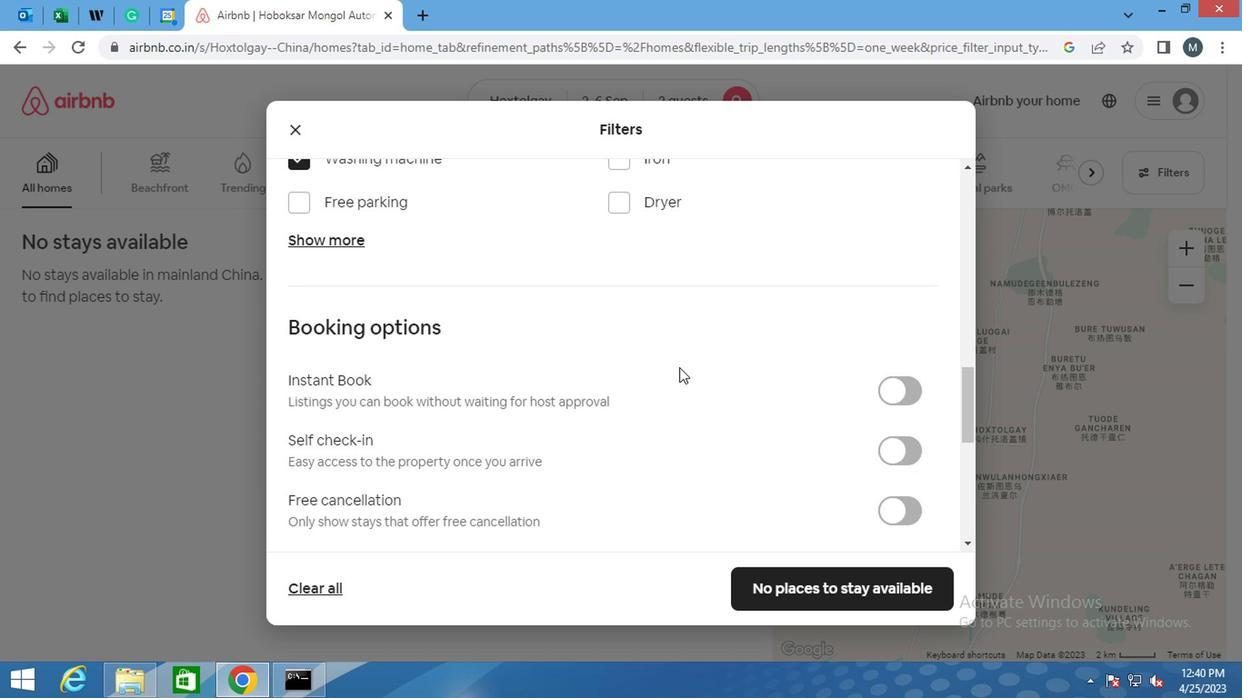 
Action: Mouse scrolled (675, 369) with delta (0, 0)
Screenshot: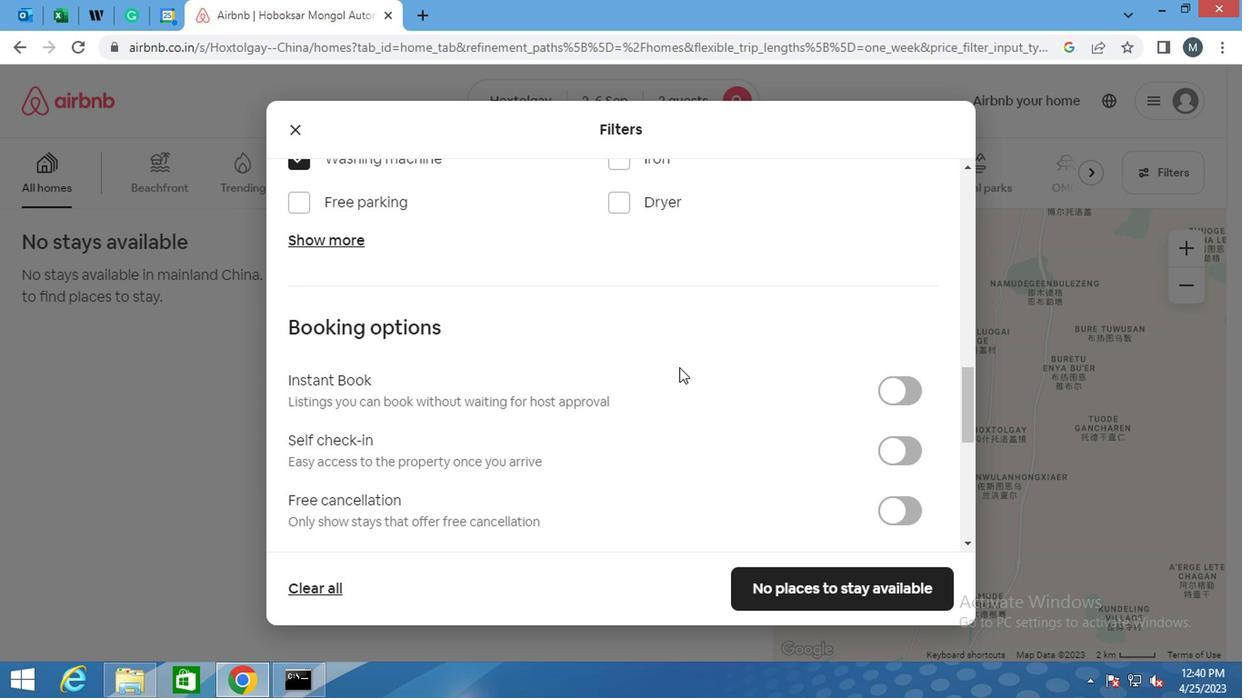 
Action: Mouse moved to (884, 267)
Screenshot: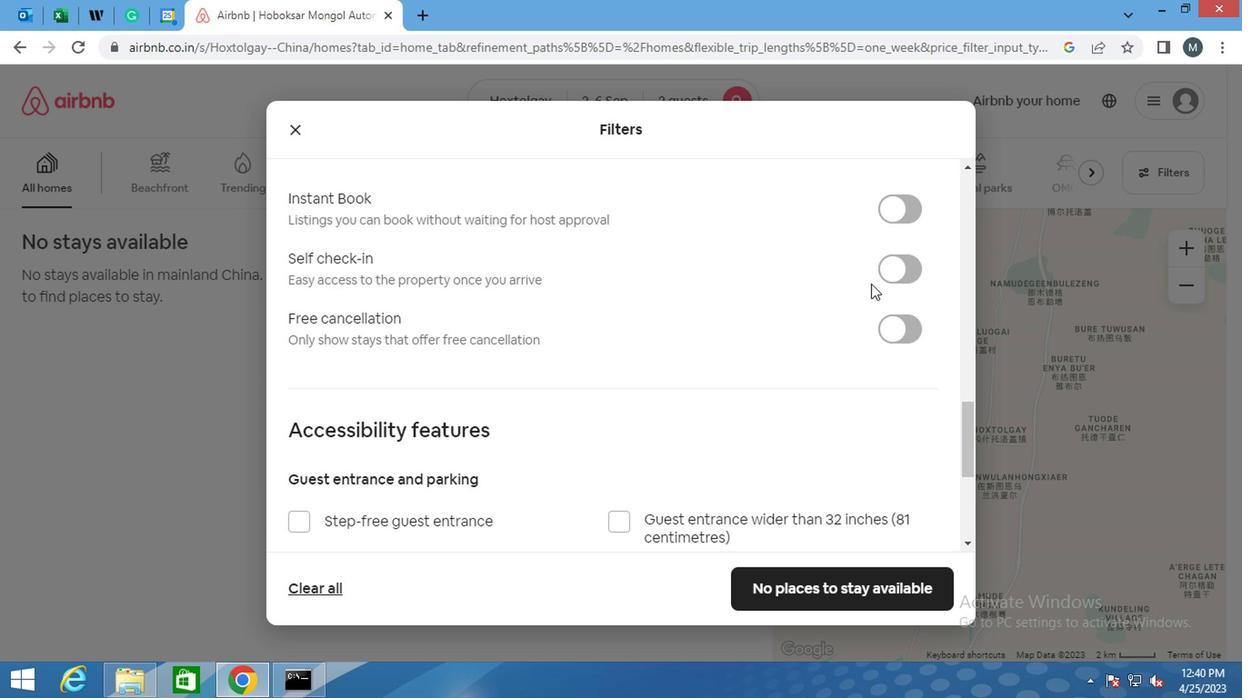 
Action: Mouse pressed left at (884, 267)
Screenshot: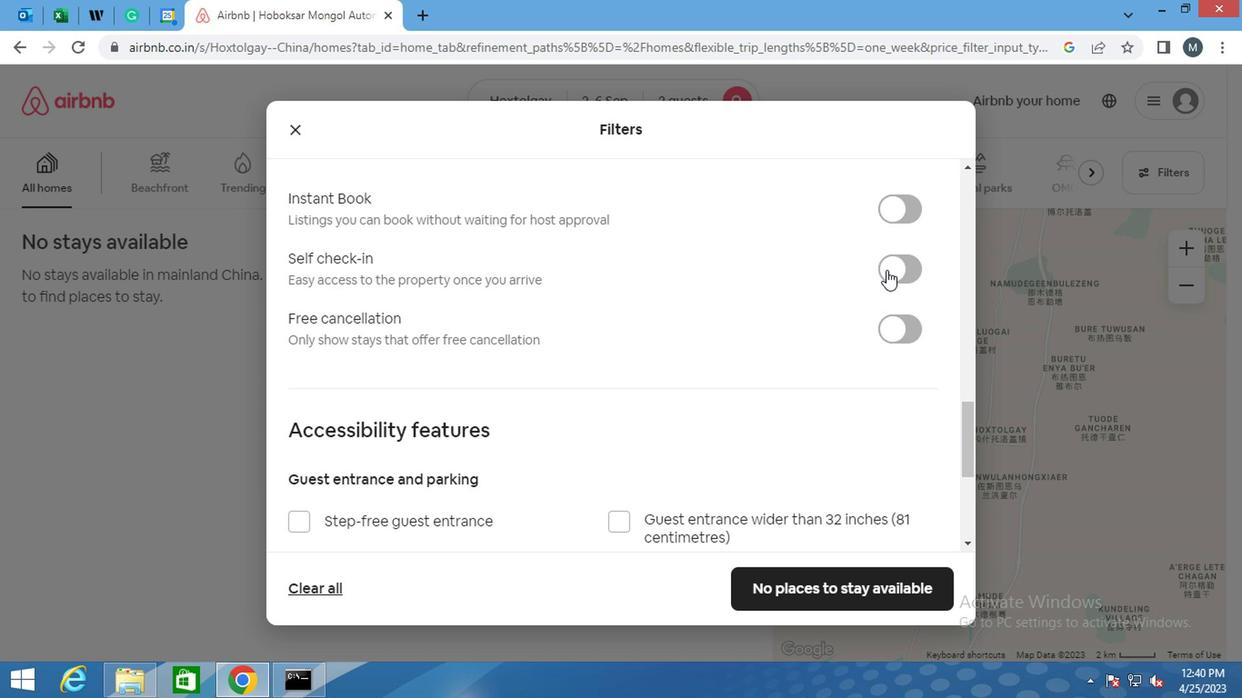 
Action: Mouse moved to (547, 340)
Screenshot: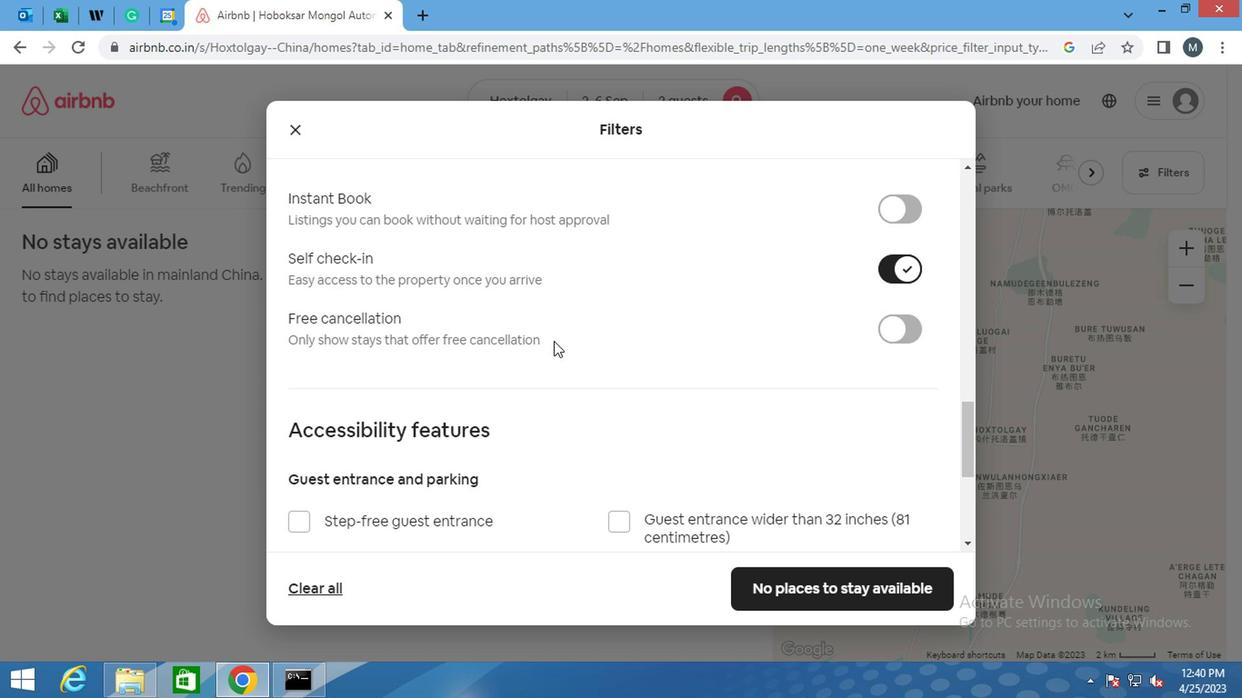 
Action: Mouse scrolled (547, 340) with delta (0, 0)
Screenshot: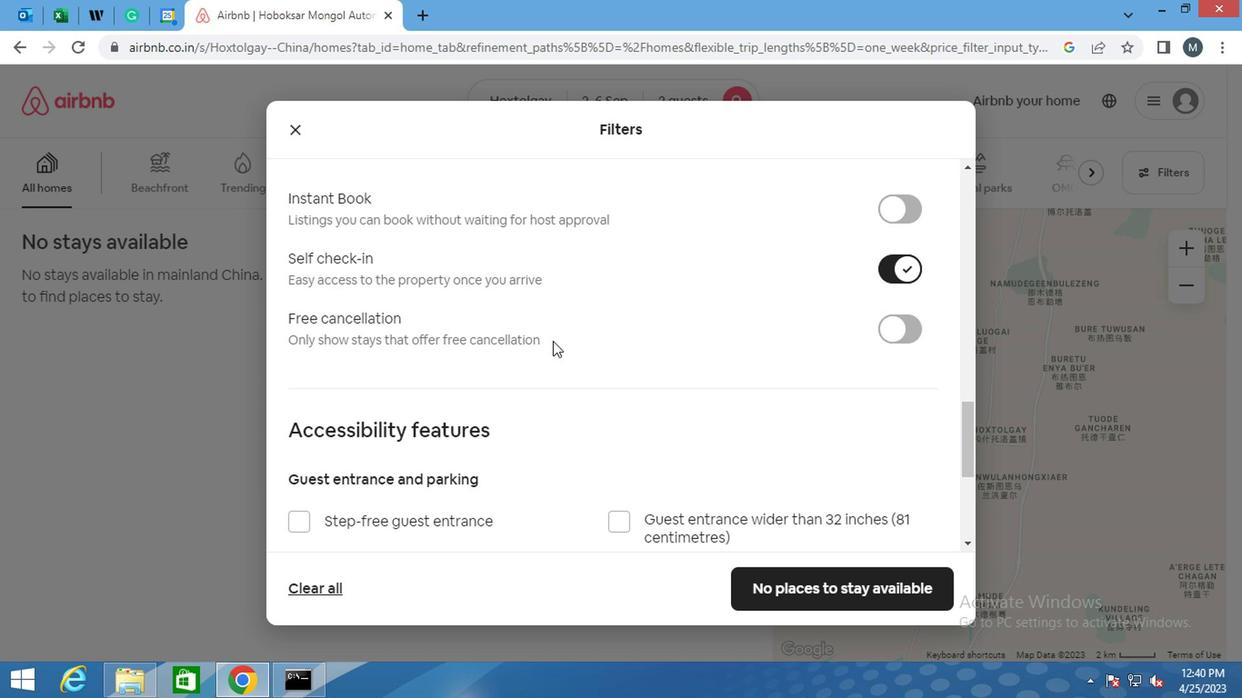 
Action: Mouse moved to (536, 343)
Screenshot: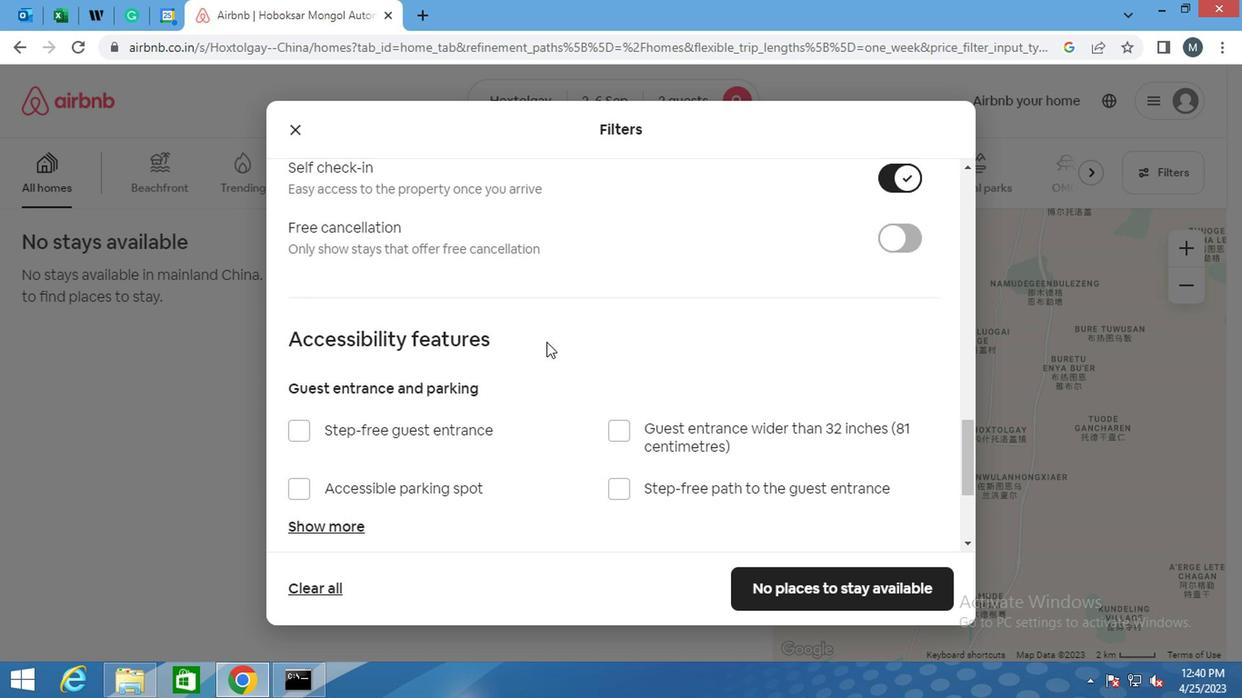 
Action: Mouse scrolled (536, 342) with delta (0, 0)
Screenshot: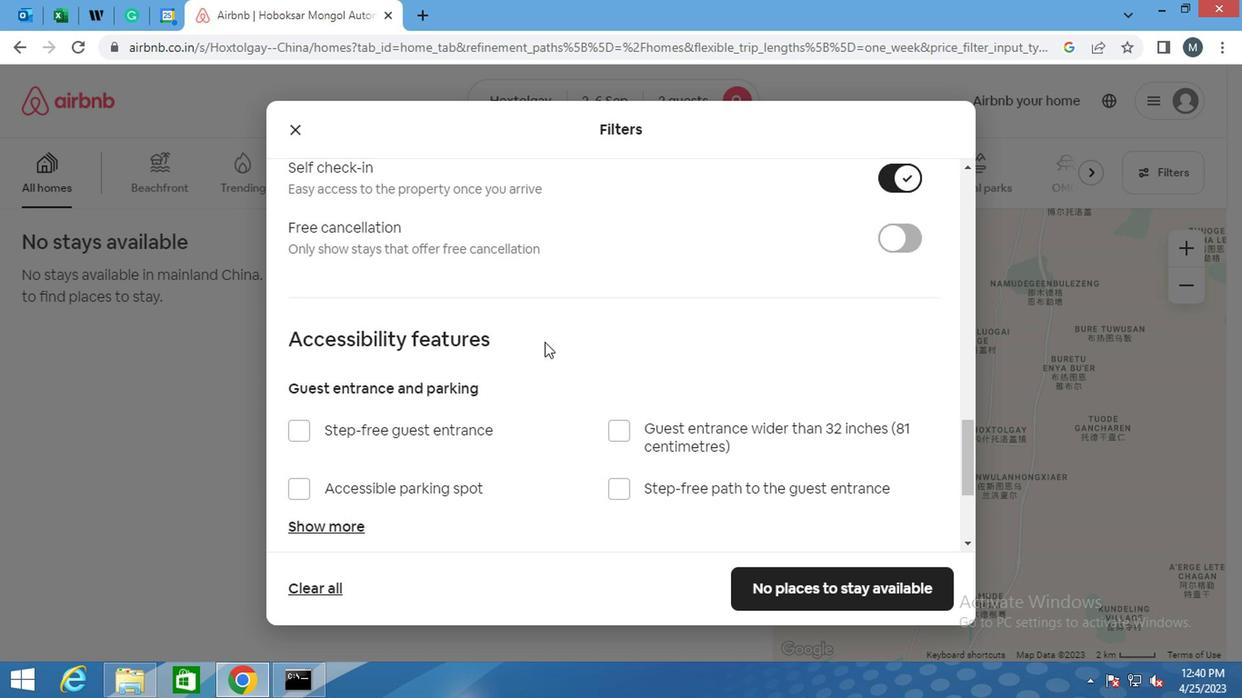
Action: Mouse moved to (523, 345)
Screenshot: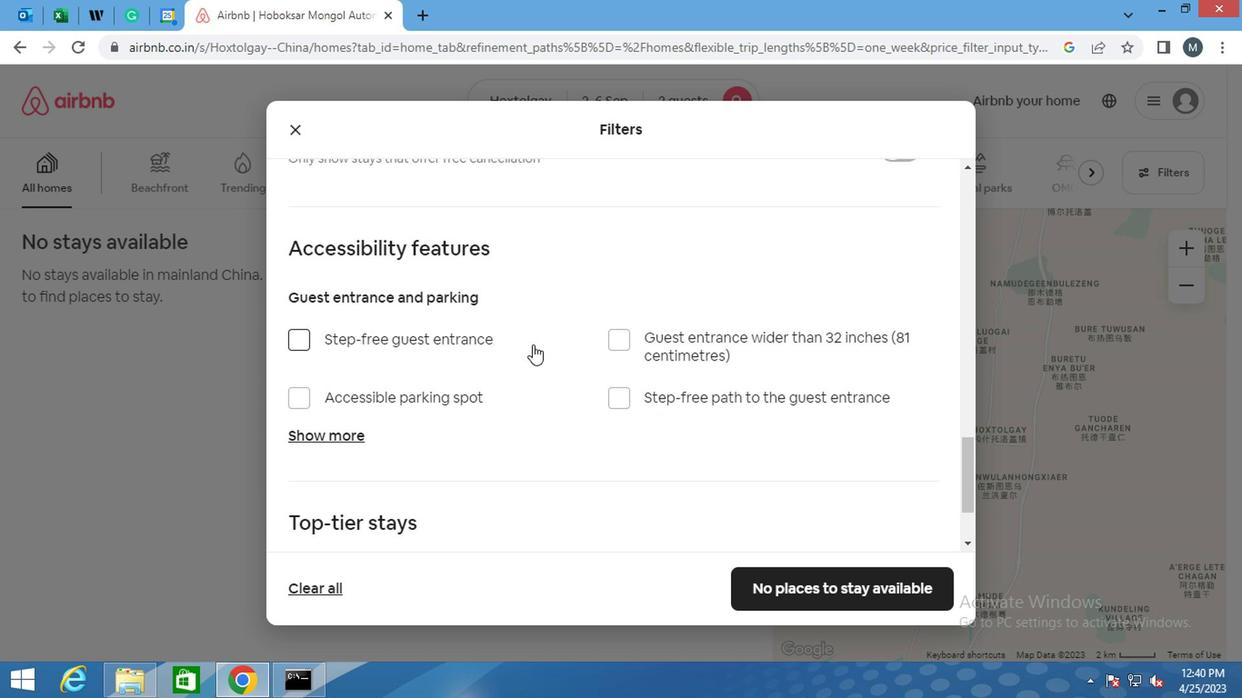 
Action: Mouse scrolled (523, 344) with delta (0, 0)
Screenshot: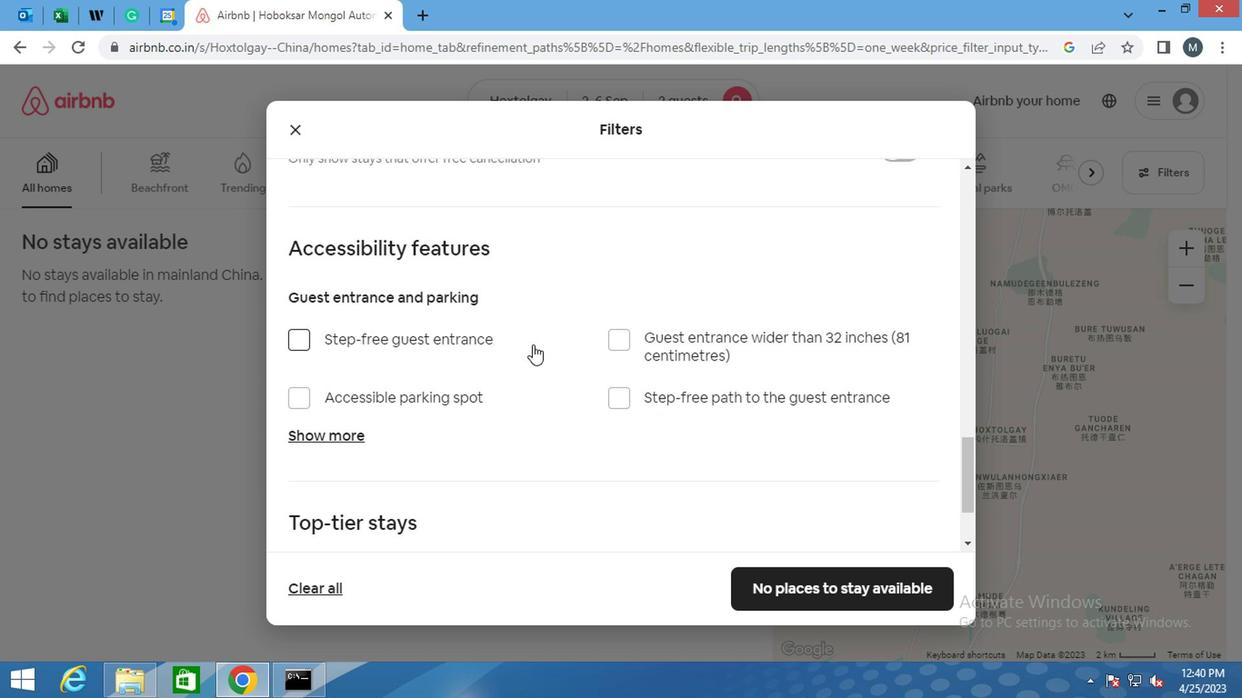 
Action: Mouse moved to (517, 349)
Screenshot: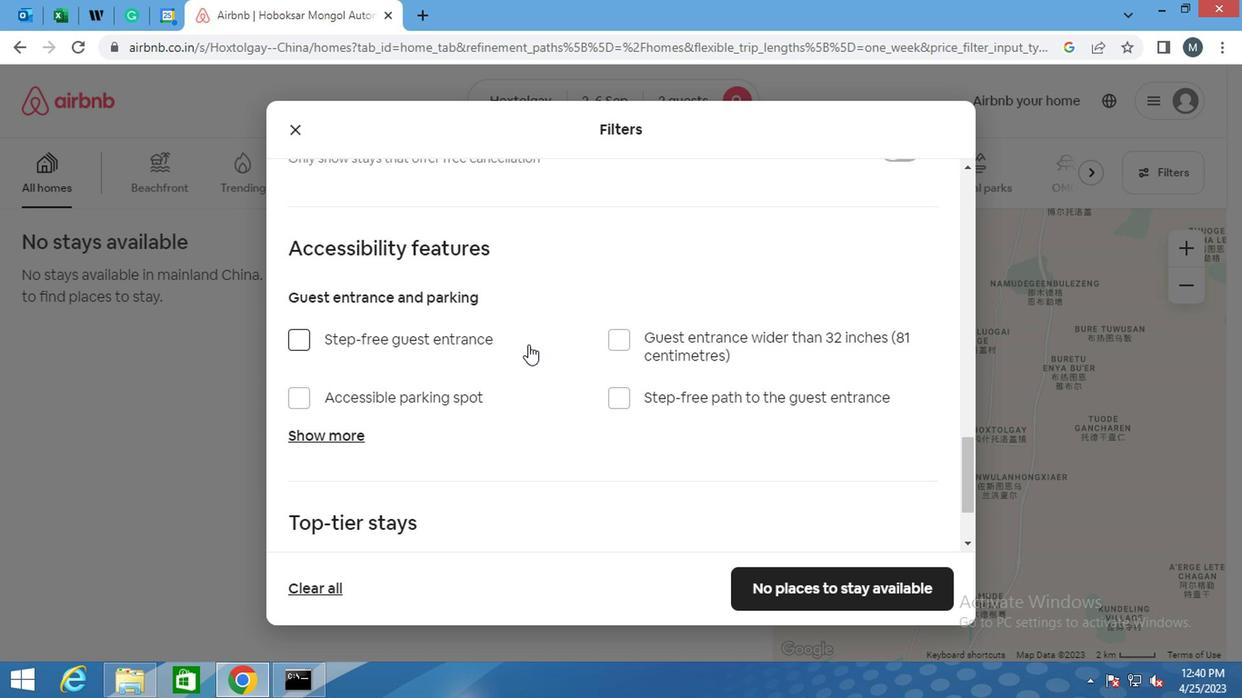 
Action: Mouse scrolled (517, 348) with delta (0, -1)
Screenshot: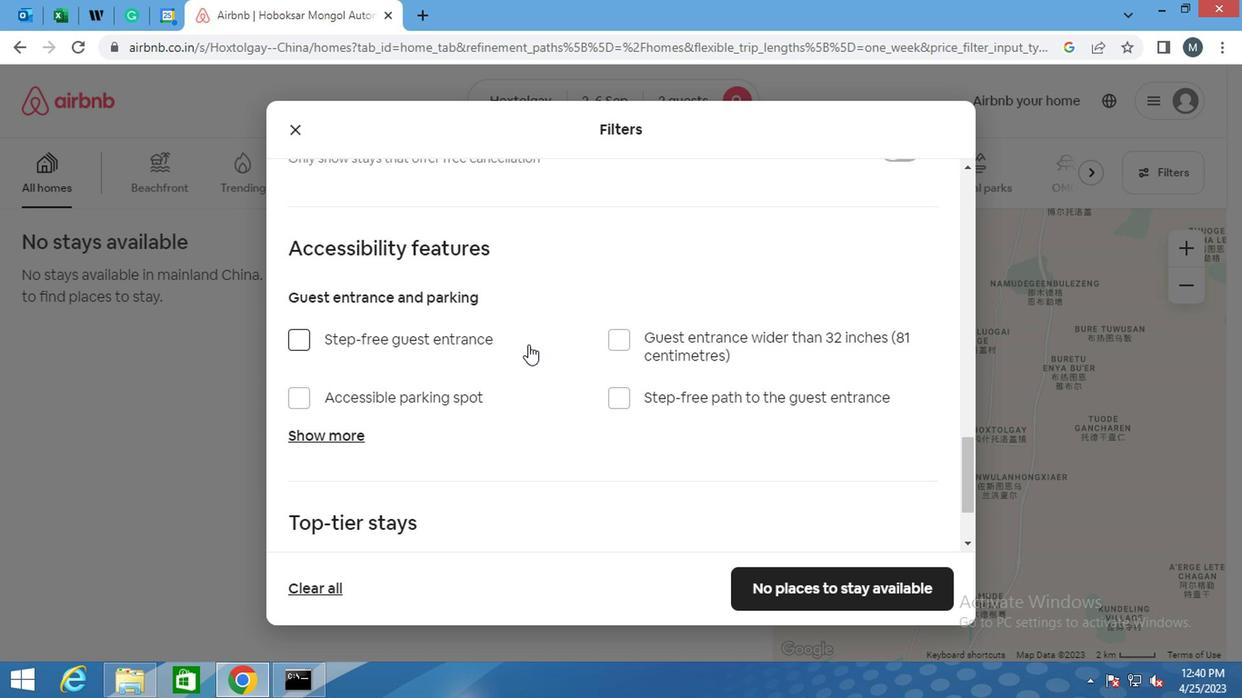
Action: Mouse moved to (461, 371)
Screenshot: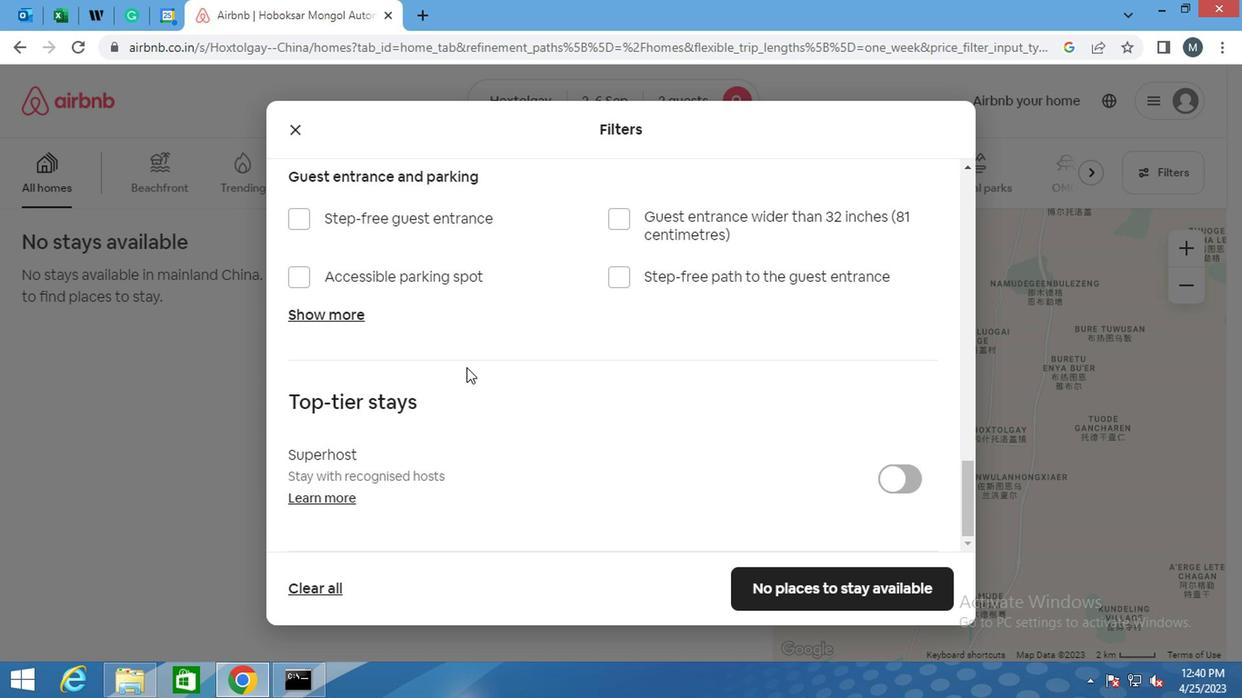 
Action: Mouse scrolled (461, 370) with delta (0, -1)
Screenshot: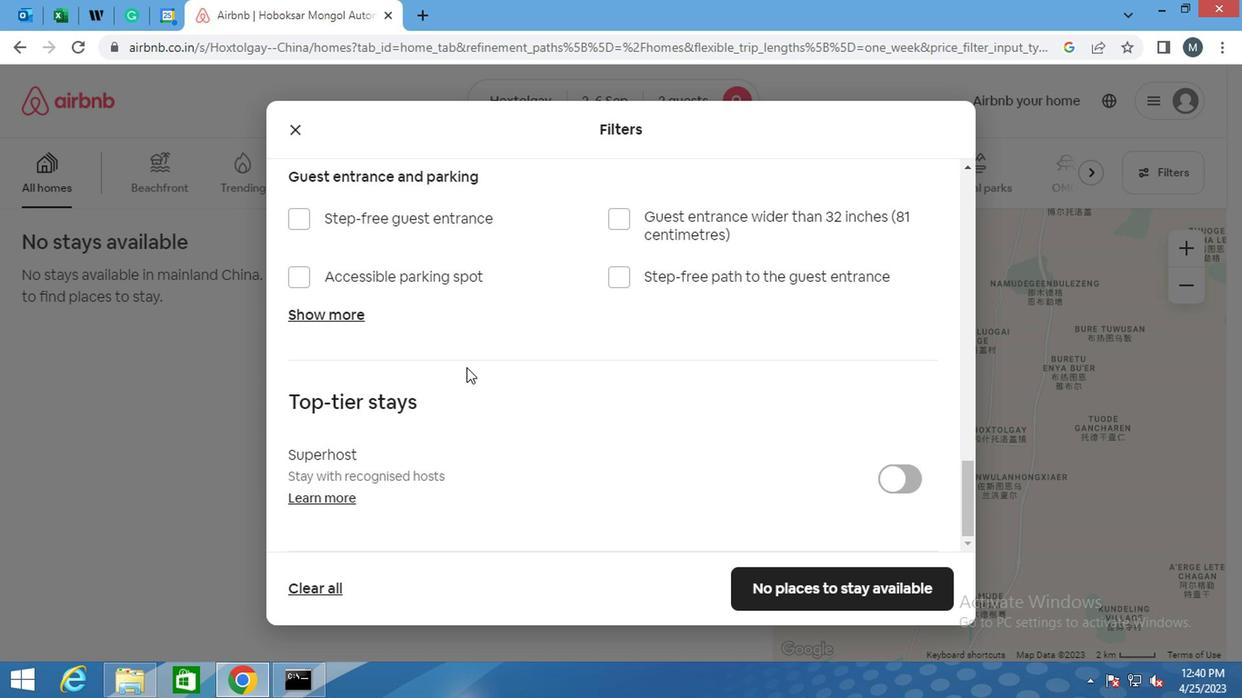 
Action: Mouse moved to (461, 373)
Screenshot: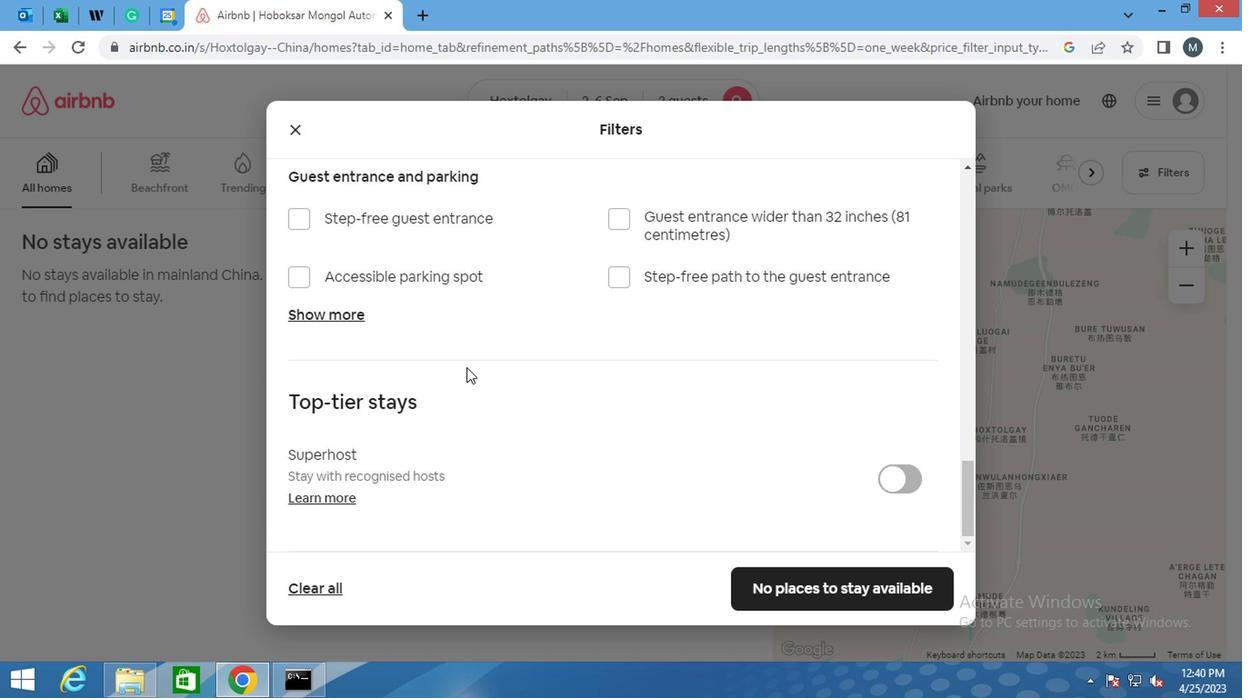 
Action: Mouse scrolled (461, 372) with delta (0, -1)
Screenshot: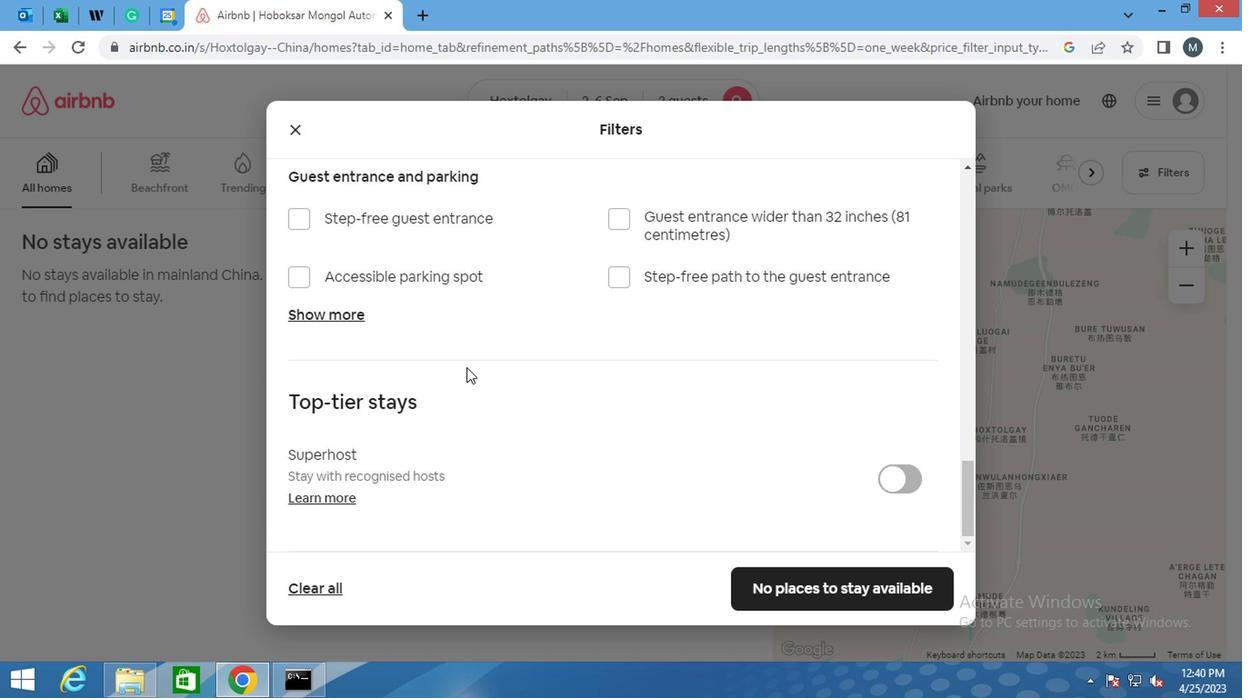 
Action: Mouse moved to (458, 382)
Screenshot: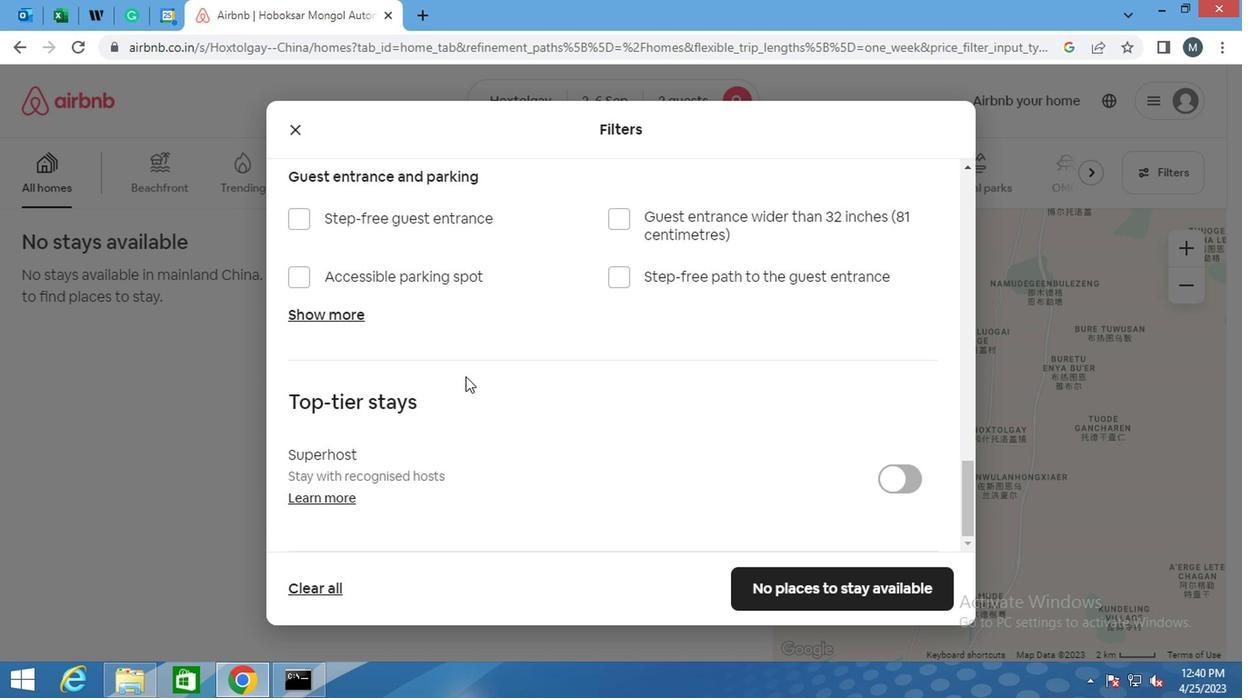 
Action: Mouse scrolled (458, 381) with delta (0, -1)
Screenshot: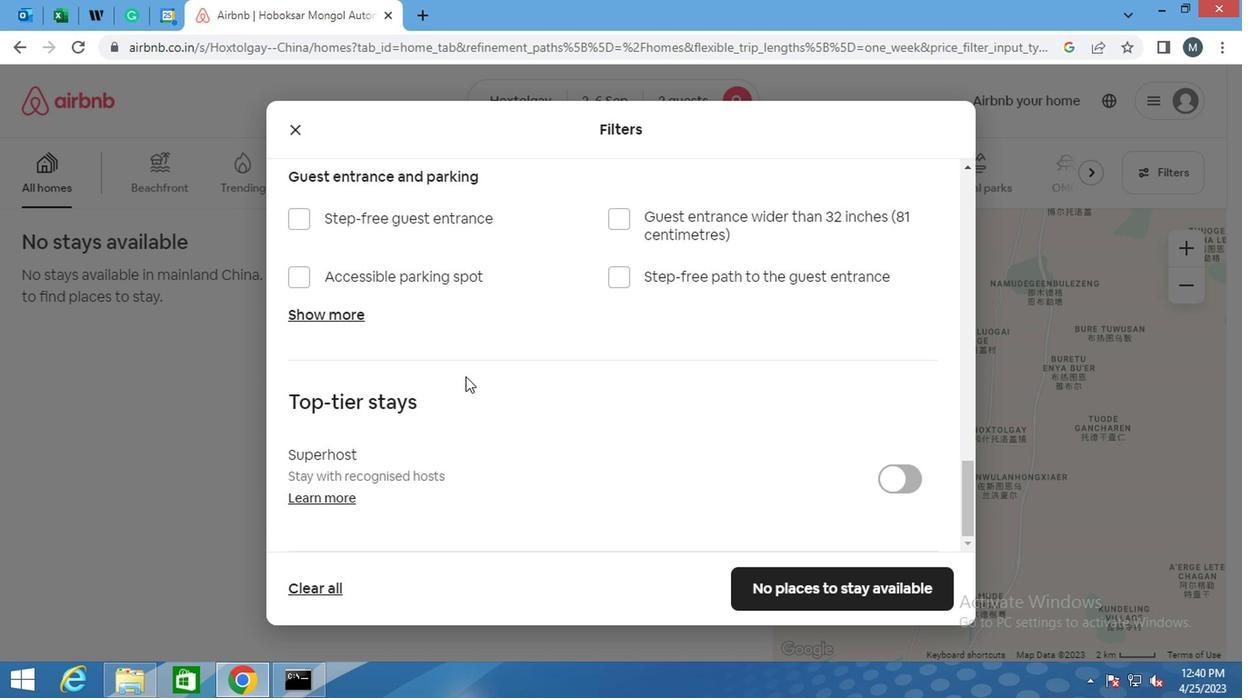 
Action: Mouse moved to (458, 396)
Screenshot: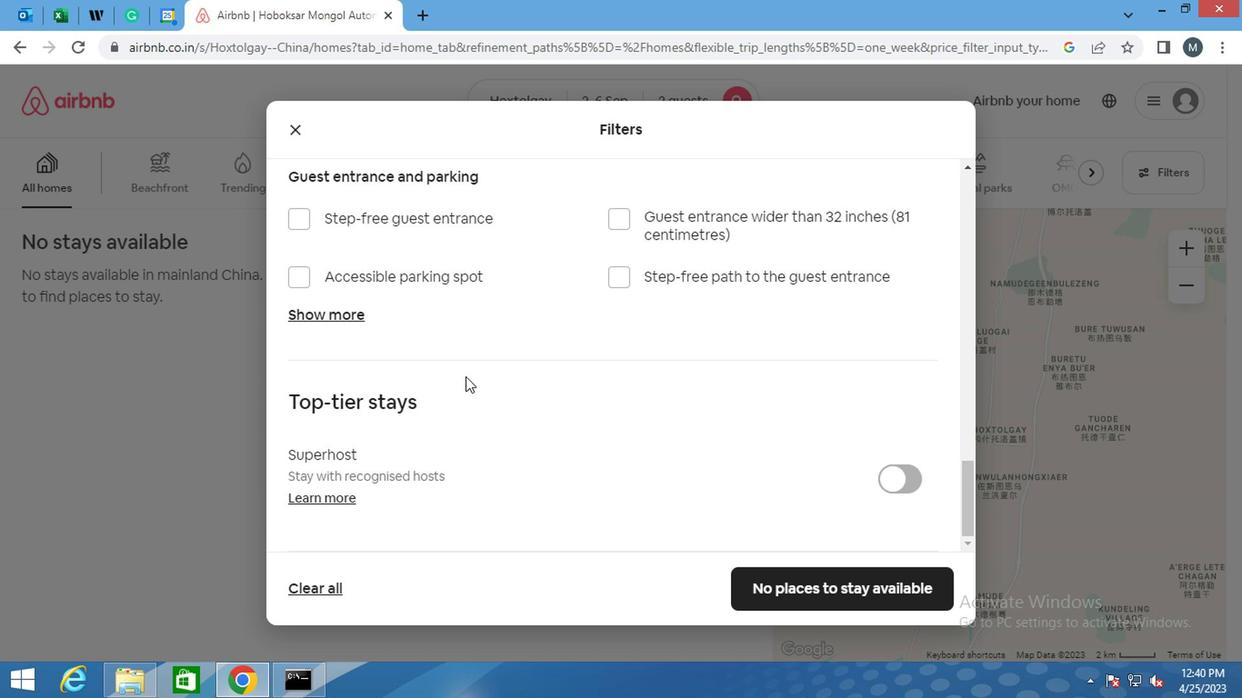 
Action: Mouse scrolled (458, 395) with delta (0, -1)
Screenshot: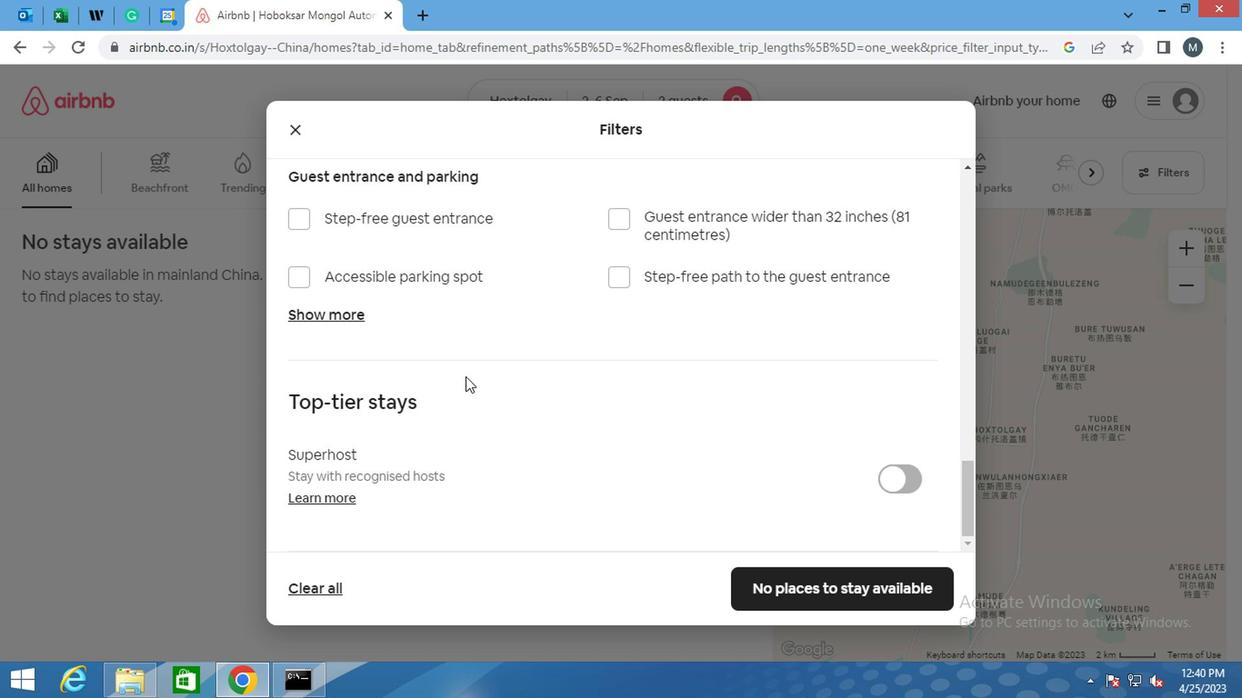 
Action: Mouse moved to (468, 421)
Screenshot: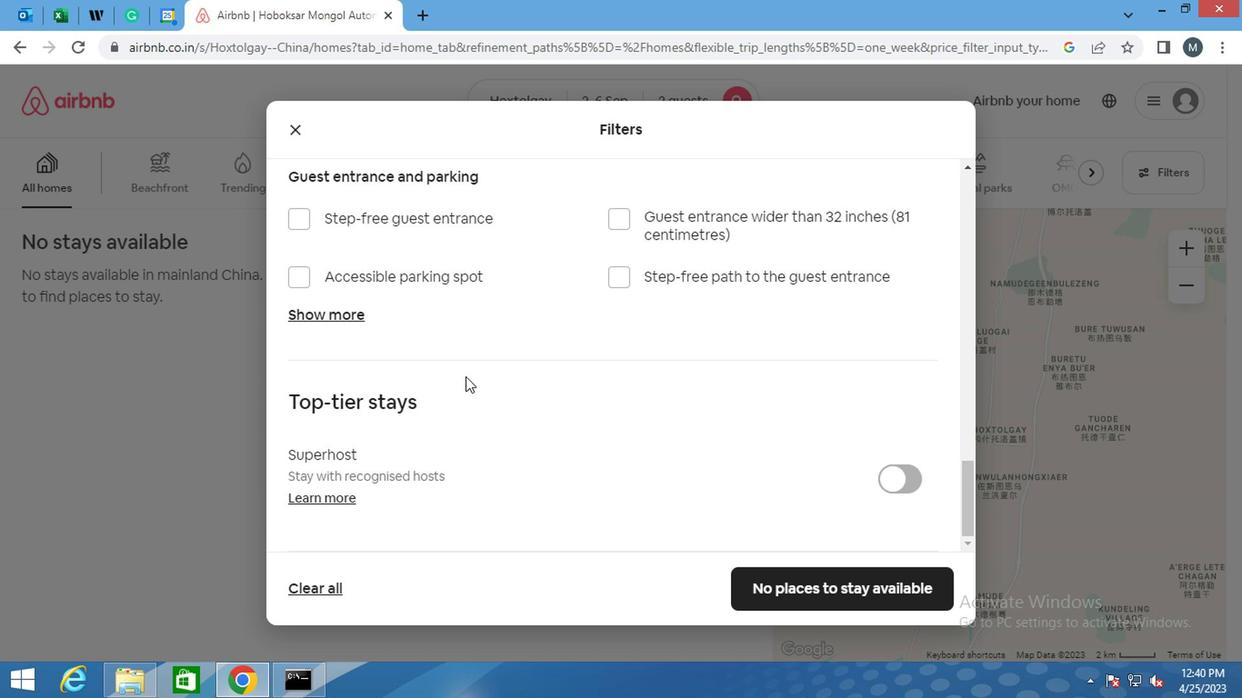 
Action: Mouse scrolled (468, 419) with delta (0, -1)
Screenshot: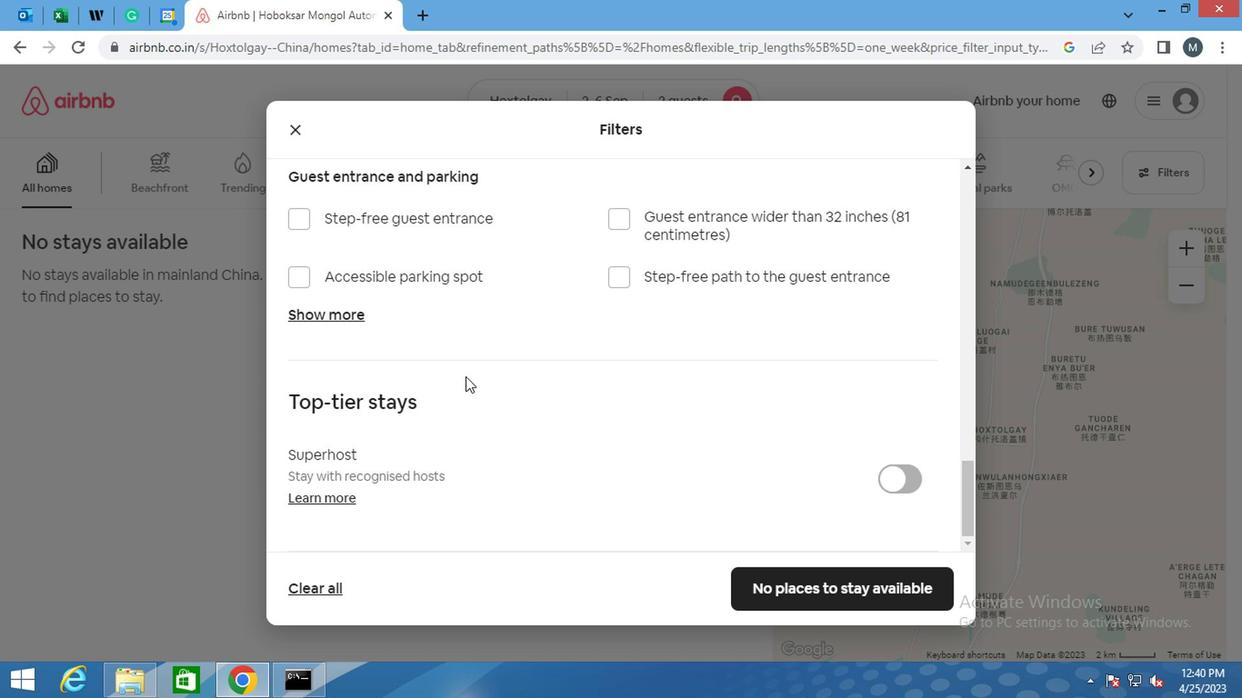 
Action: Mouse moved to (765, 574)
Screenshot: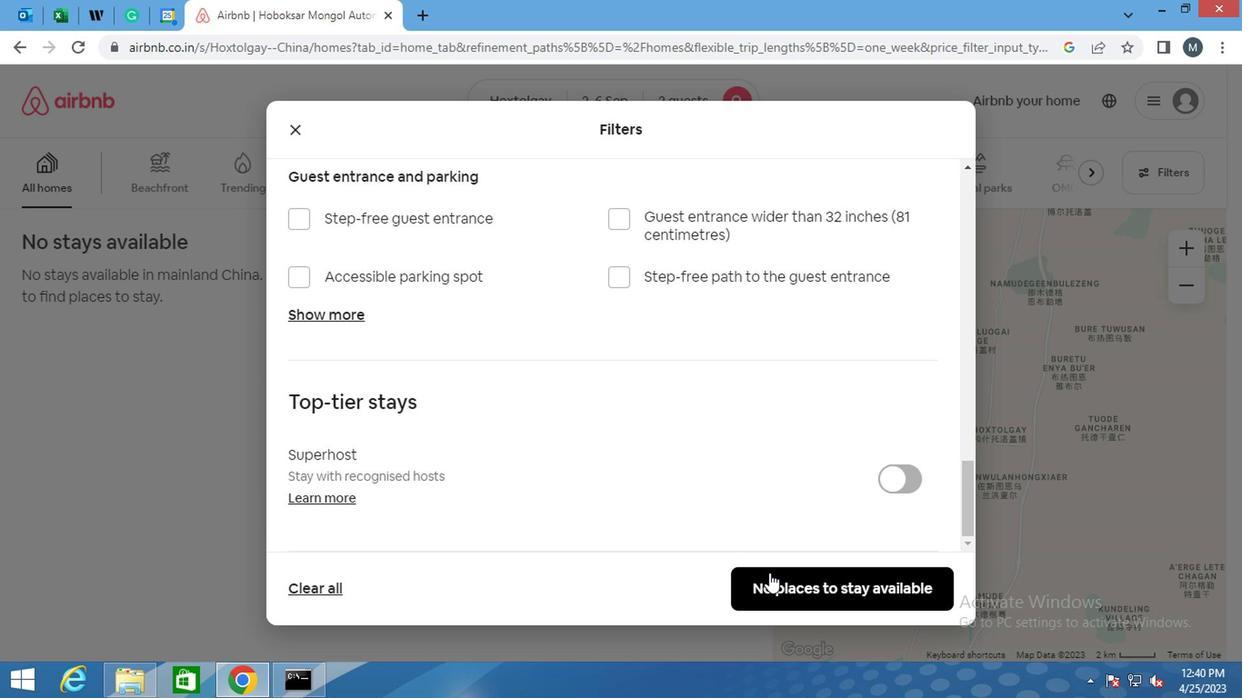 
Action: Mouse pressed left at (765, 574)
Screenshot: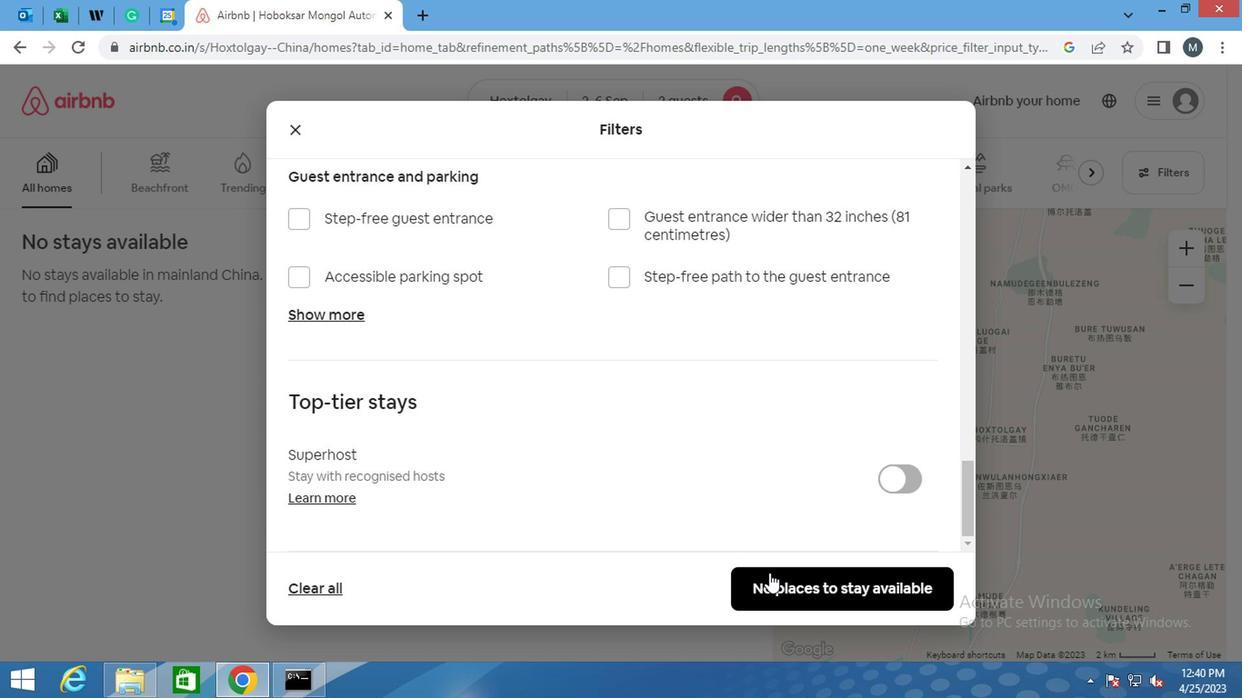 
Action: Mouse moved to (762, 573)
Screenshot: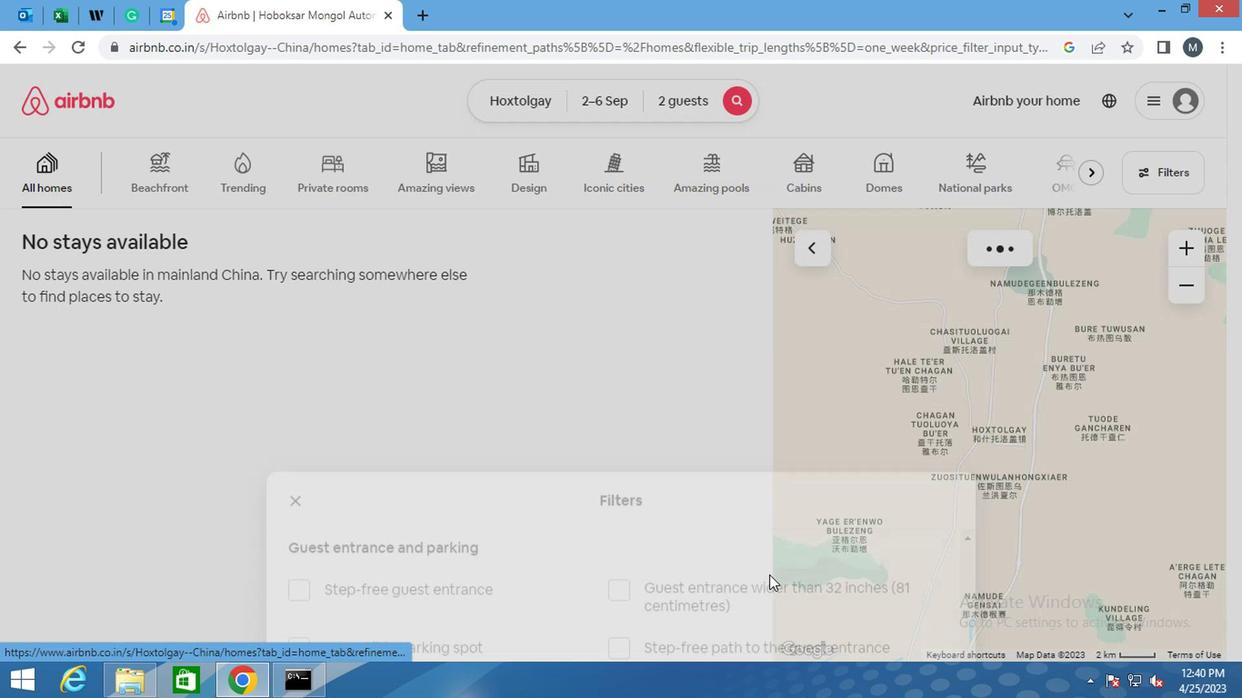 
